 Task: Play a video in VLC and apply the "invert colors" effect for an artistic transformation.
Action: Mouse moved to (142, 26)
Screenshot: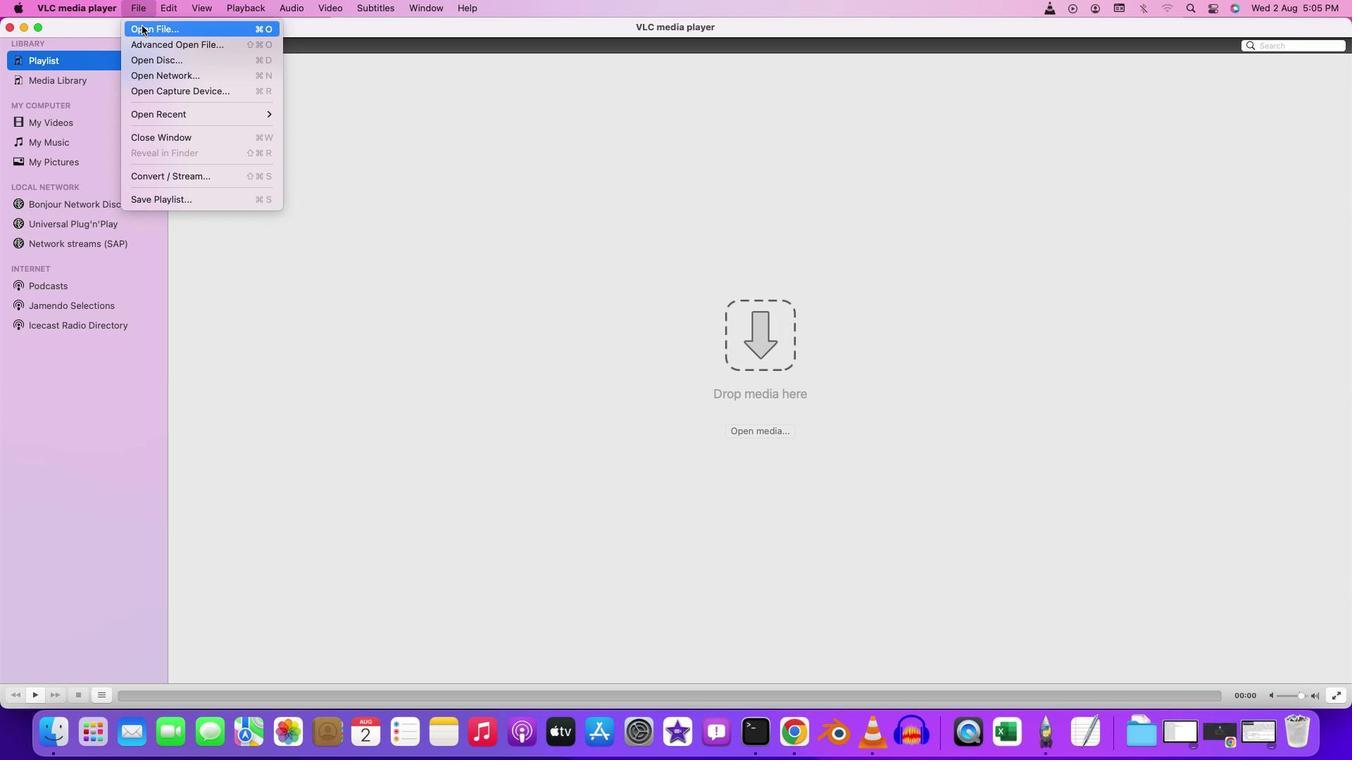 
Action: Mouse pressed left at (142, 26)
Screenshot: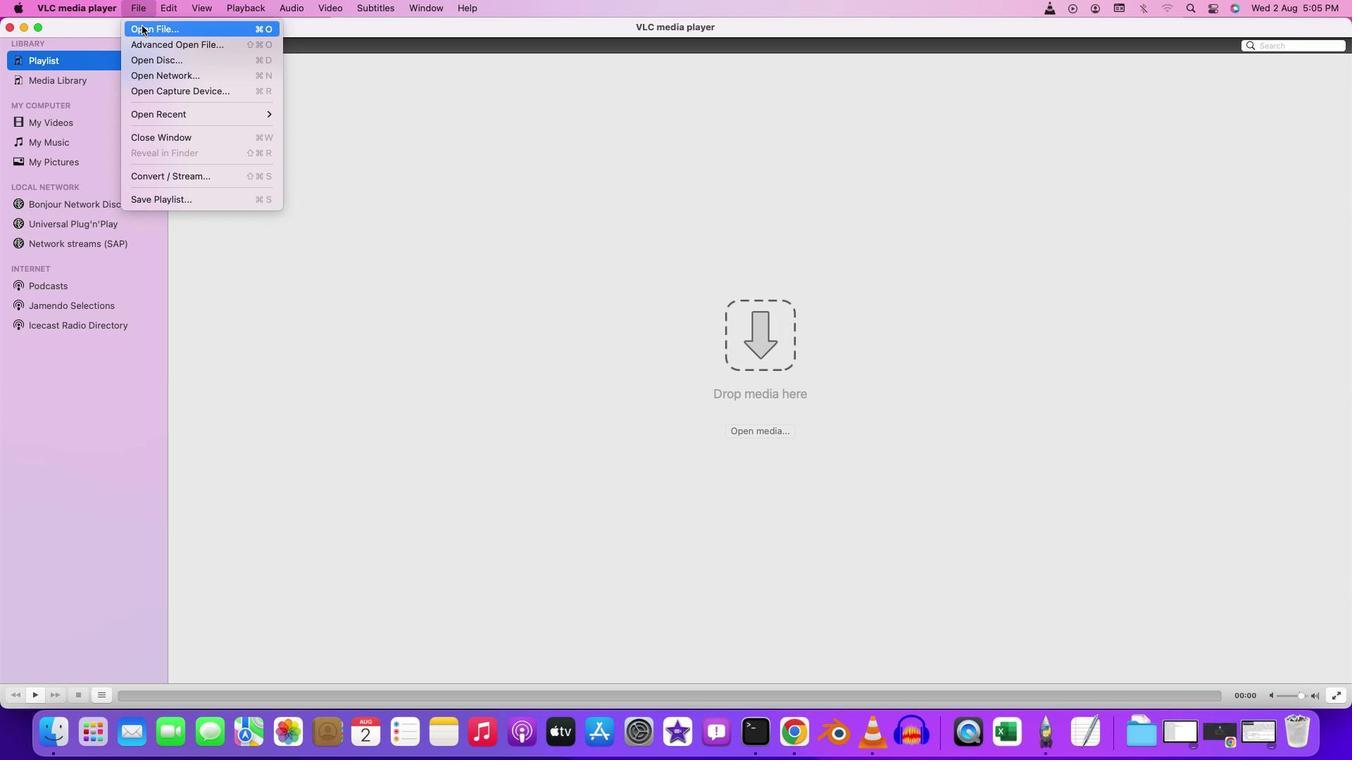 
Action: Mouse moved to (1015, 404)
Screenshot: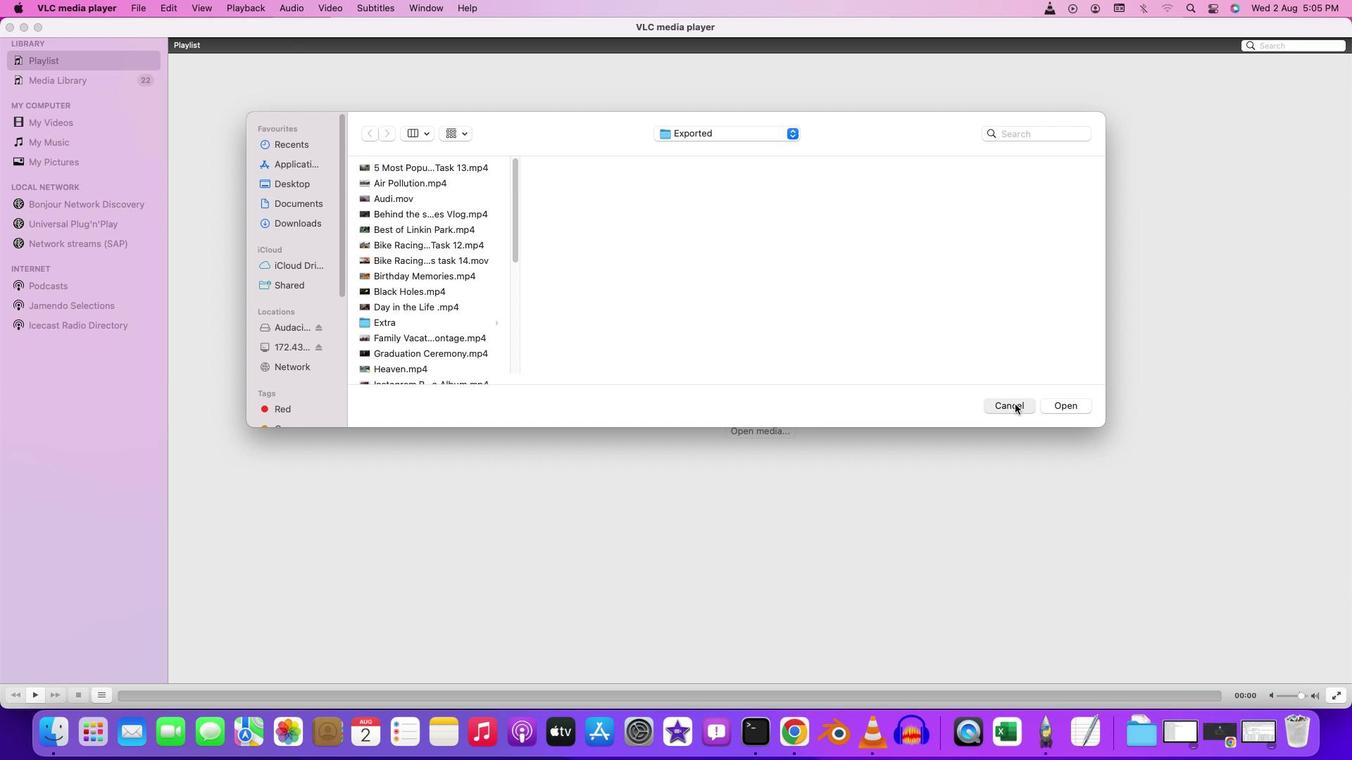
Action: Mouse pressed left at (1015, 404)
Screenshot: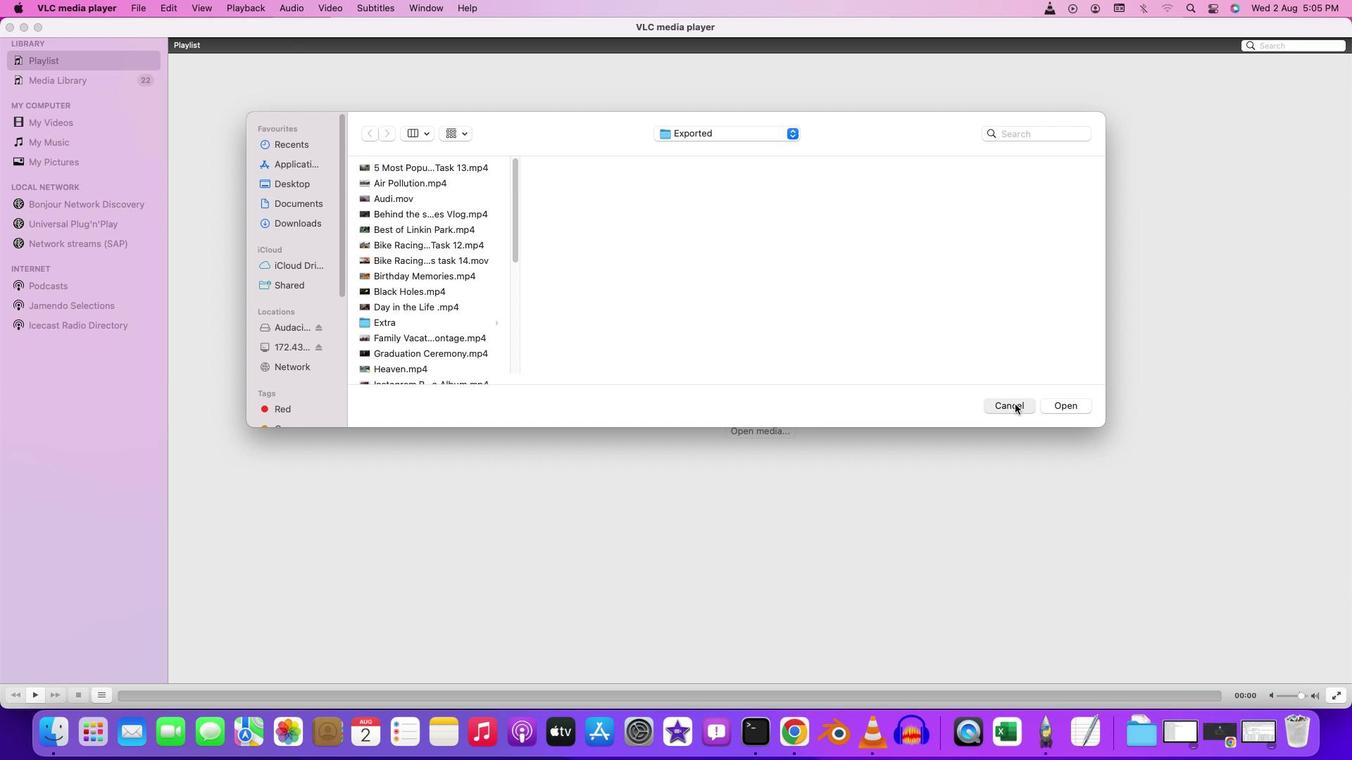 
Action: Mouse moved to (97, 84)
Screenshot: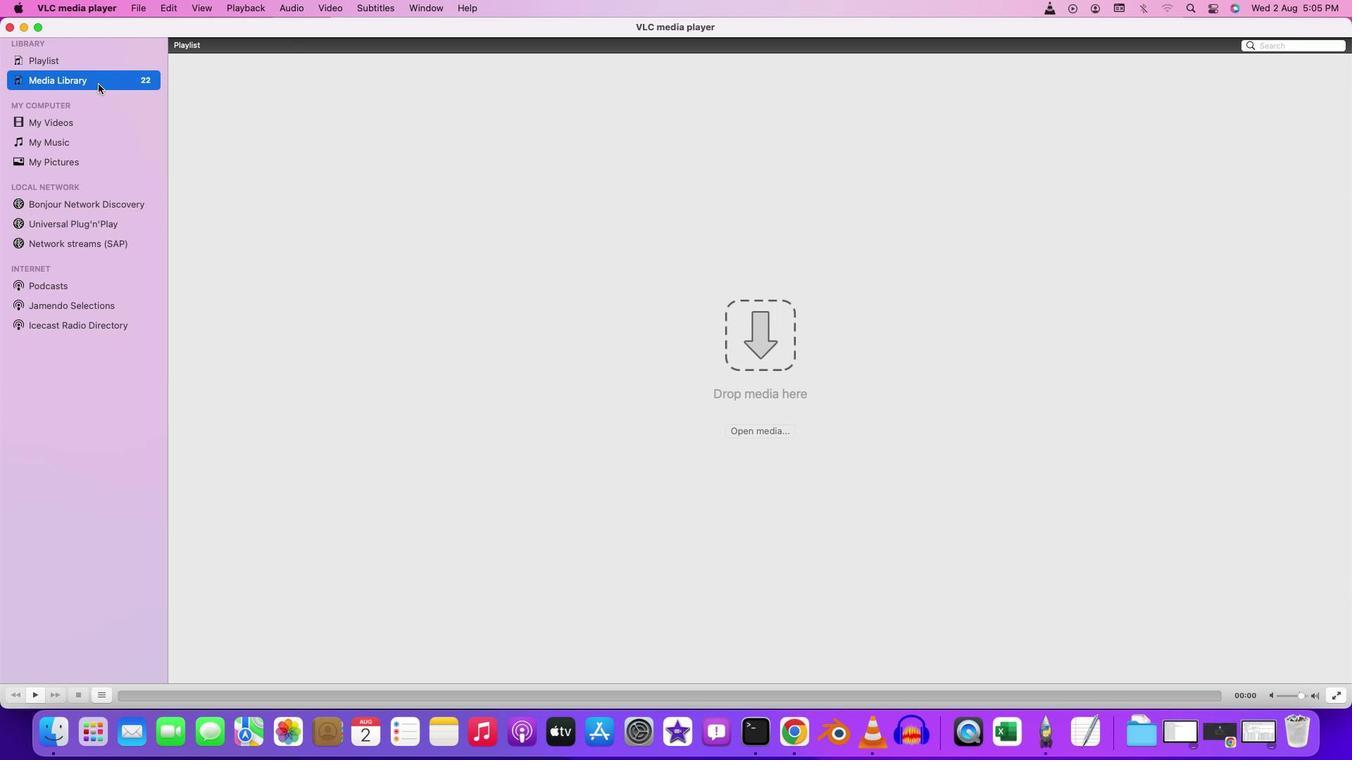 
Action: Mouse pressed left at (97, 84)
Screenshot: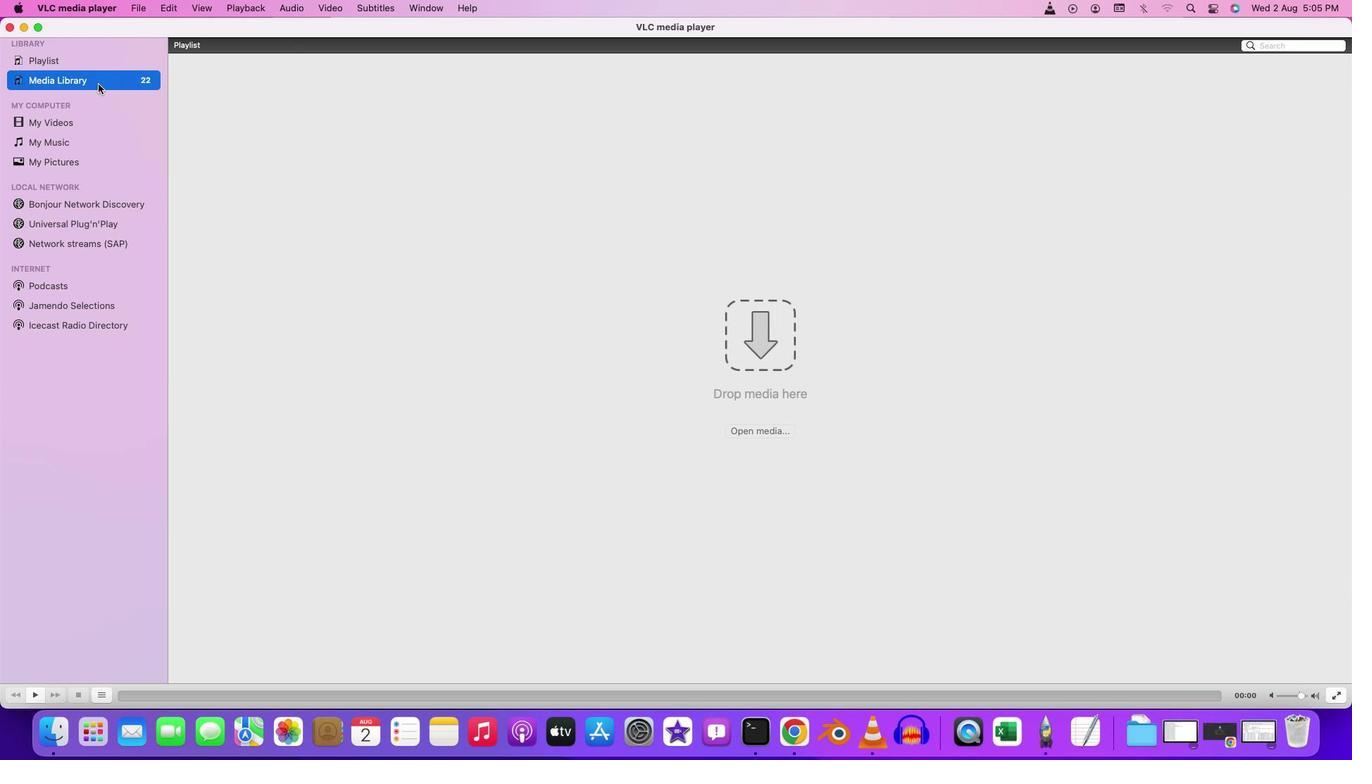 
Action: Mouse moved to (136, 8)
Screenshot: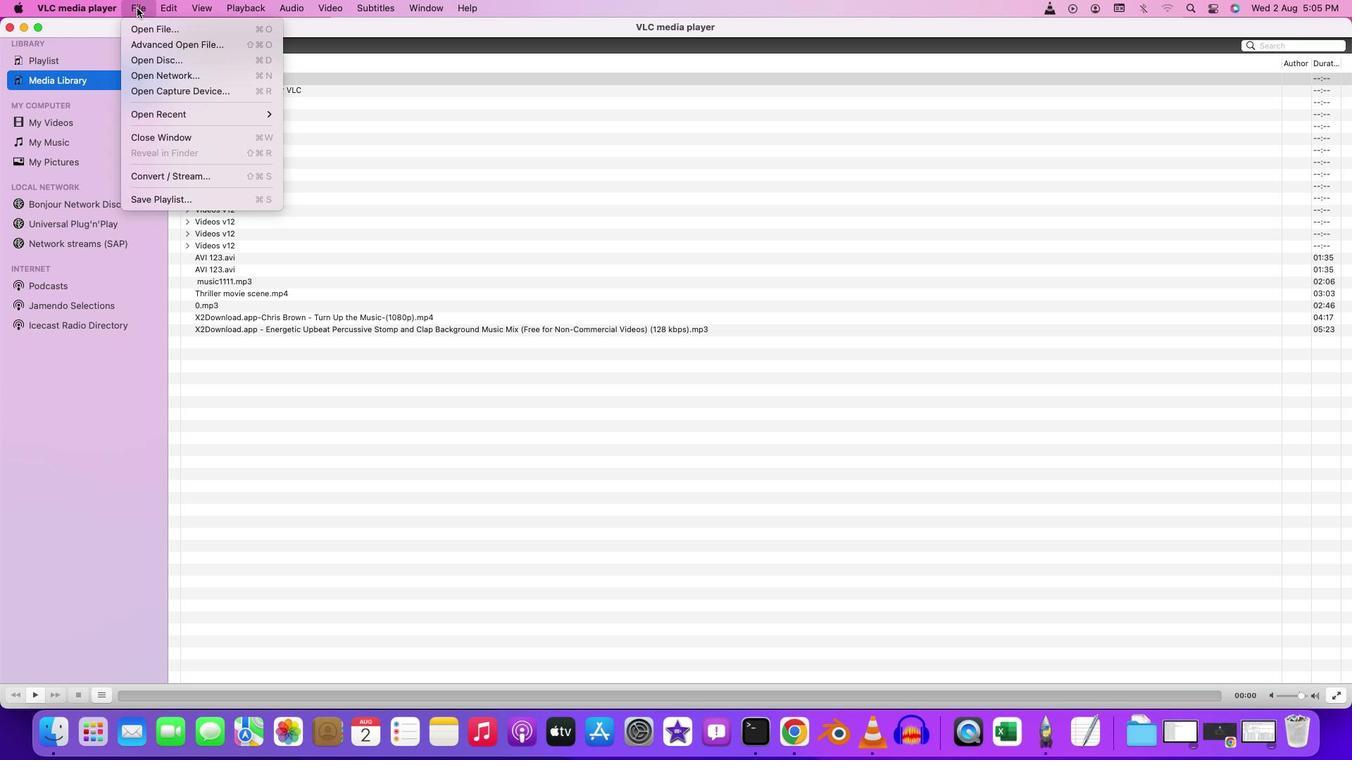 
Action: Mouse pressed left at (136, 8)
Screenshot: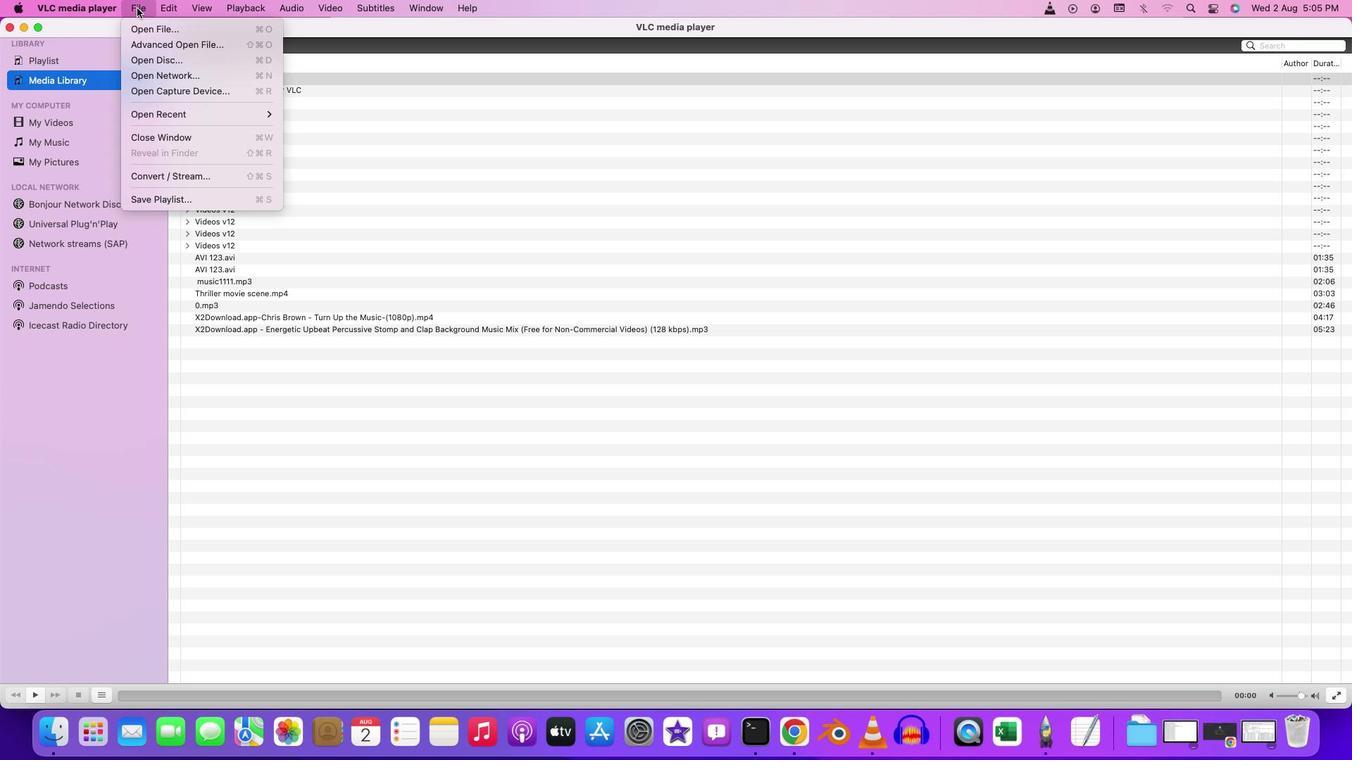 
Action: Mouse moved to (140, 25)
Screenshot: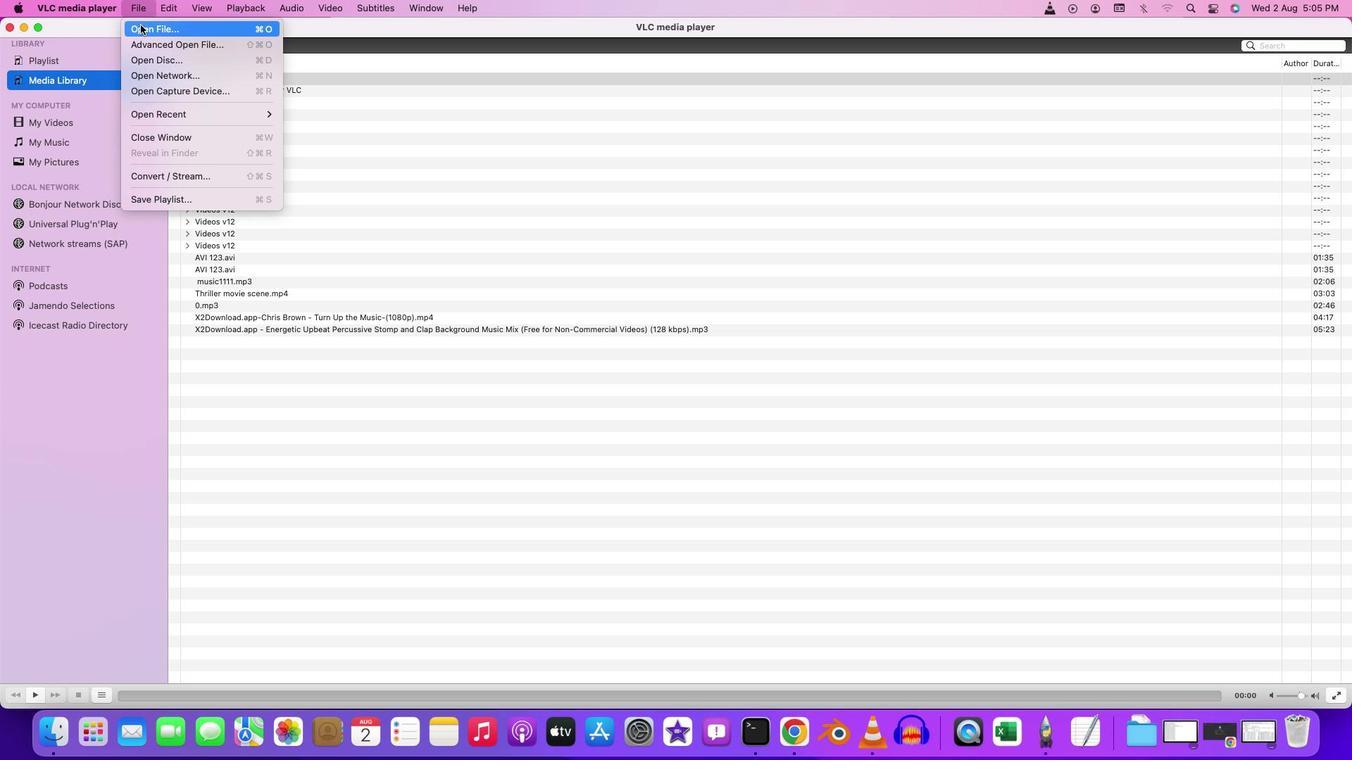 
Action: Mouse pressed left at (140, 25)
Screenshot: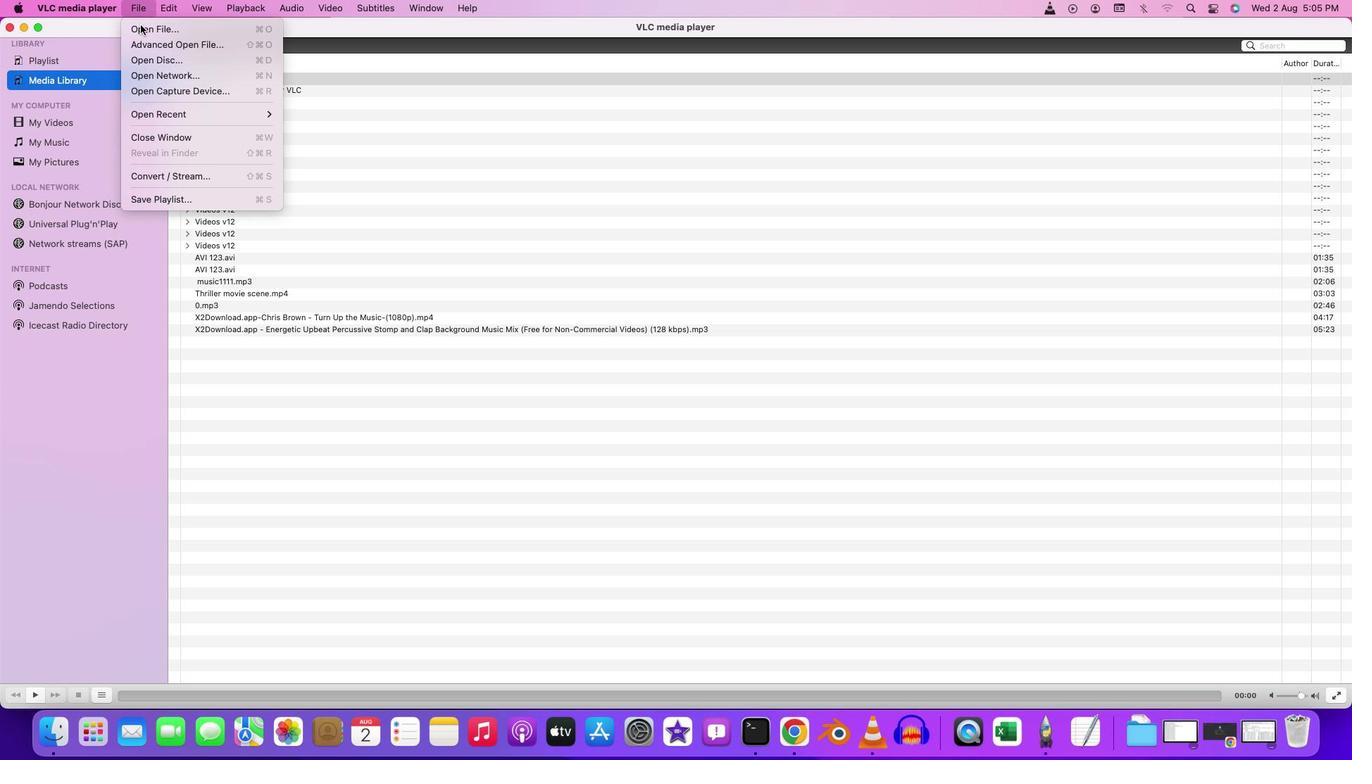 
Action: Mouse moved to (291, 183)
Screenshot: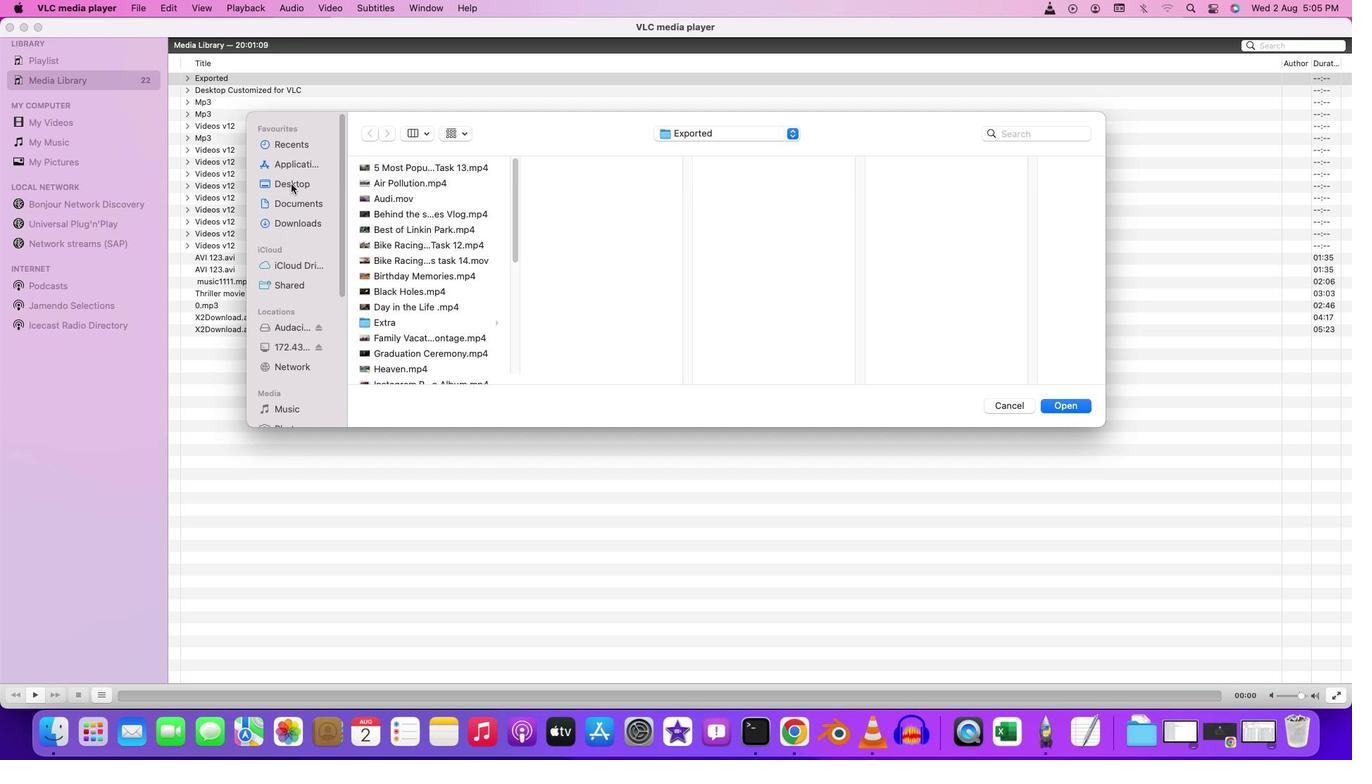 
Action: Mouse pressed left at (291, 183)
Screenshot: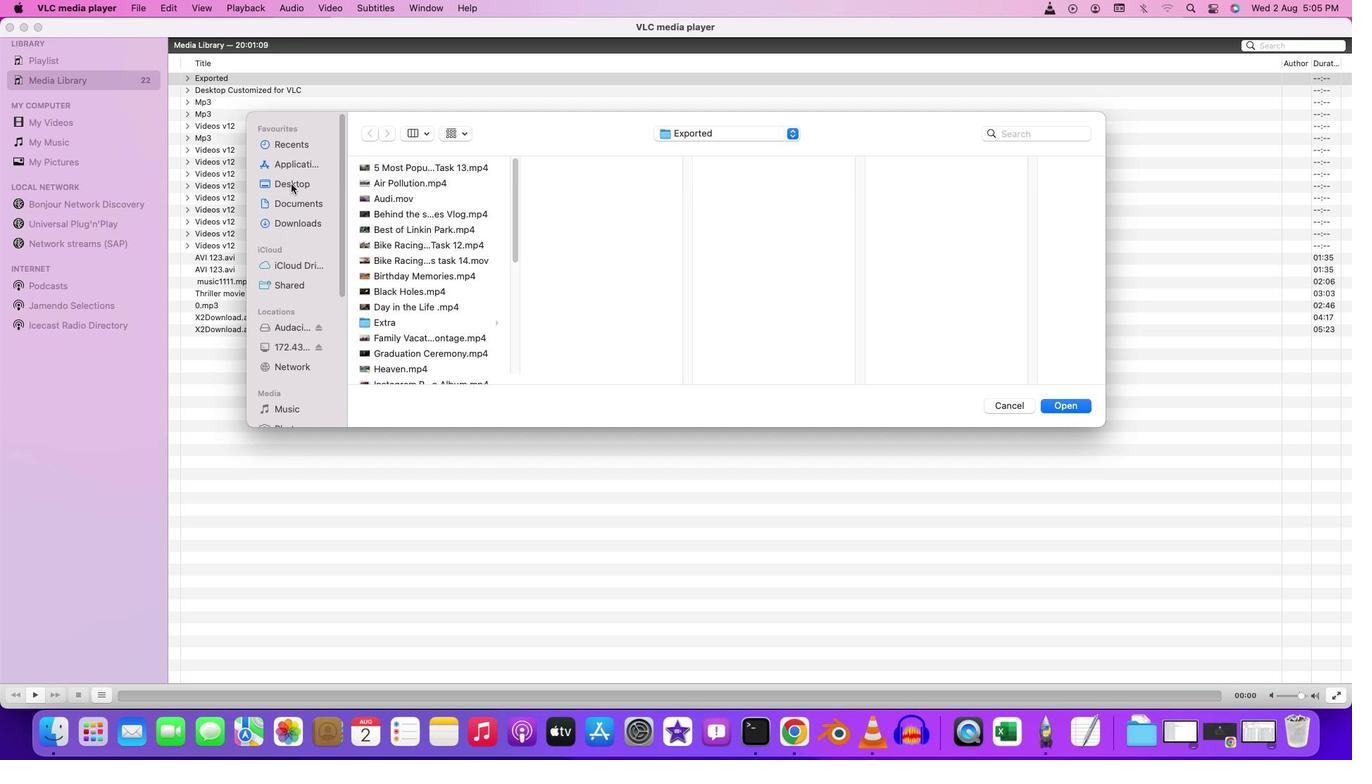 
Action: Mouse moved to (396, 335)
Screenshot: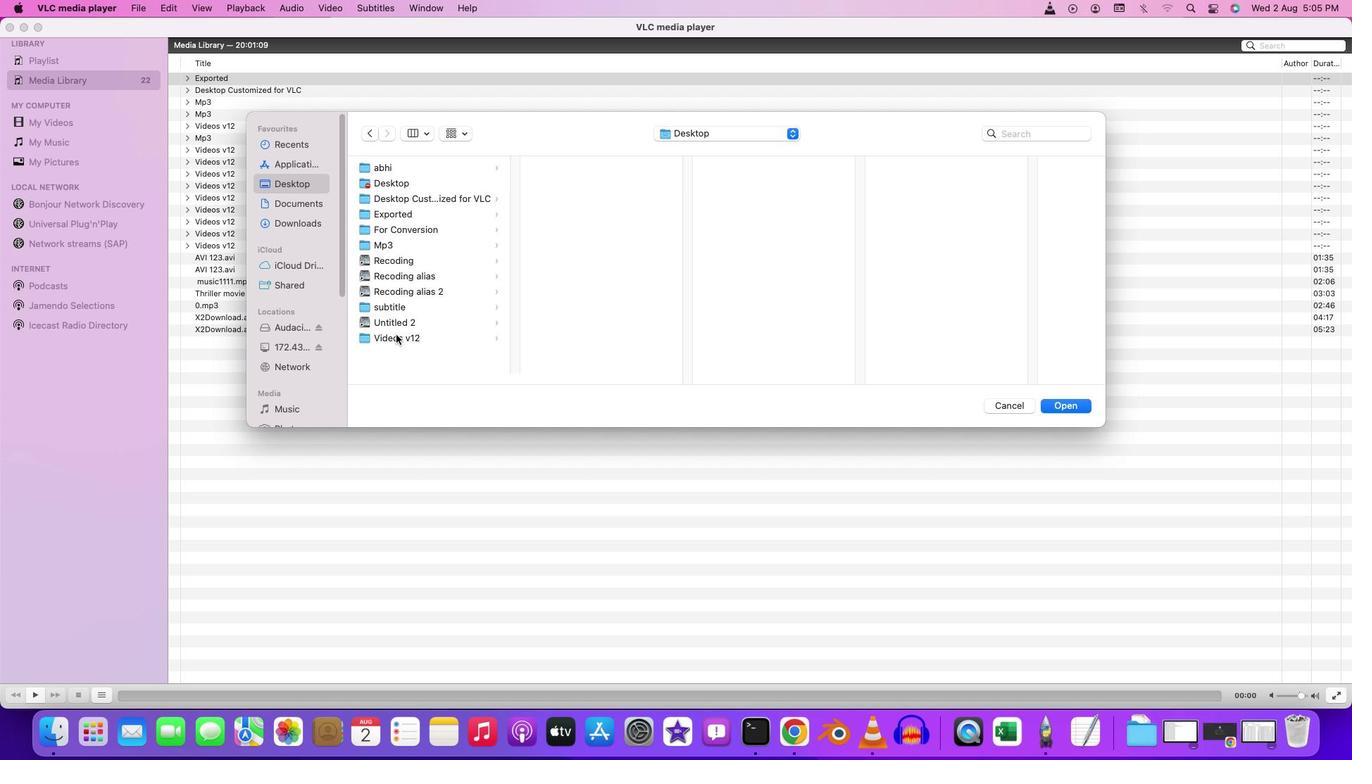 
Action: Mouse pressed left at (396, 335)
Screenshot: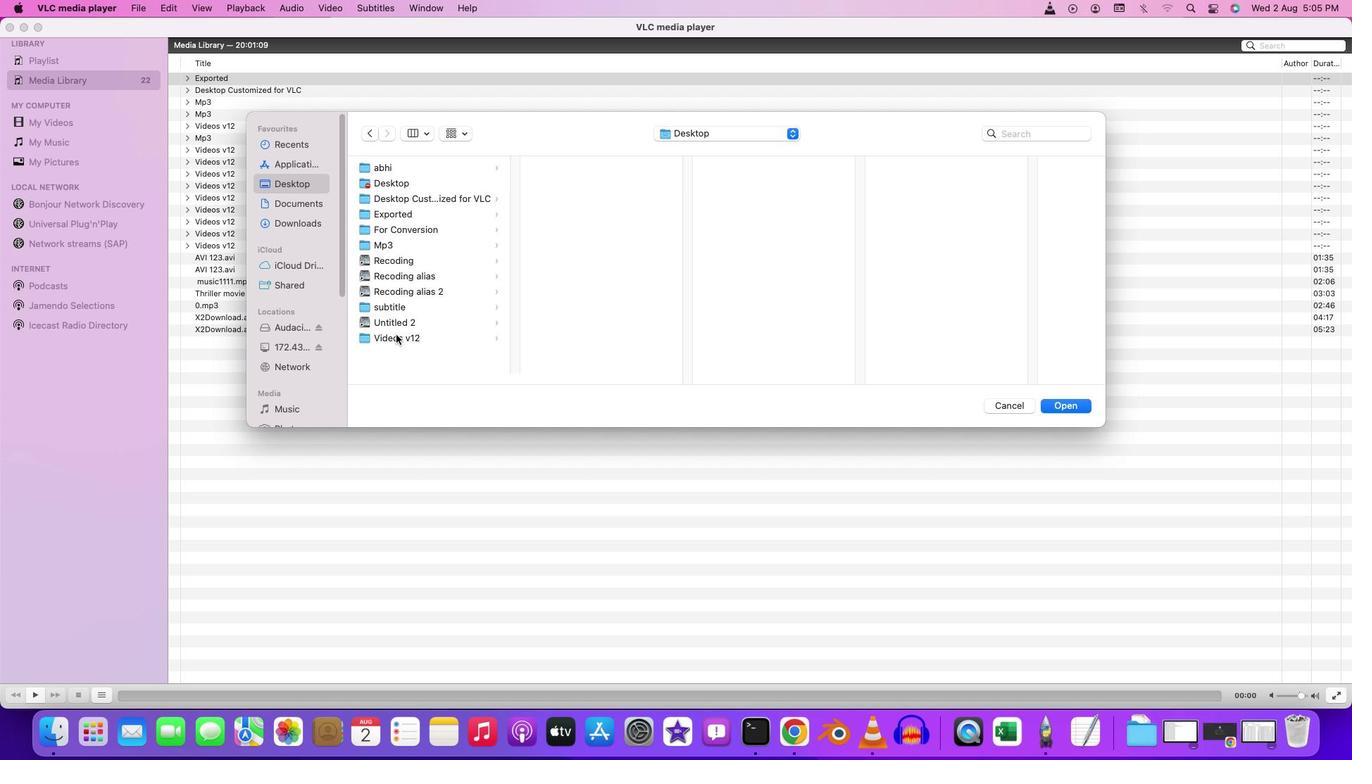 
Action: Mouse pressed left at (396, 335)
Screenshot: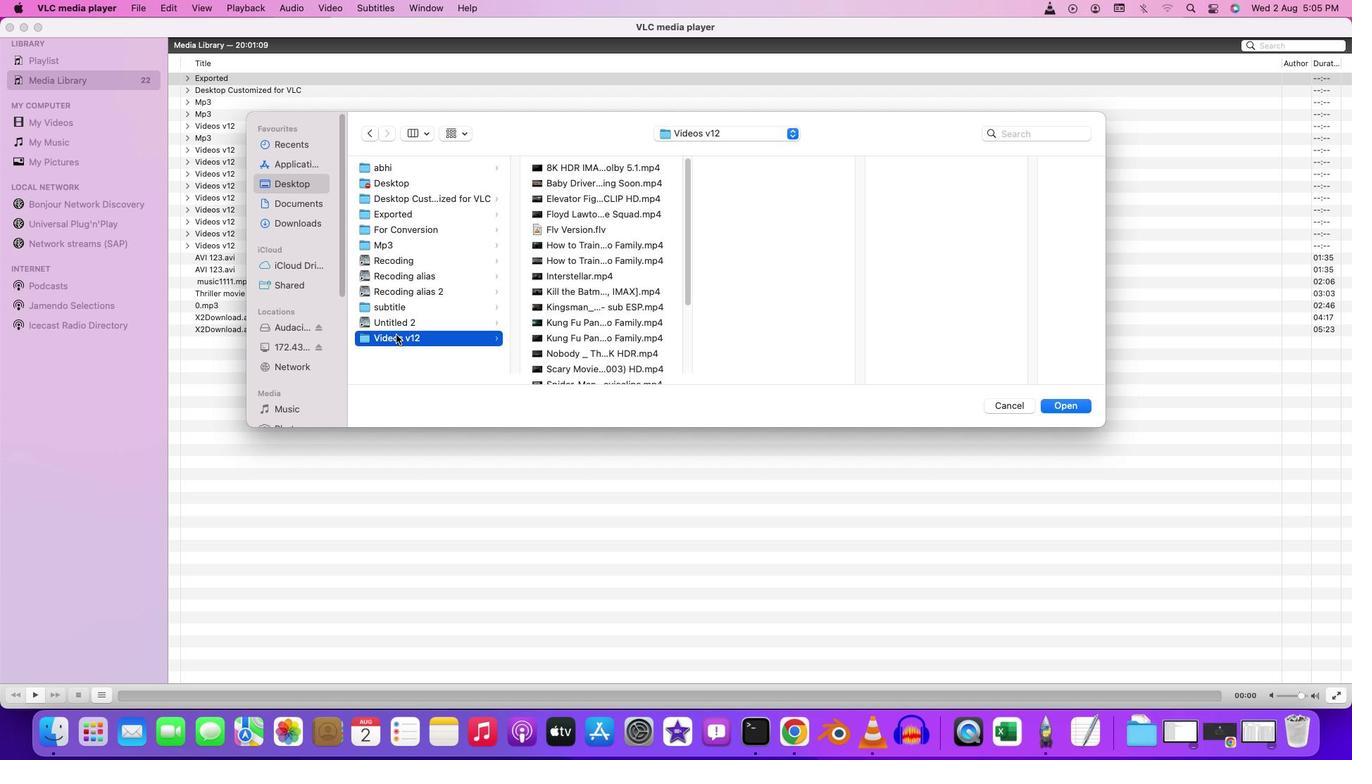 
Action: Mouse moved to (185, 342)
Screenshot: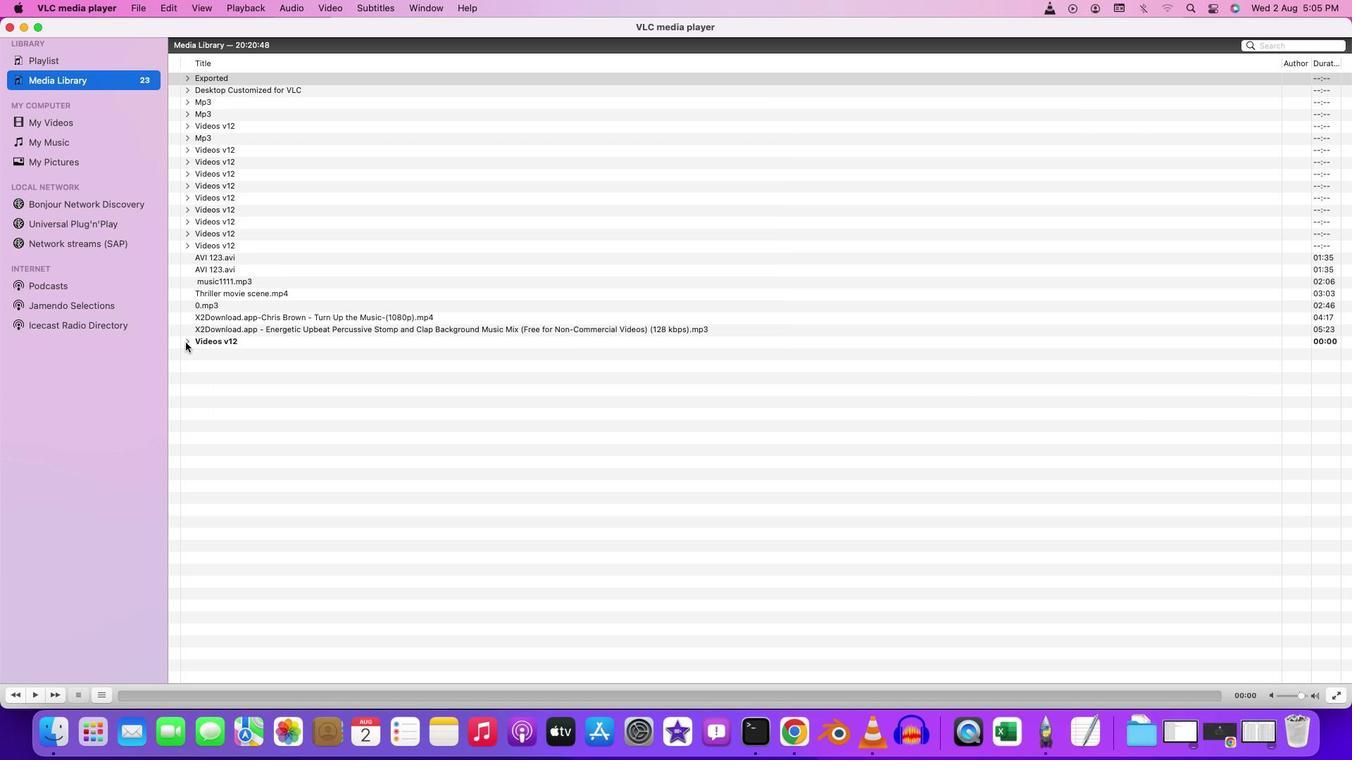 
Action: Mouse pressed left at (185, 342)
Screenshot: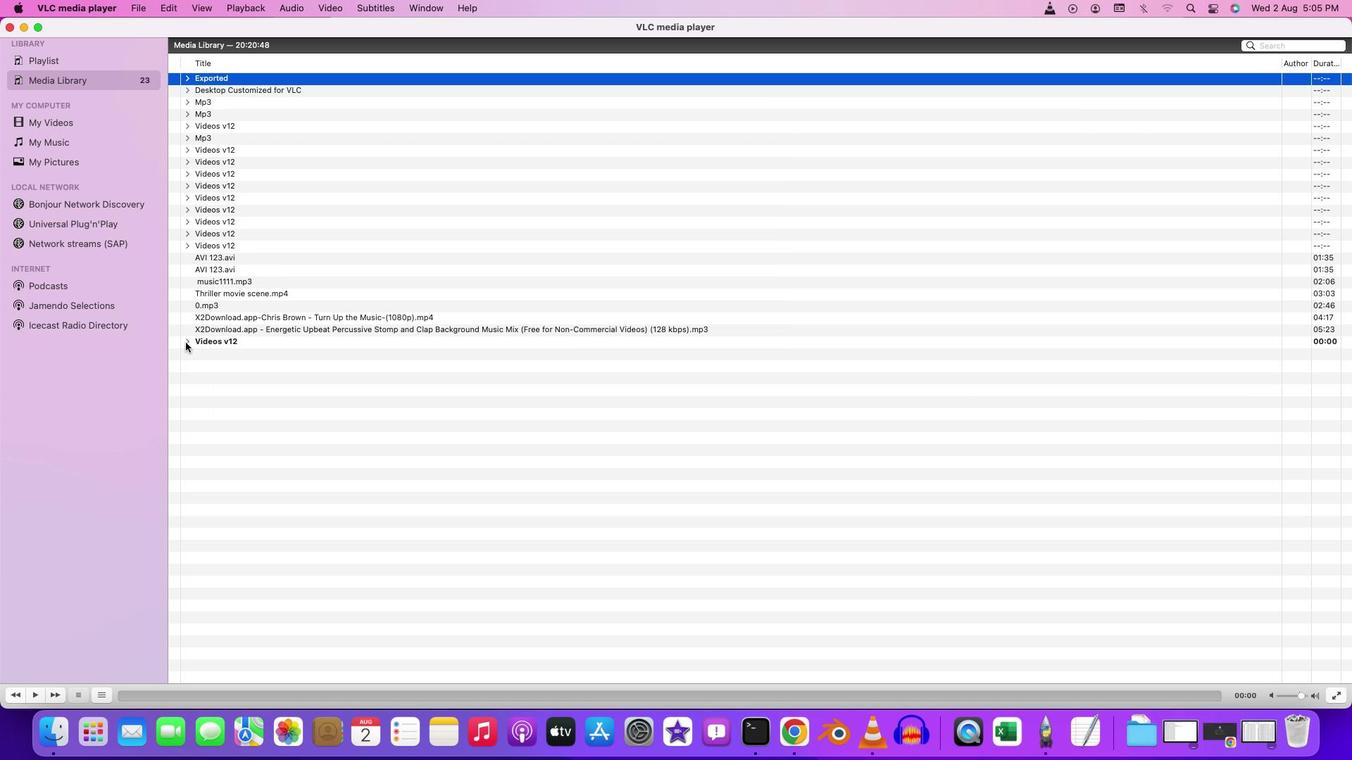 
Action: Mouse moved to (1329, 365)
Screenshot: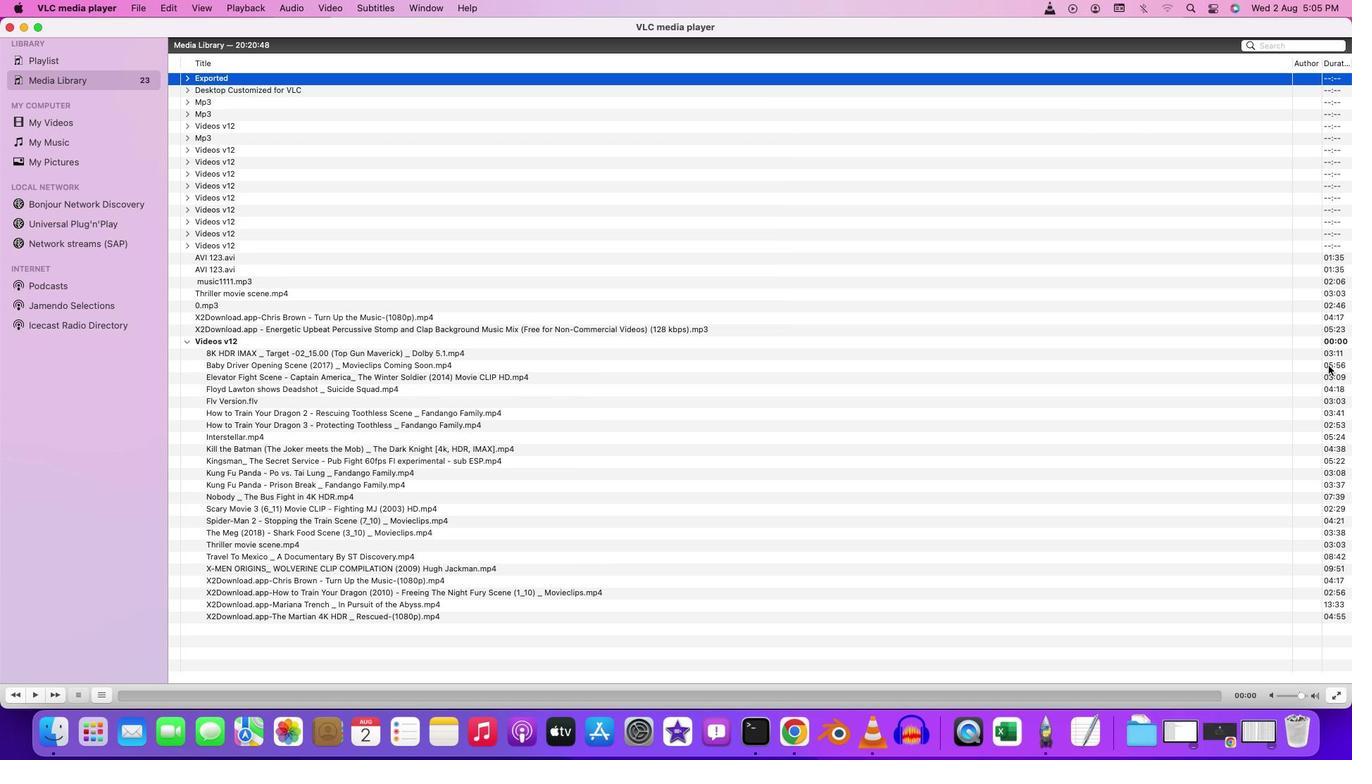
Action: Mouse pressed left at (1329, 365)
Screenshot: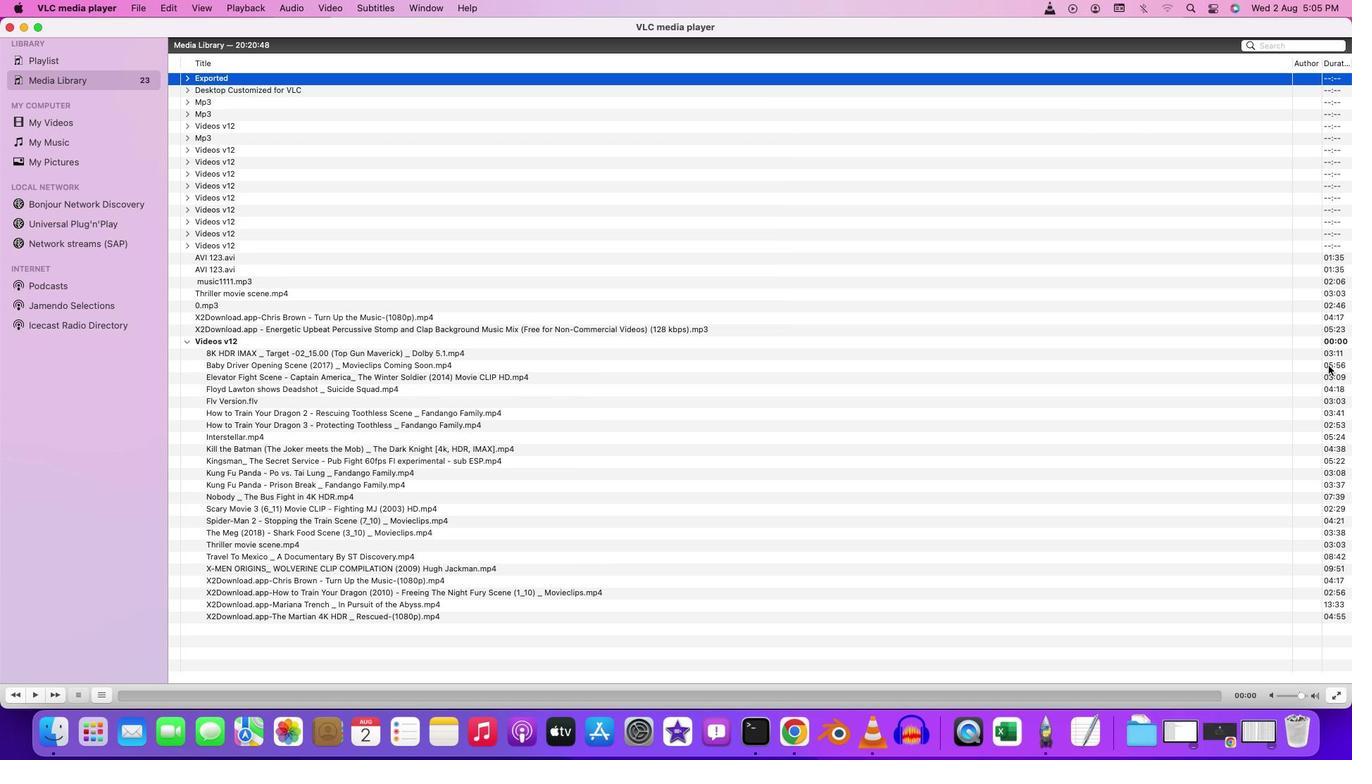 
Action: Mouse moved to (417, 366)
Screenshot: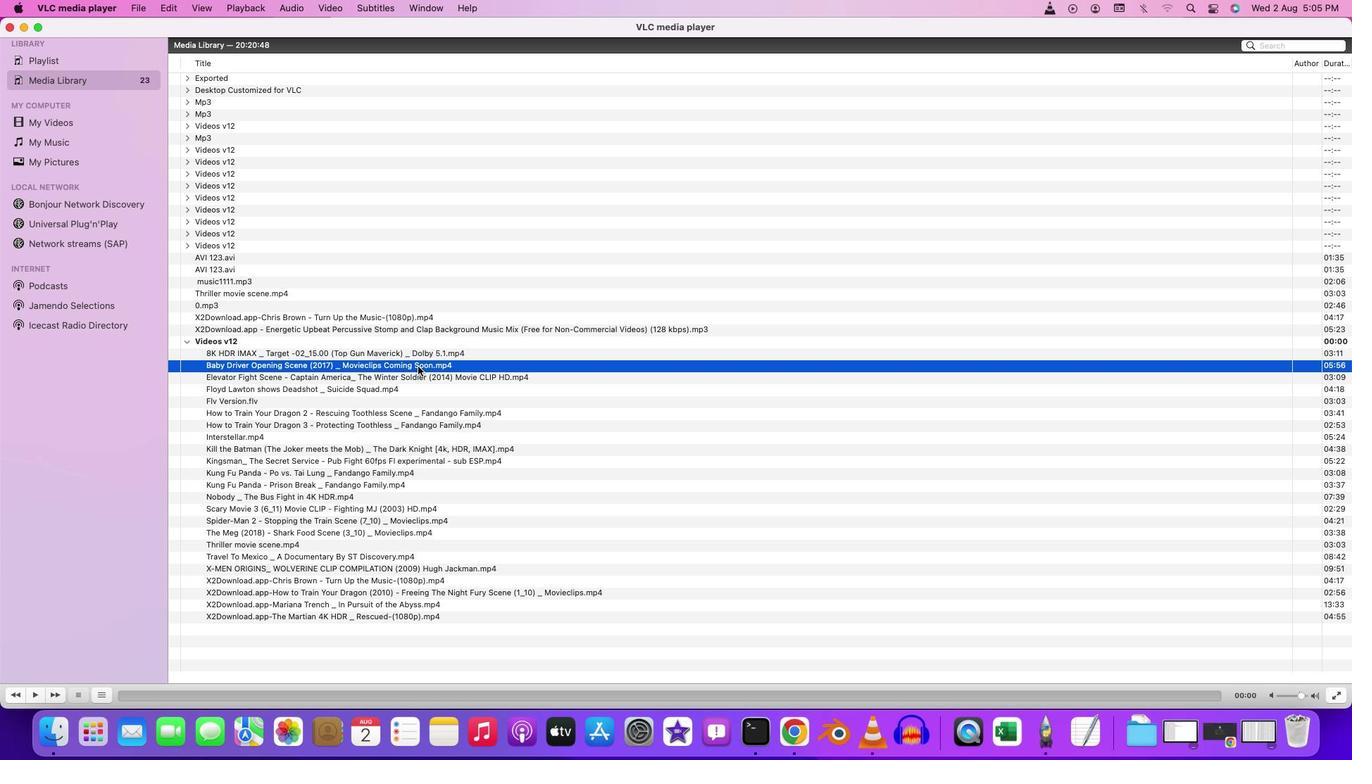 
Action: Mouse pressed left at (417, 366)
Screenshot: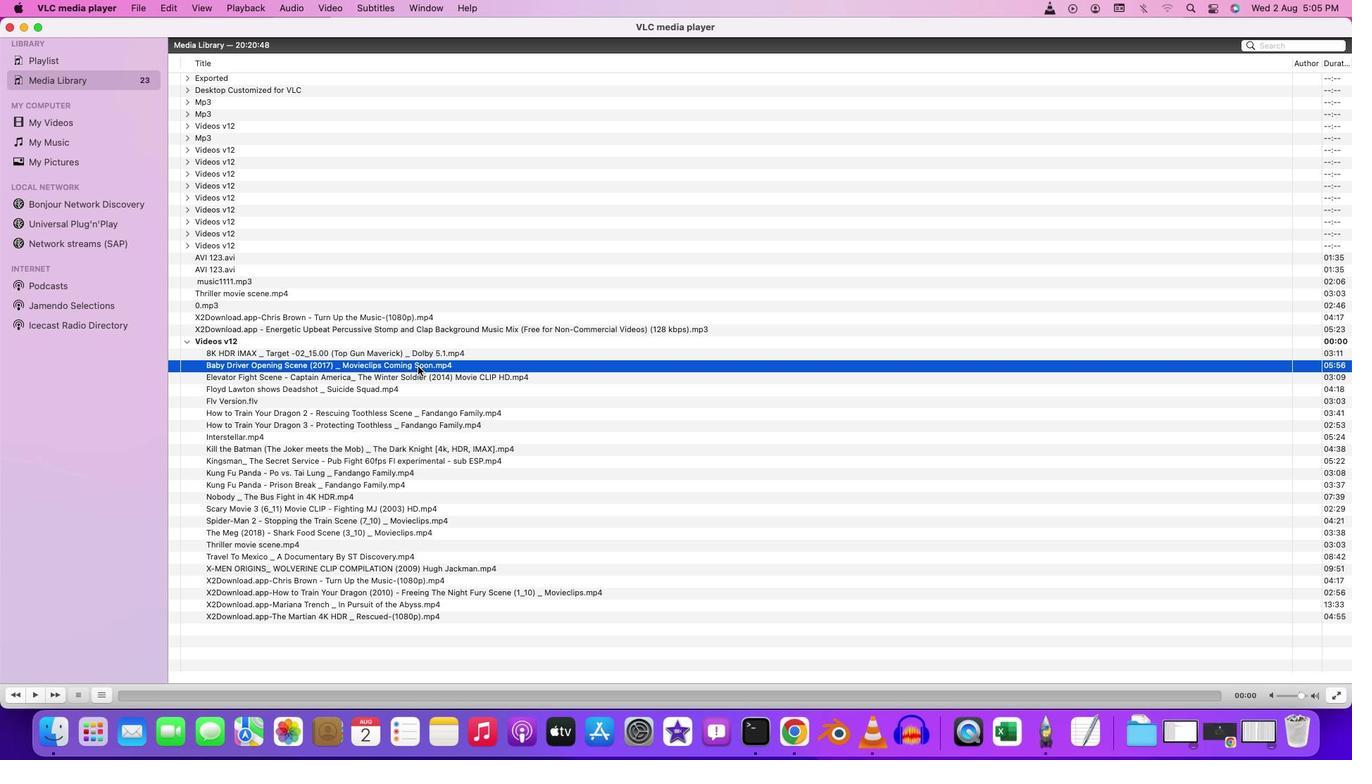 
Action: Mouse pressed left at (417, 366)
Screenshot: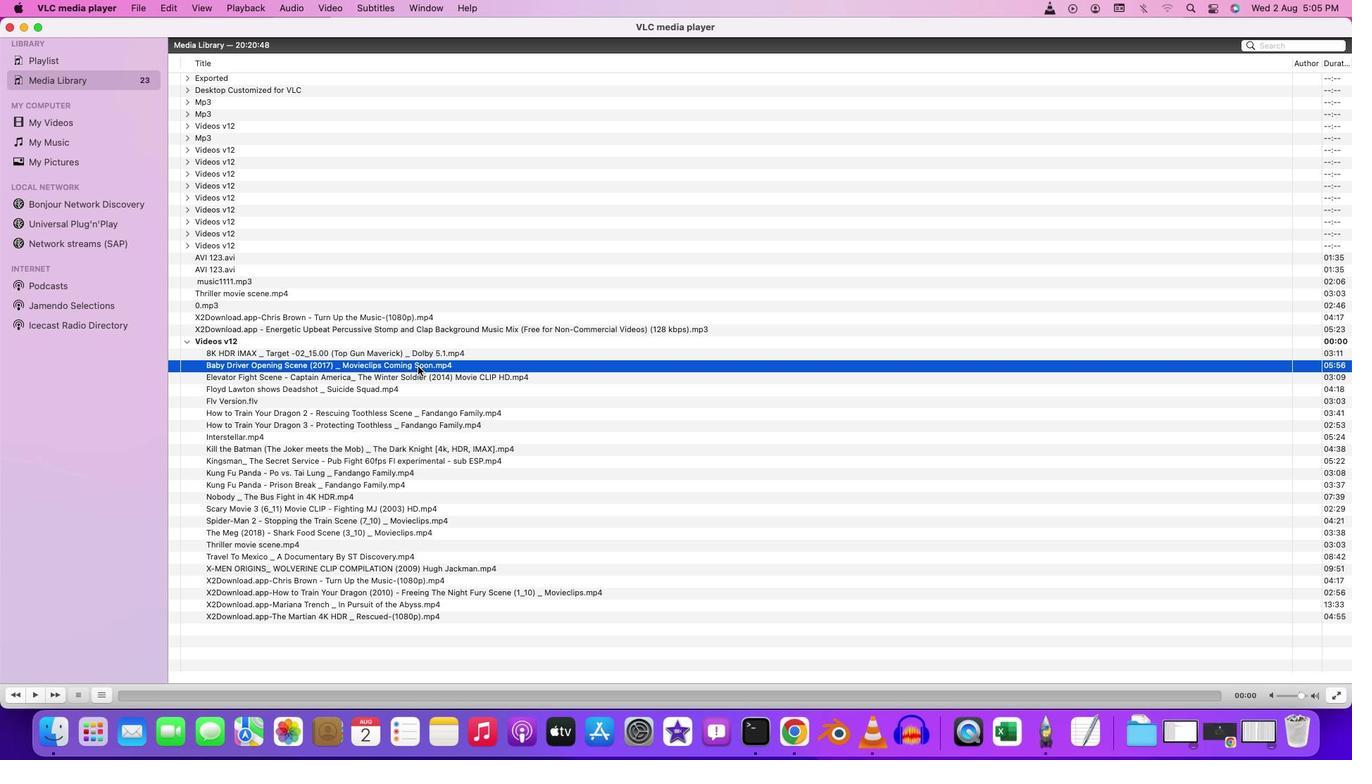 
Action: Mouse moved to (424, 353)
Screenshot: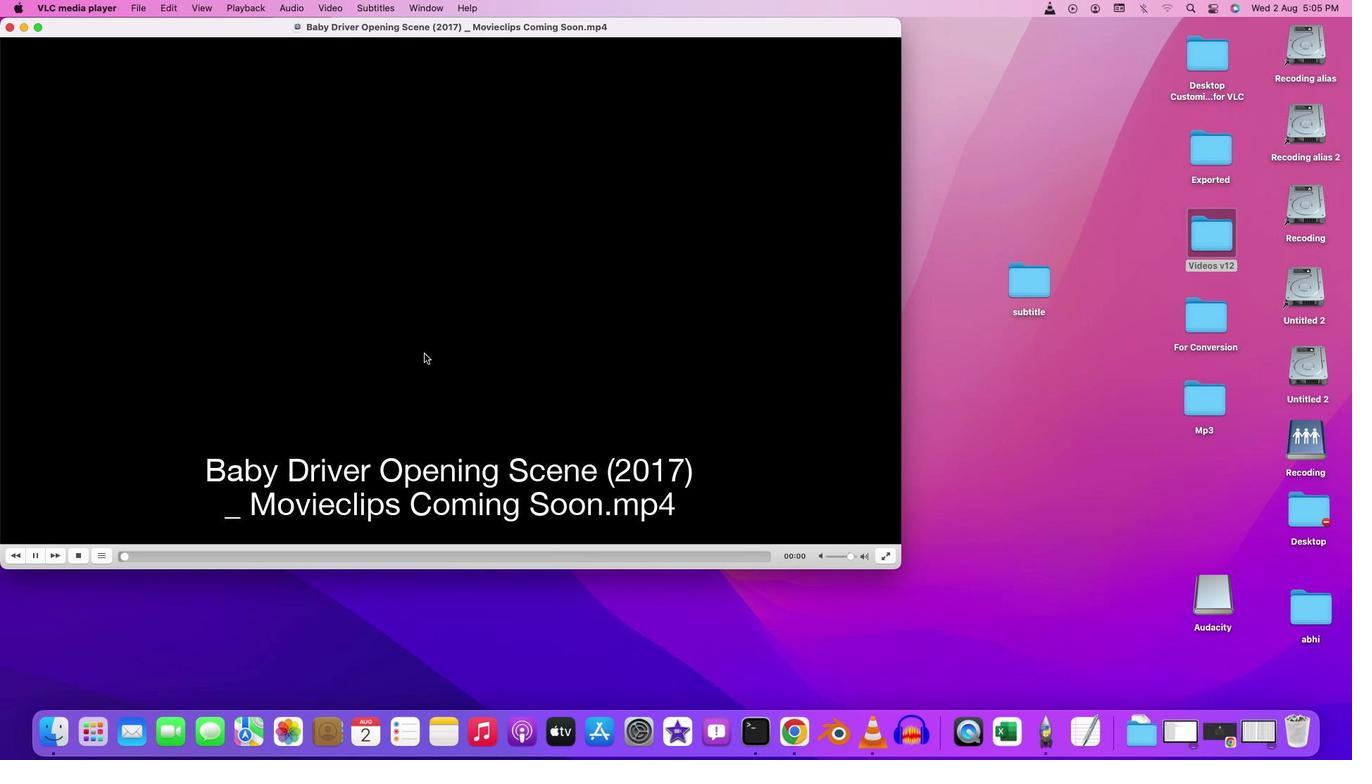 
Action: Mouse pressed left at (424, 353)
Screenshot: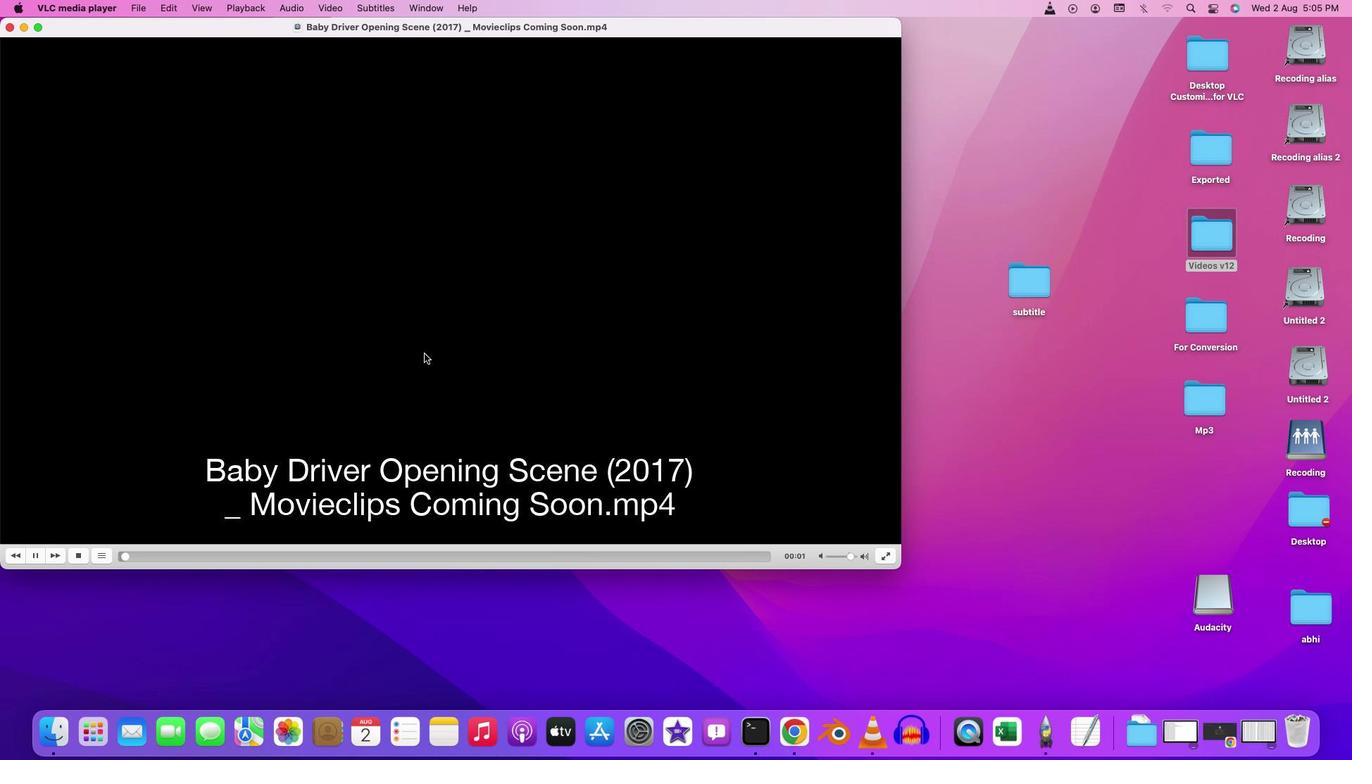 
Action: Mouse pressed left at (424, 353)
Screenshot: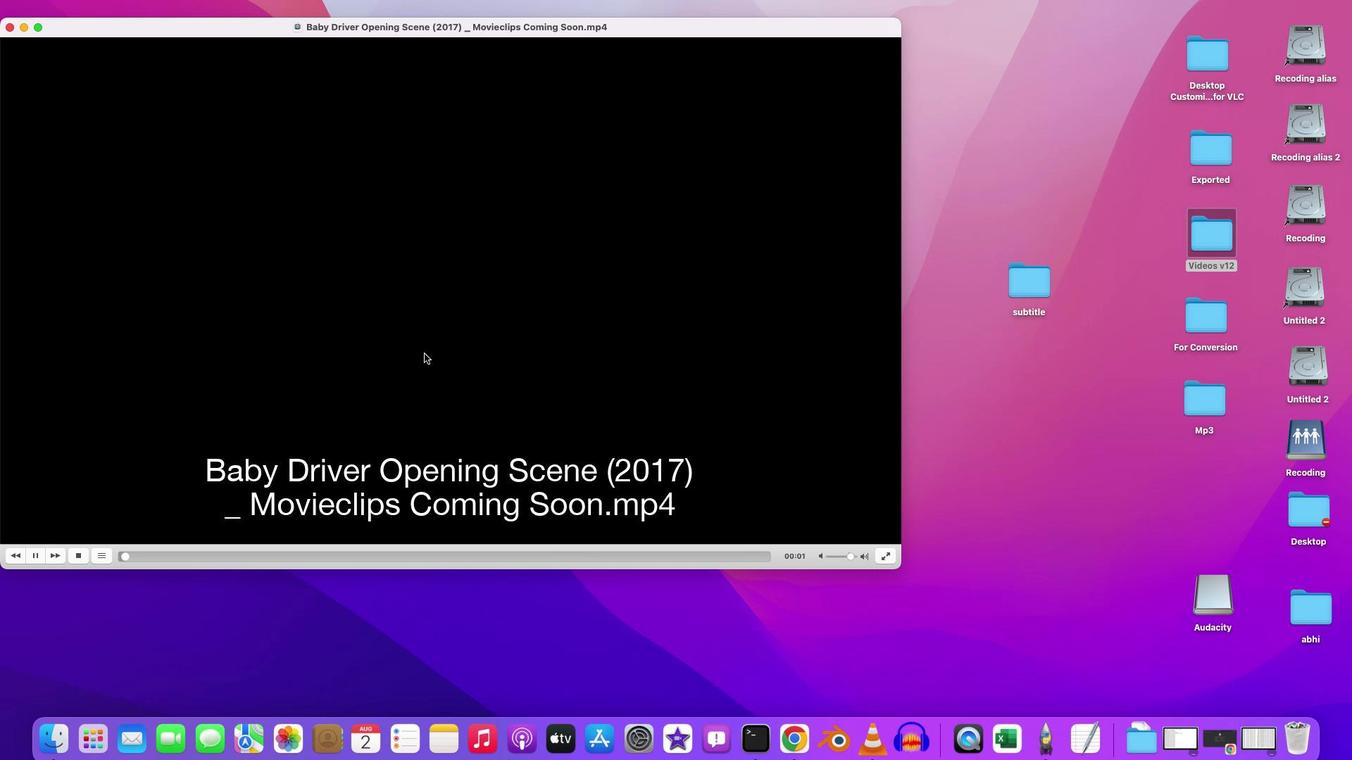 
Action: Mouse moved to (341, 7)
Screenshot: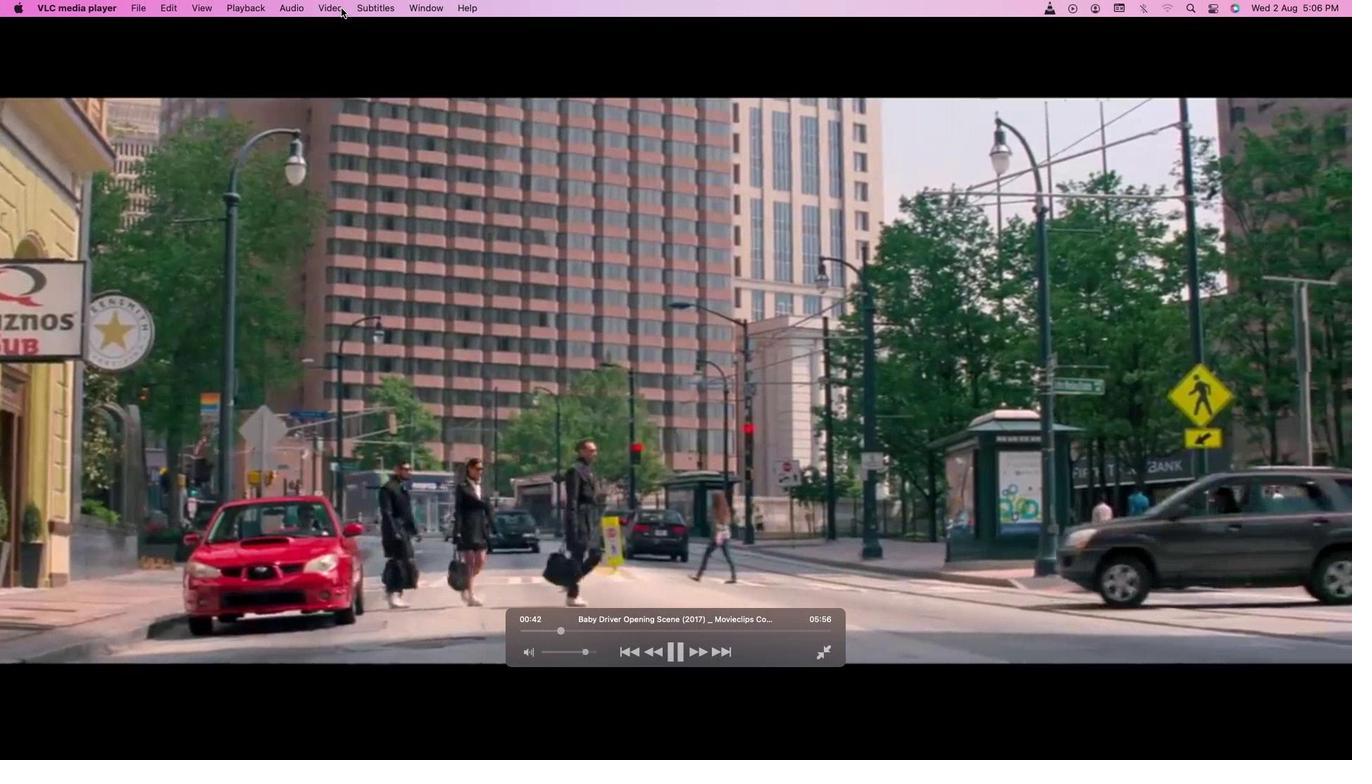
Action: Mouse pressed left at (341, 7)
Screenshot: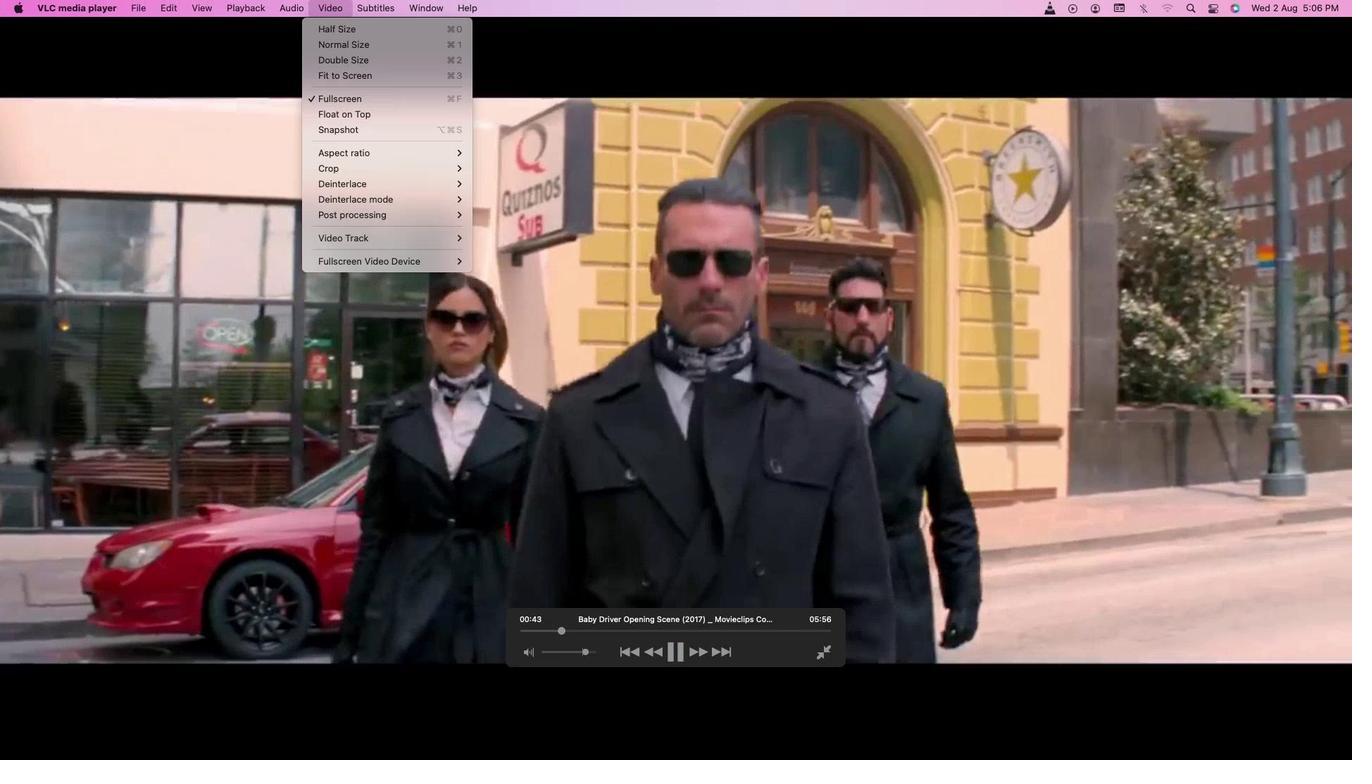 
Action: Mouse moved to (459, 211)
Screenshot: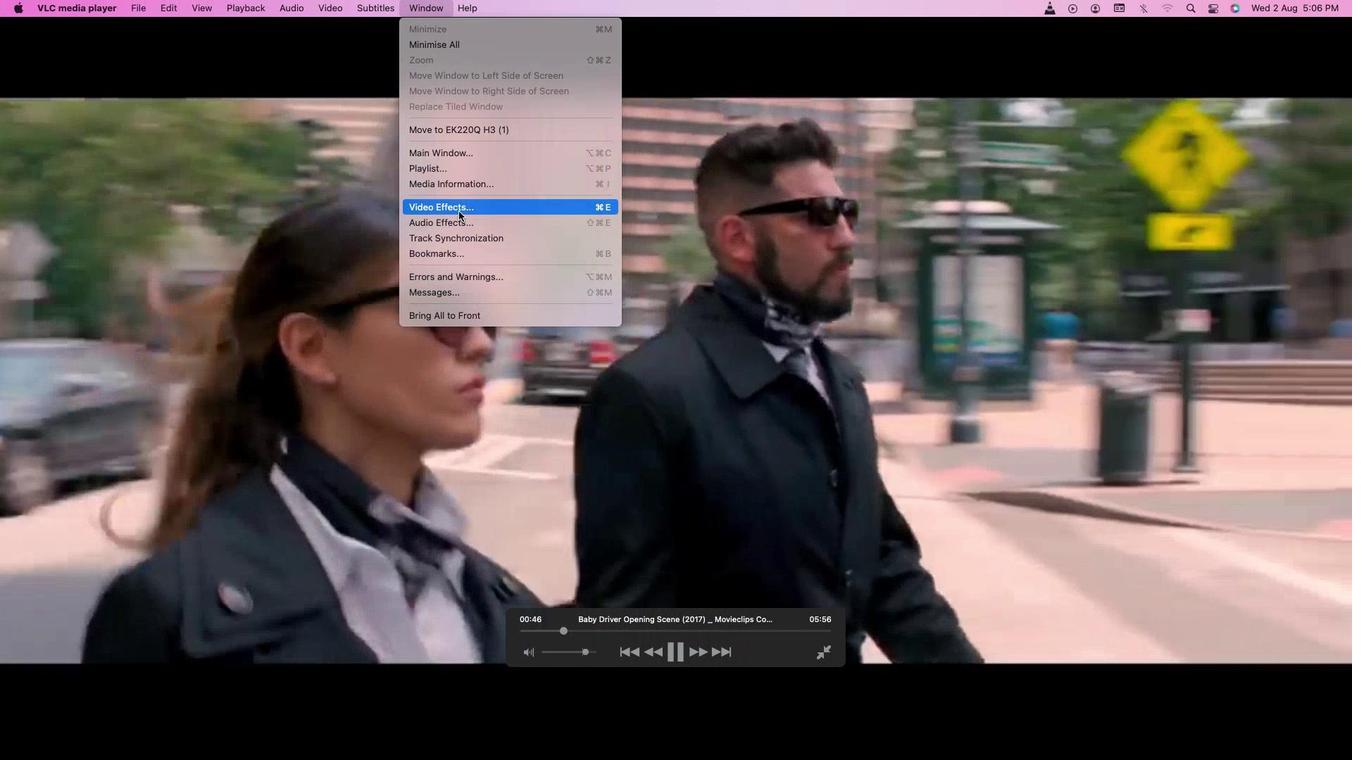 
Action: Mouse pressed left at (459, 211)
Screenshot: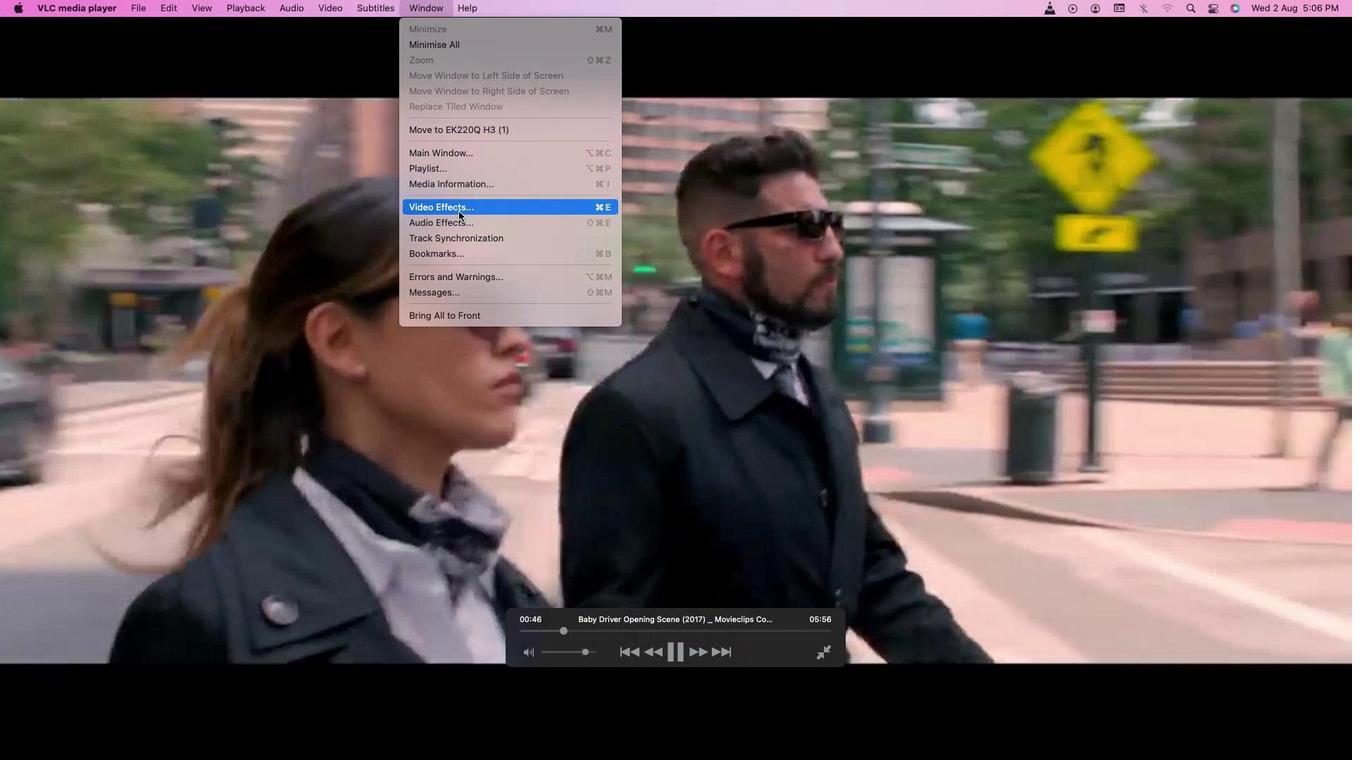 
Action: Mouse moved to (746, 378)
Screenshot: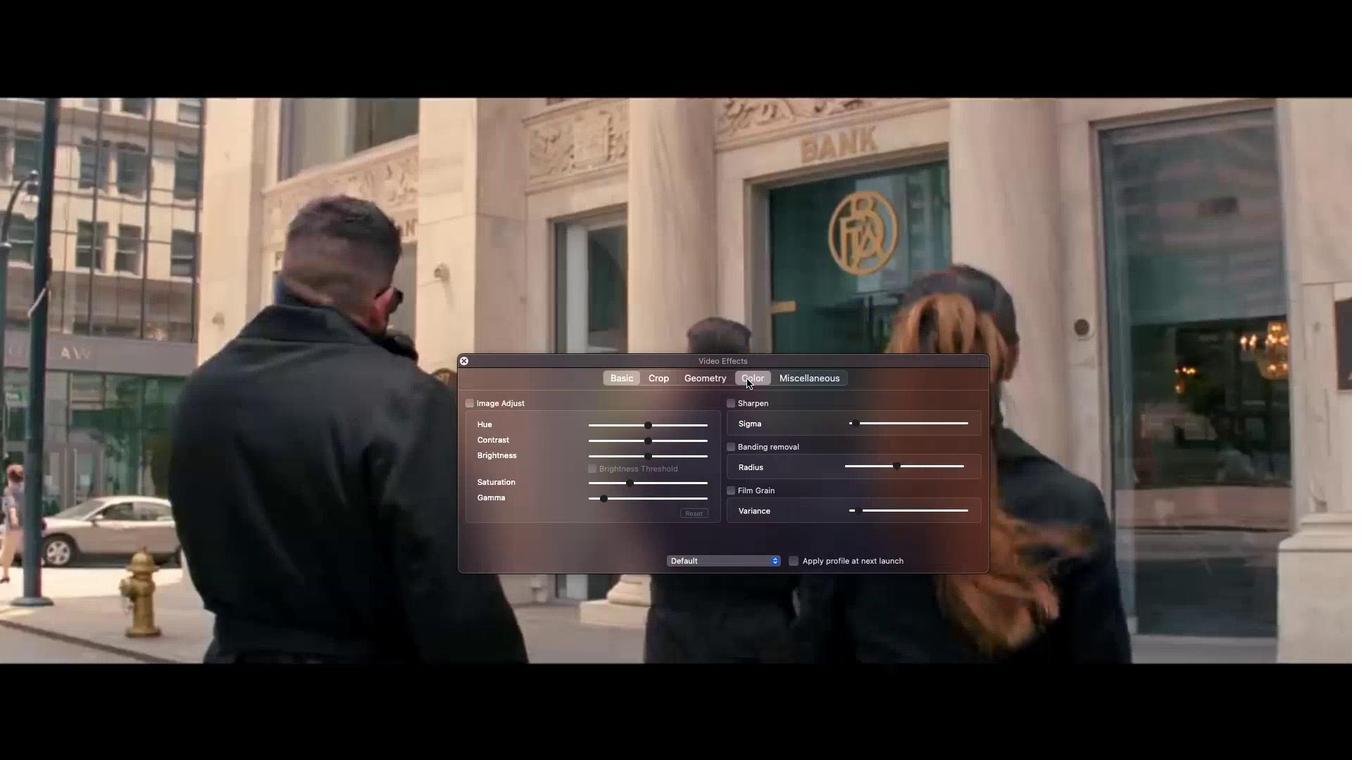 
Action: Mouse pressed left at (746, 378)
Screenshot: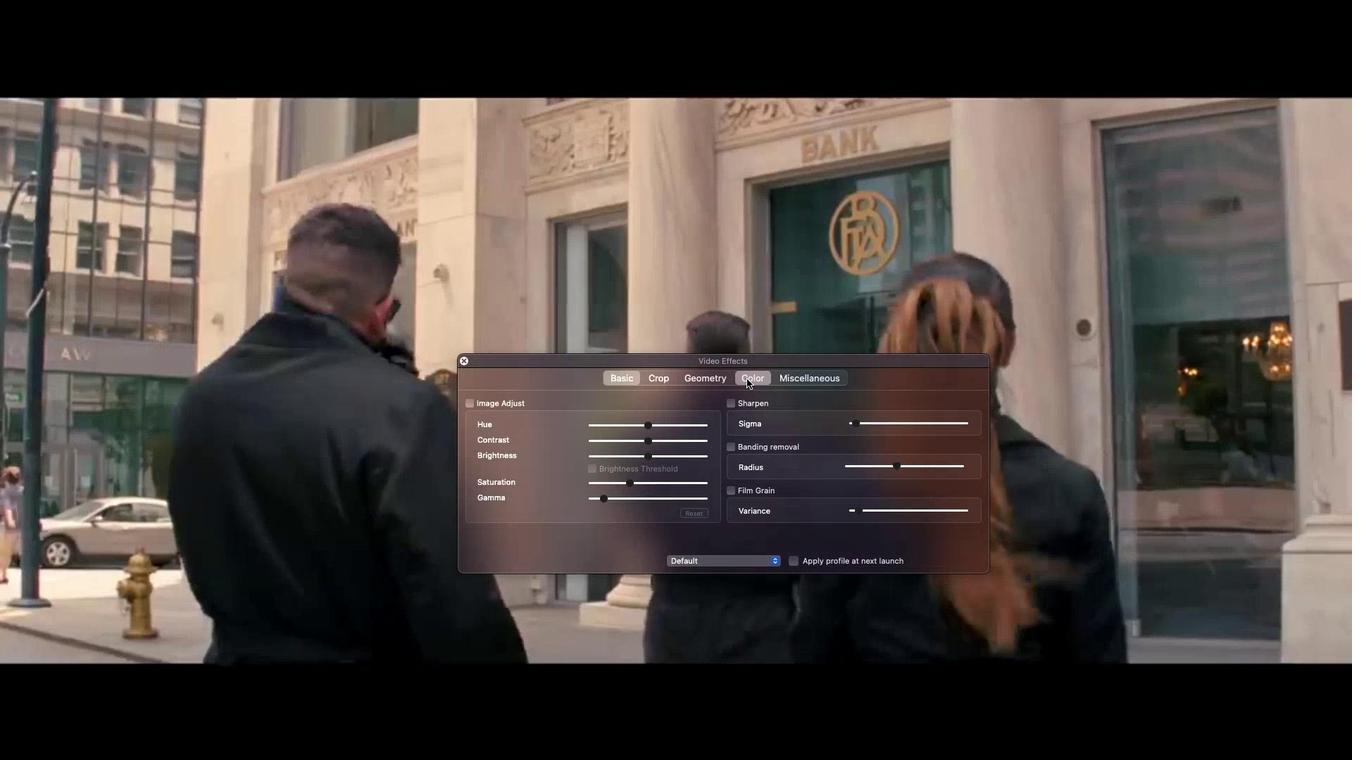 
Action: Mouse moved to (644, 537)
Screenshot: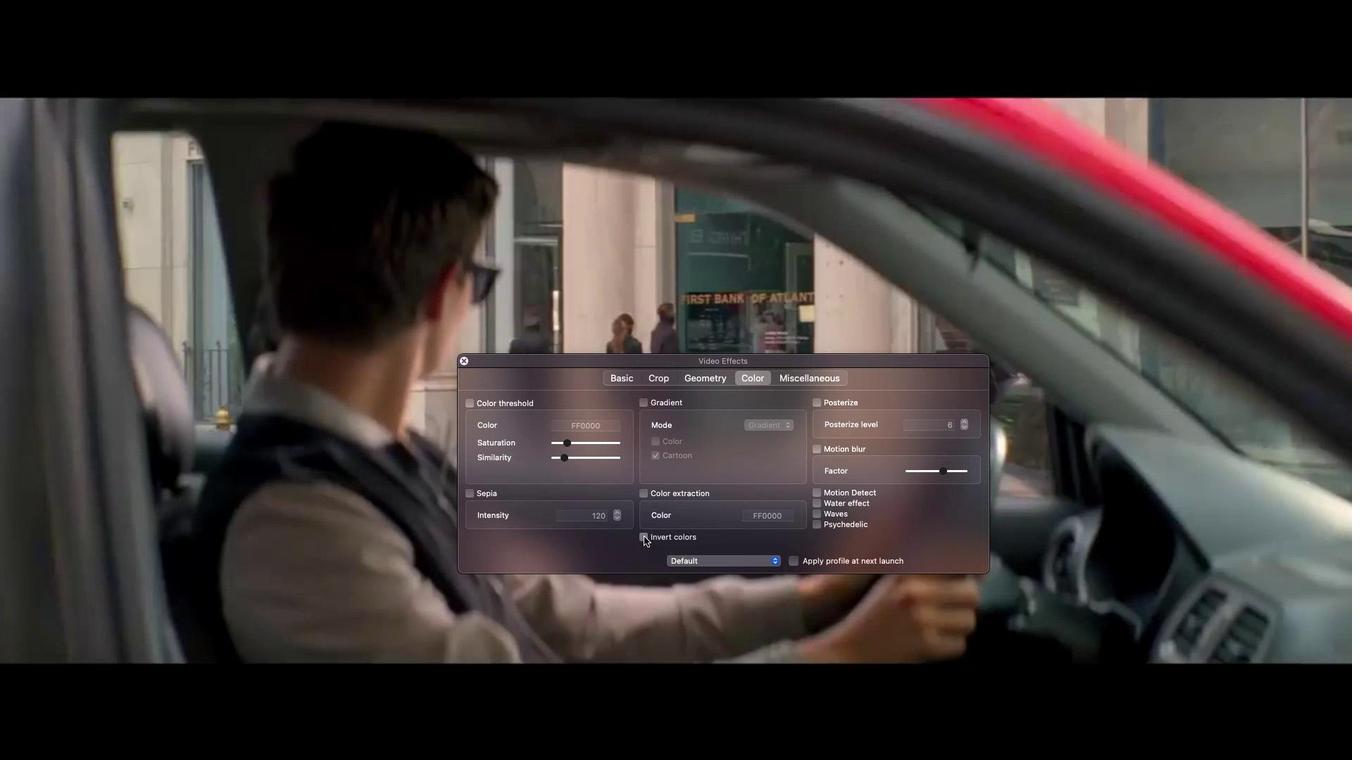 
Action: Mouse pressed left at (644, 537)
Screenshot: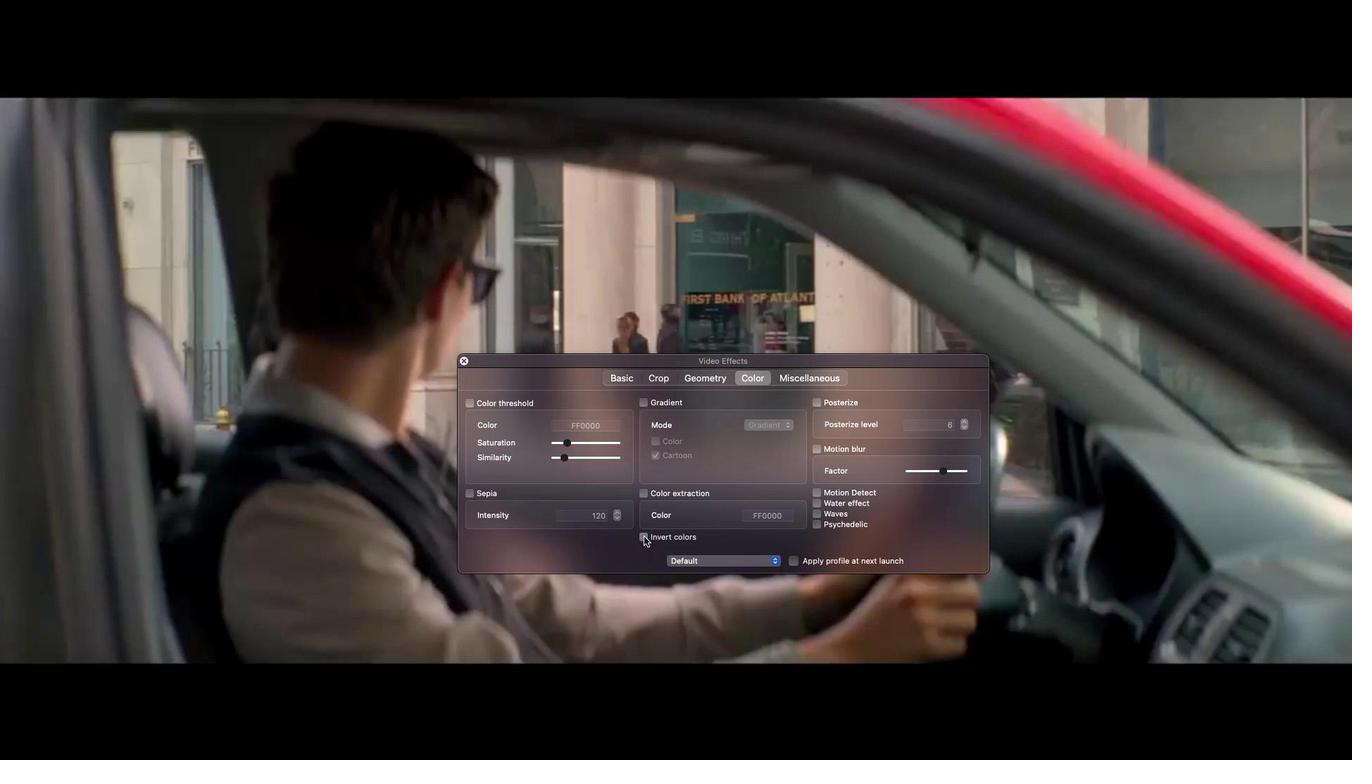 
Action: Mouse pressed left at (644, 537)
Screenshot: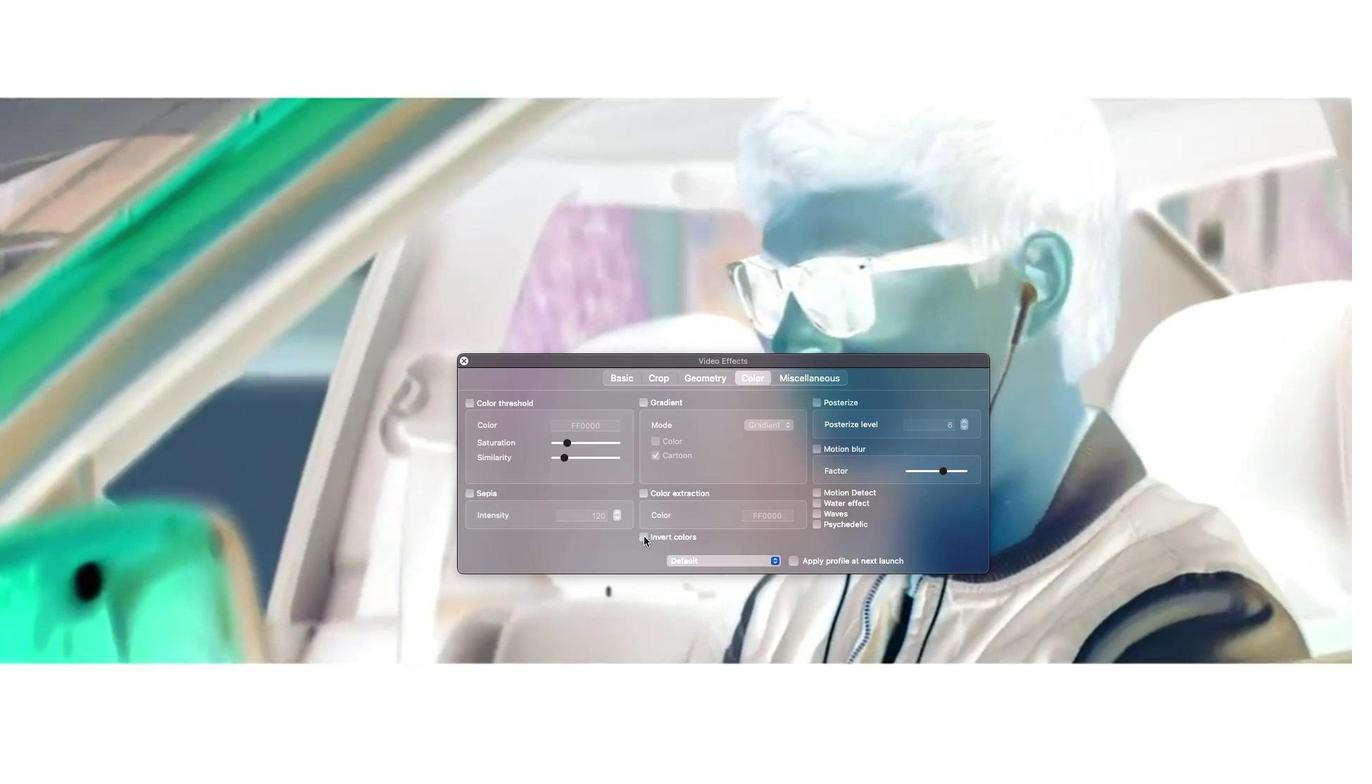 
Action: Mouse moved to (466, 361)
Screenshot: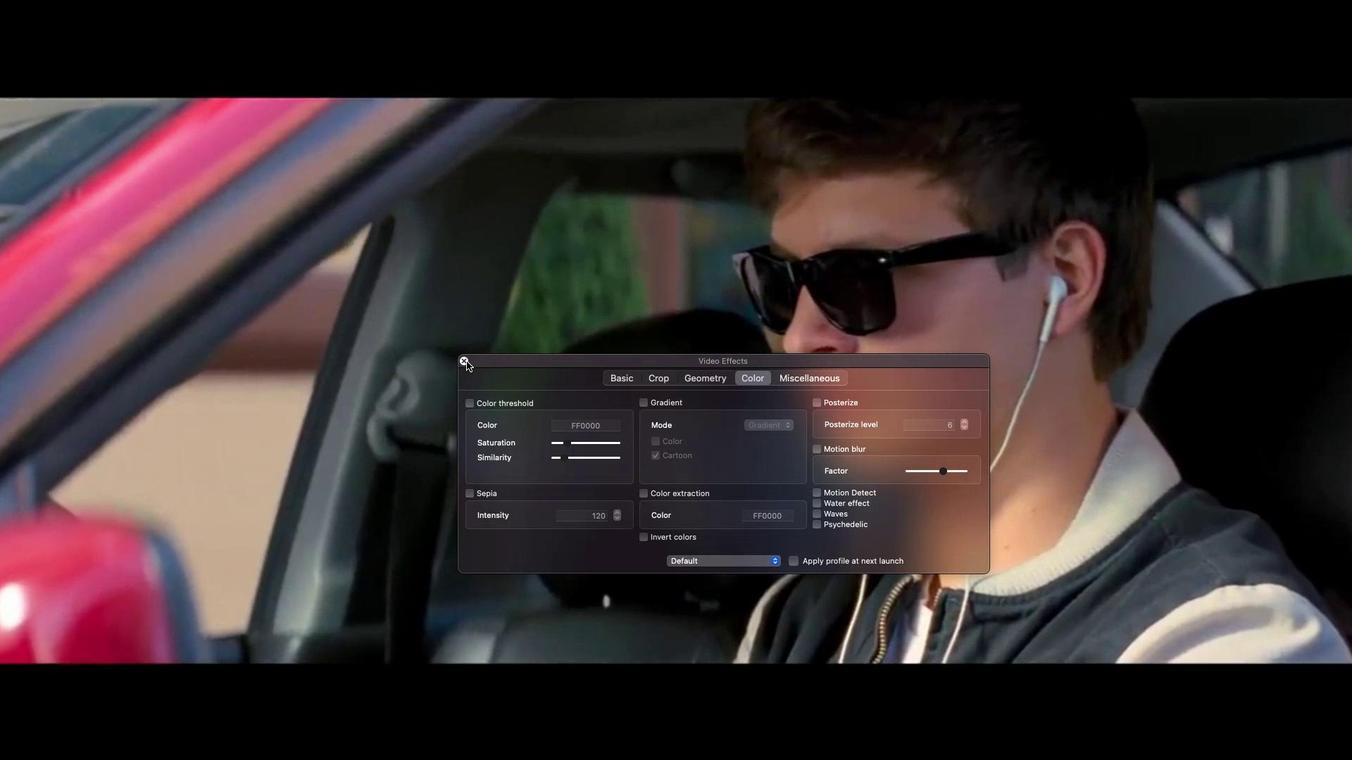 
Action: Mouse pressed left at (466, 361)
Screenshot: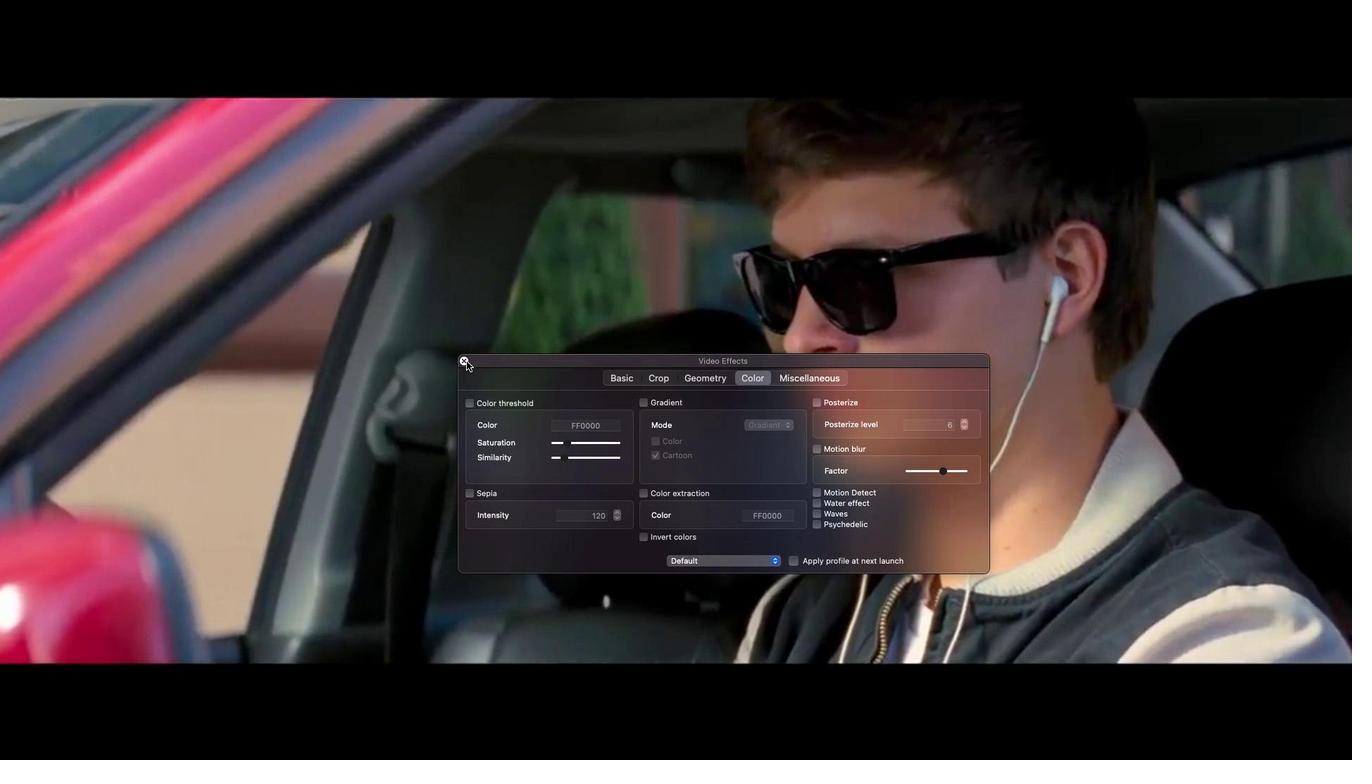 
Action: Mouse moved to (333, 8)
Screenshot: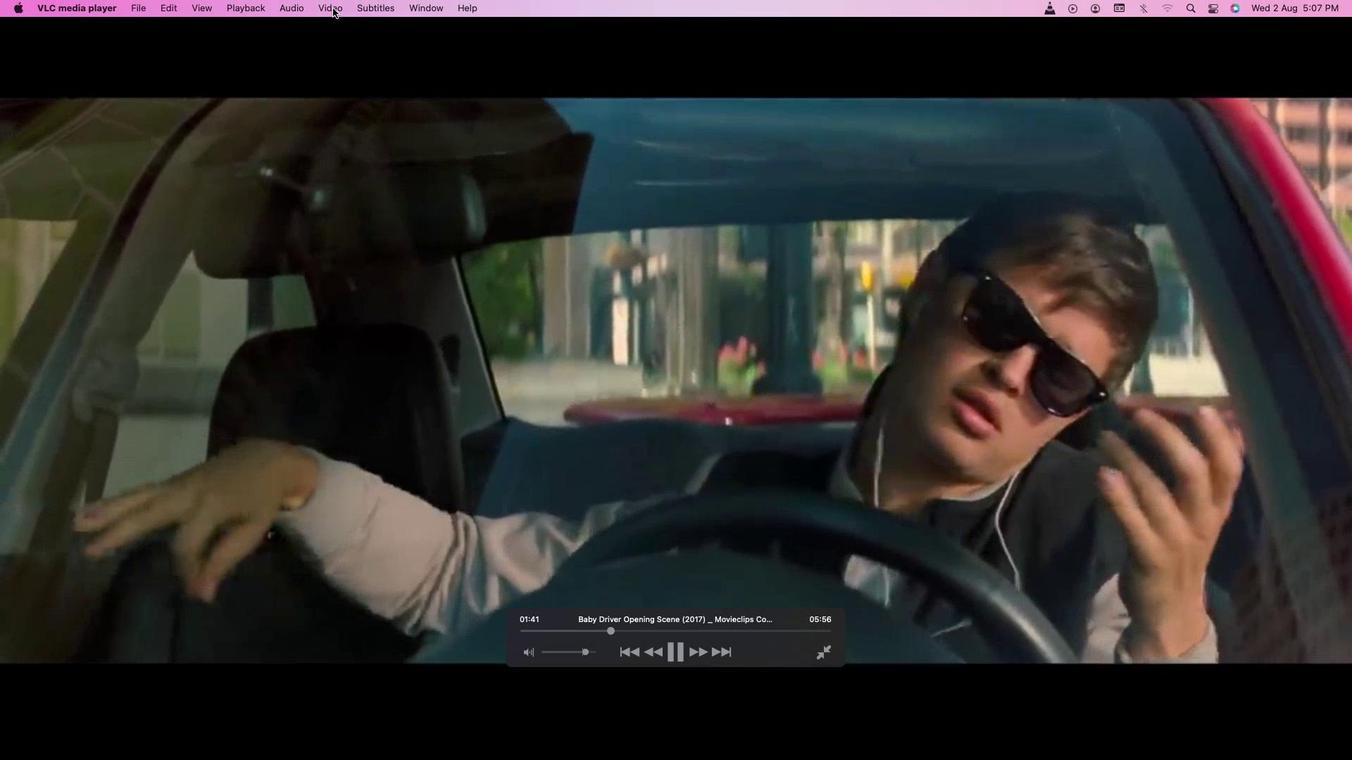 
Action: Mouse pressed left at (333, 8)
Screenshot: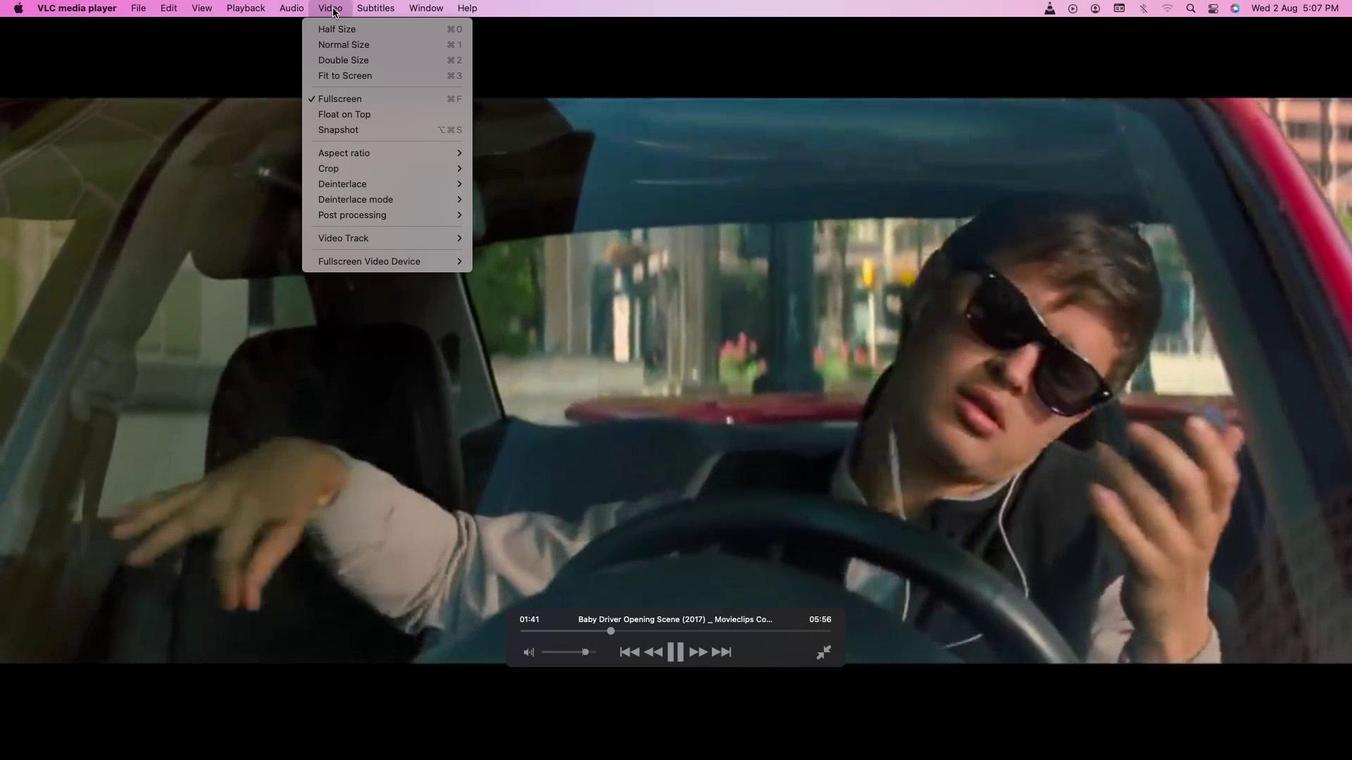 
Action: Mouse moved to (438, 210)
Screenshot: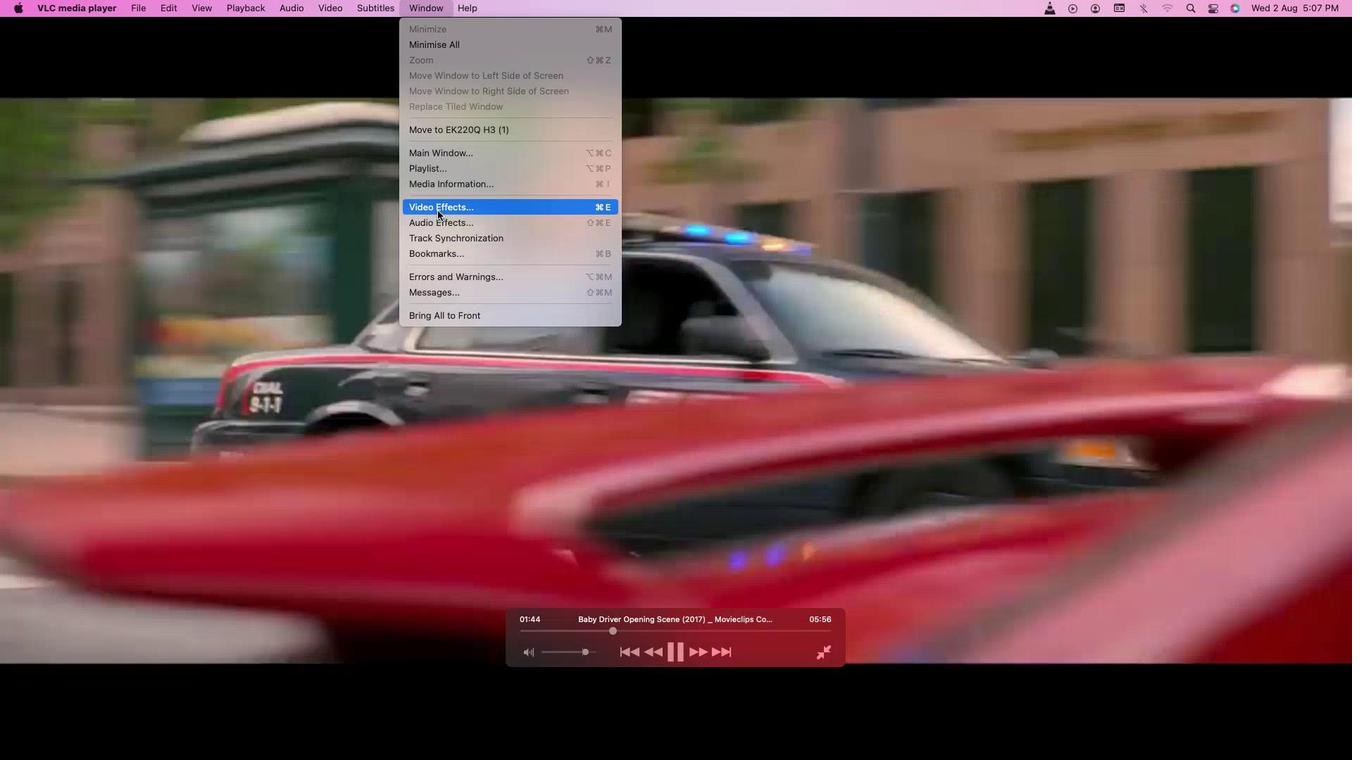 
Action: Mouse pressed left at (438, 210)
Screenshot: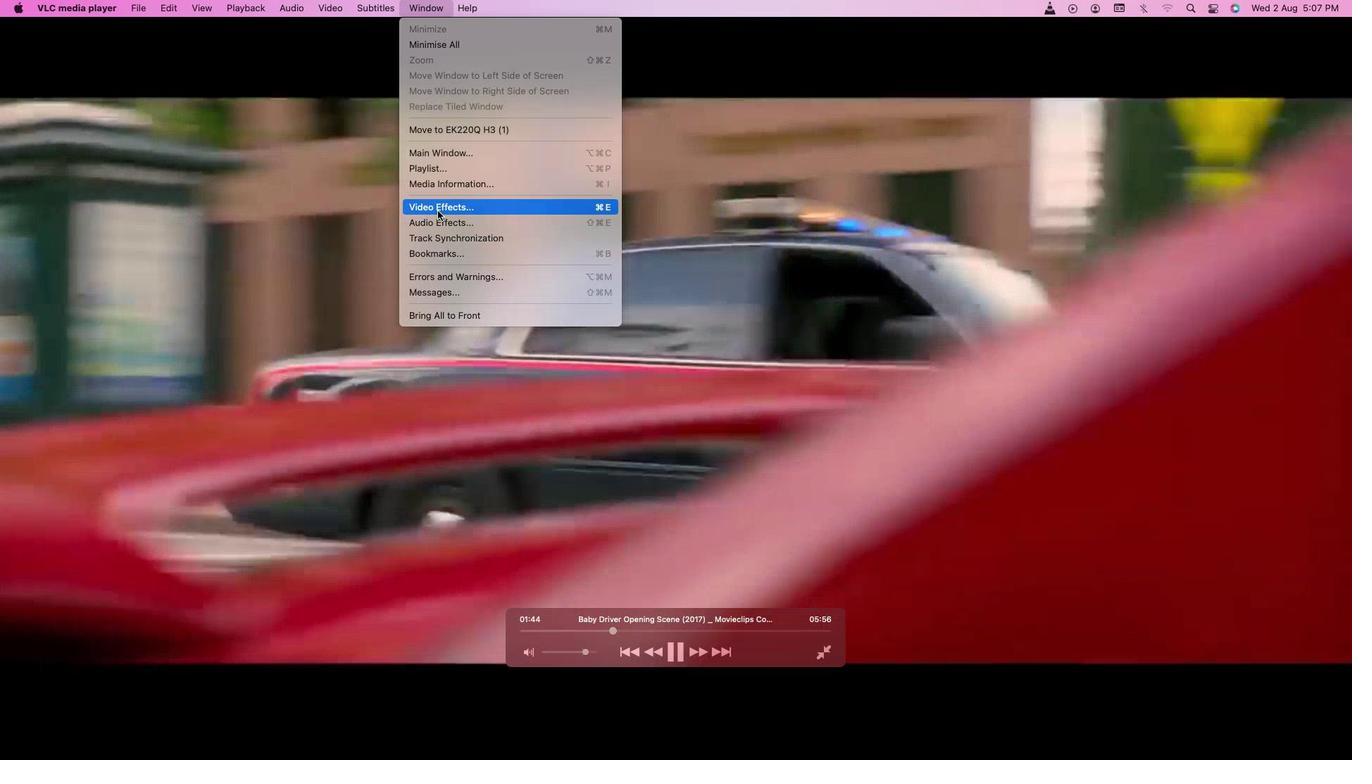 
Action: Mouse moved to (644, 536)
Screenshot: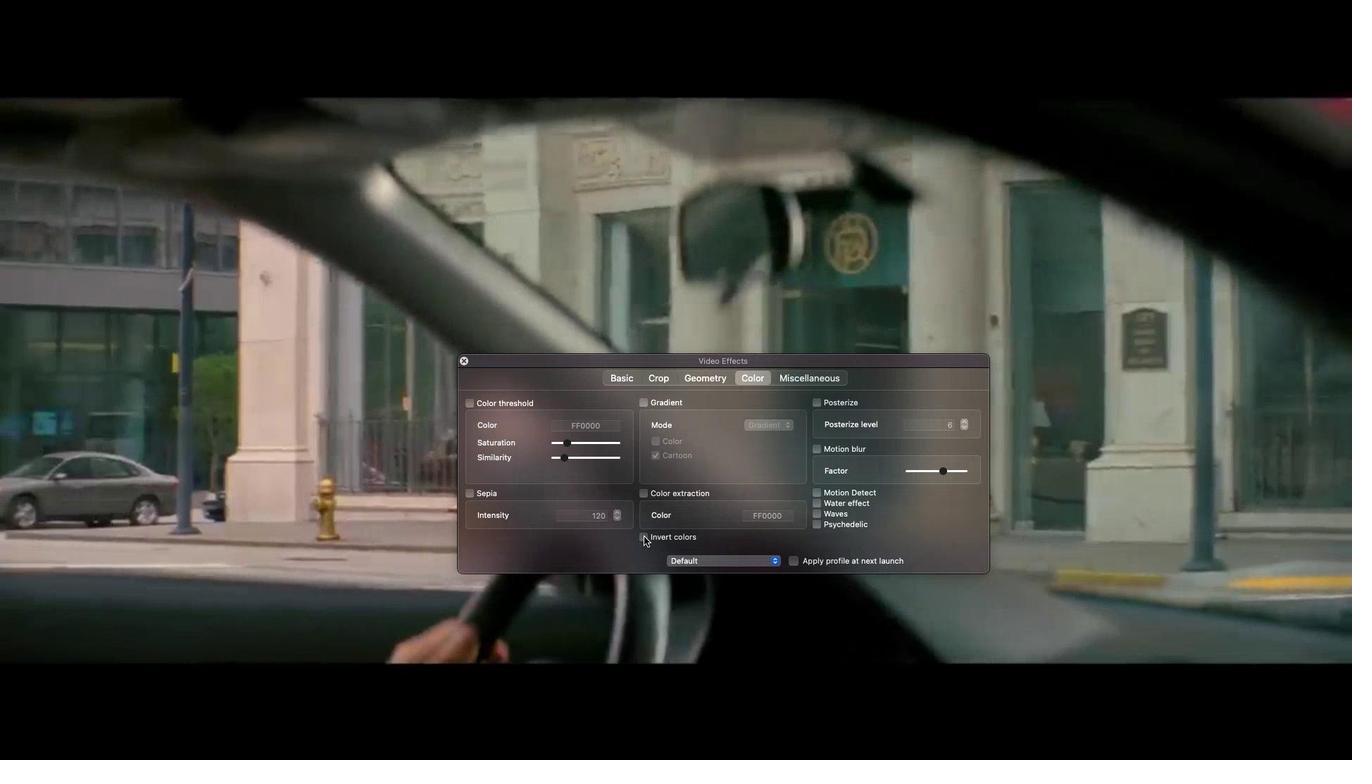 
Action: Mouse pressed left at (644, 536)
Screenshot: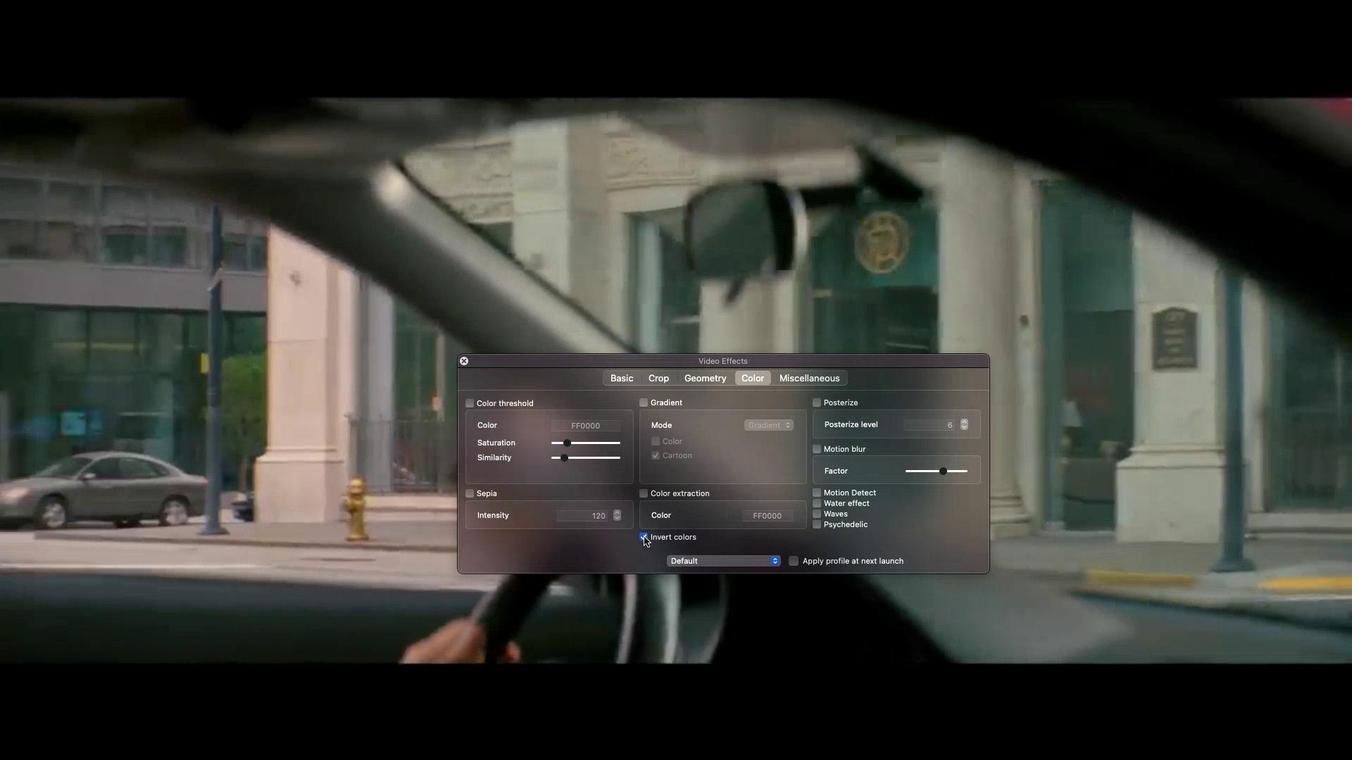 
Action: Mouse moved to (465, 359)
Screenshot: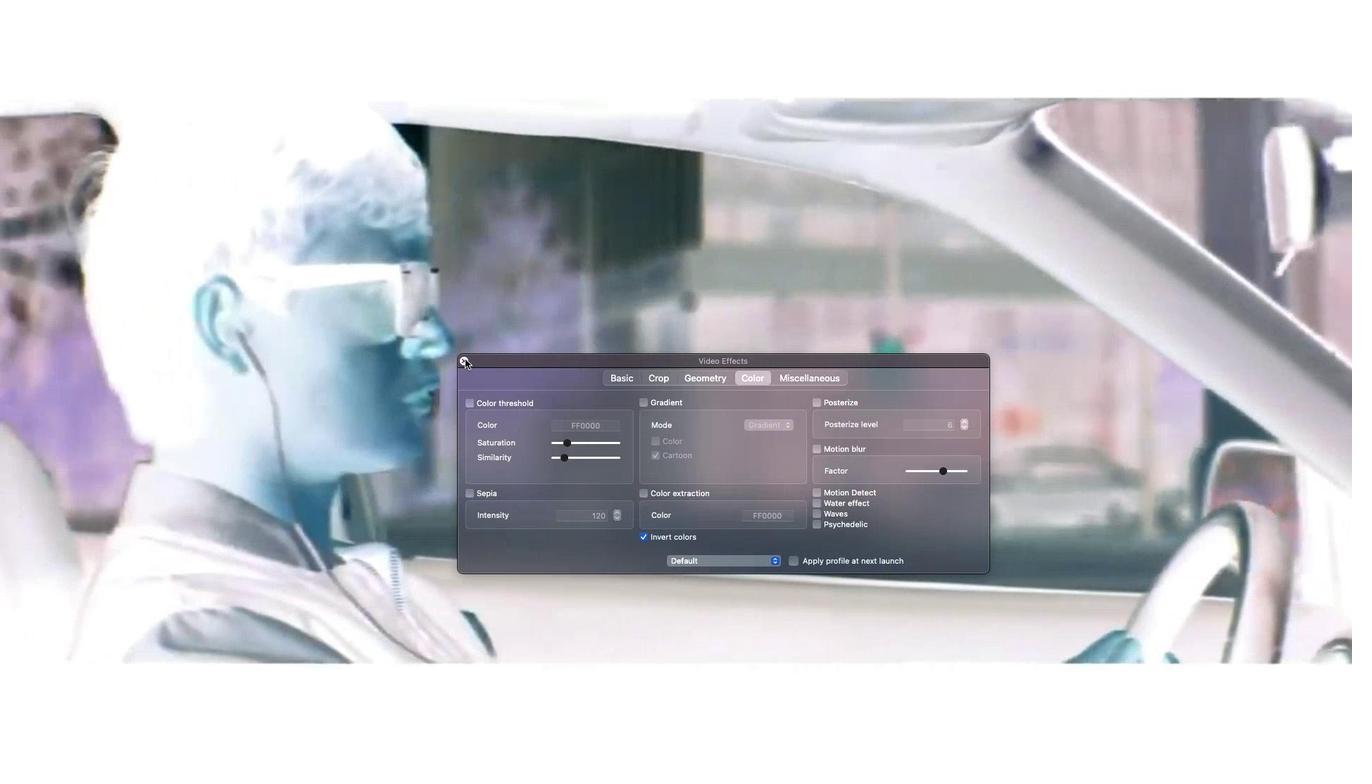 
Action: Mouse pressed left at (465, 359)
Screenshot: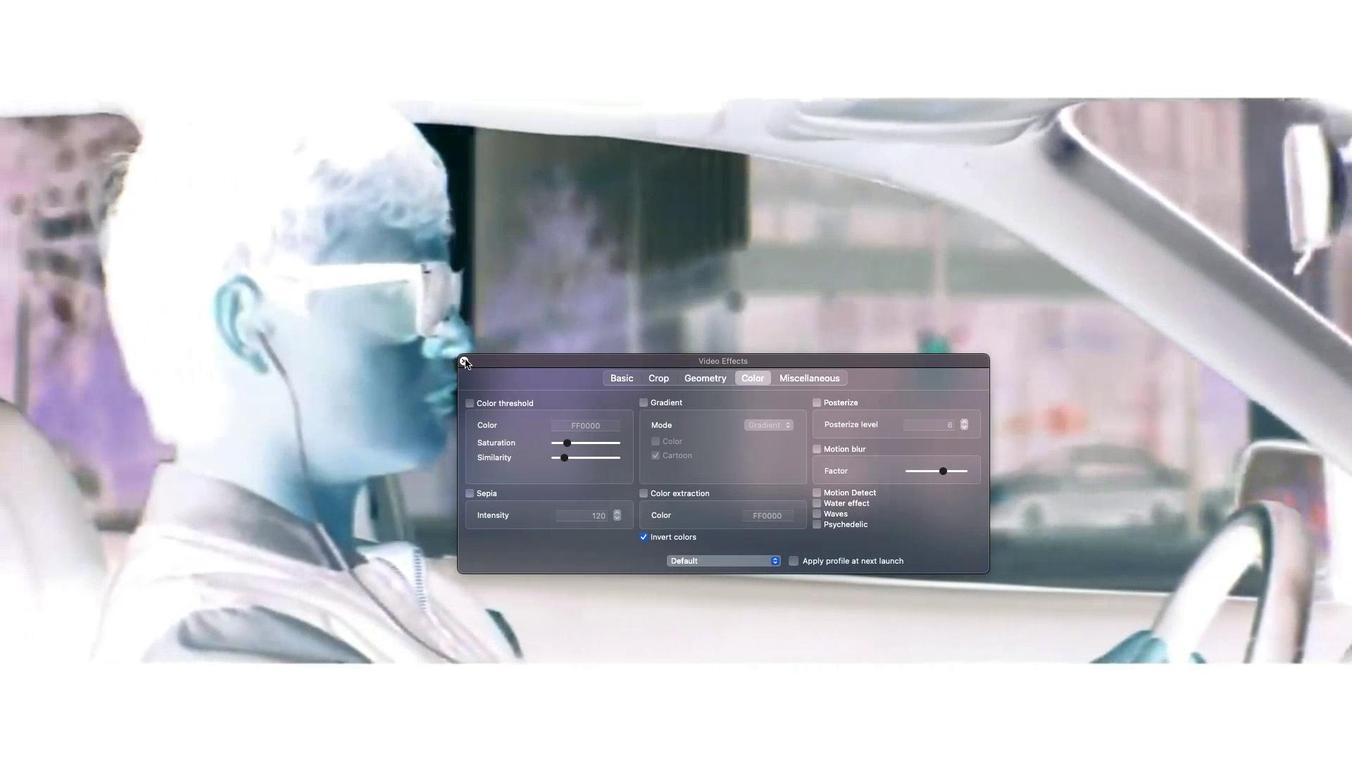 
Action: Mouse moved to (440, 83)
Screenshot: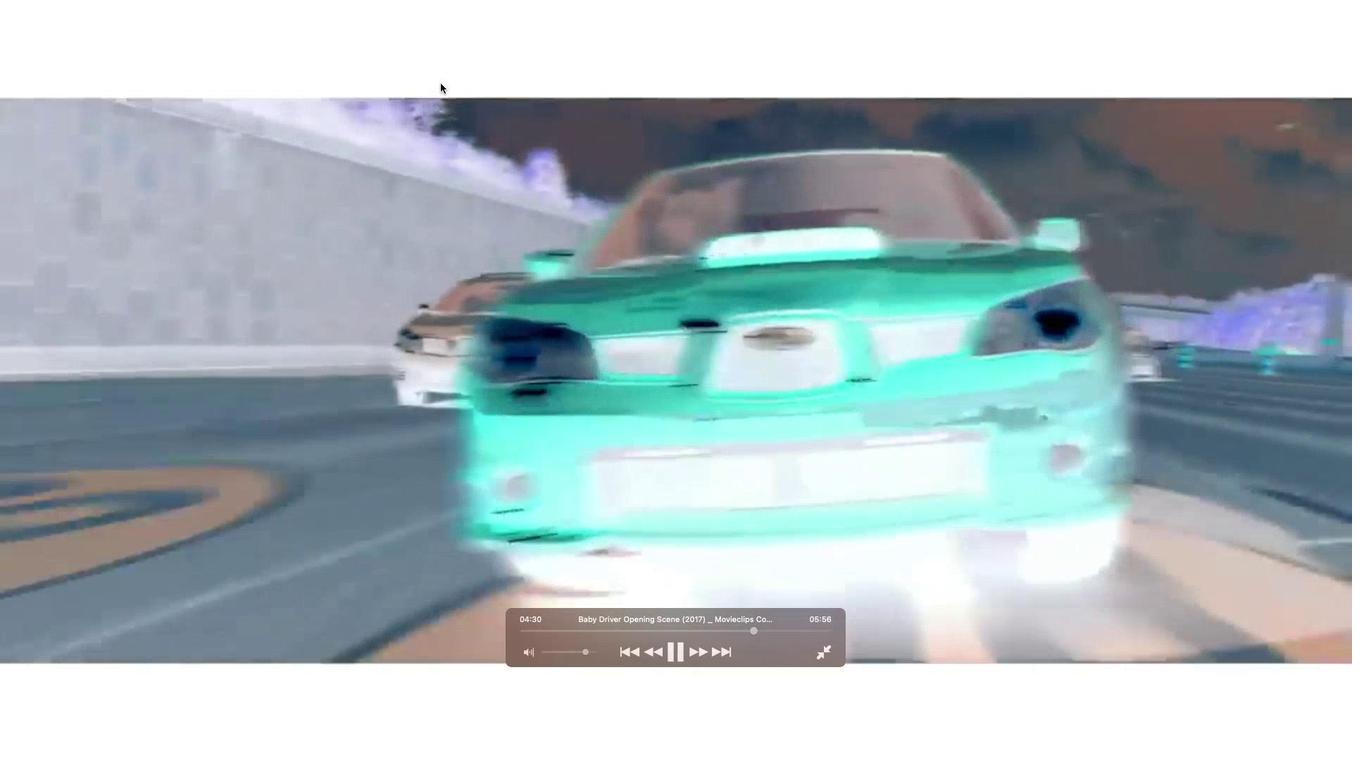 
Action: Mouse pressed left at (440, 83)
Screenshot: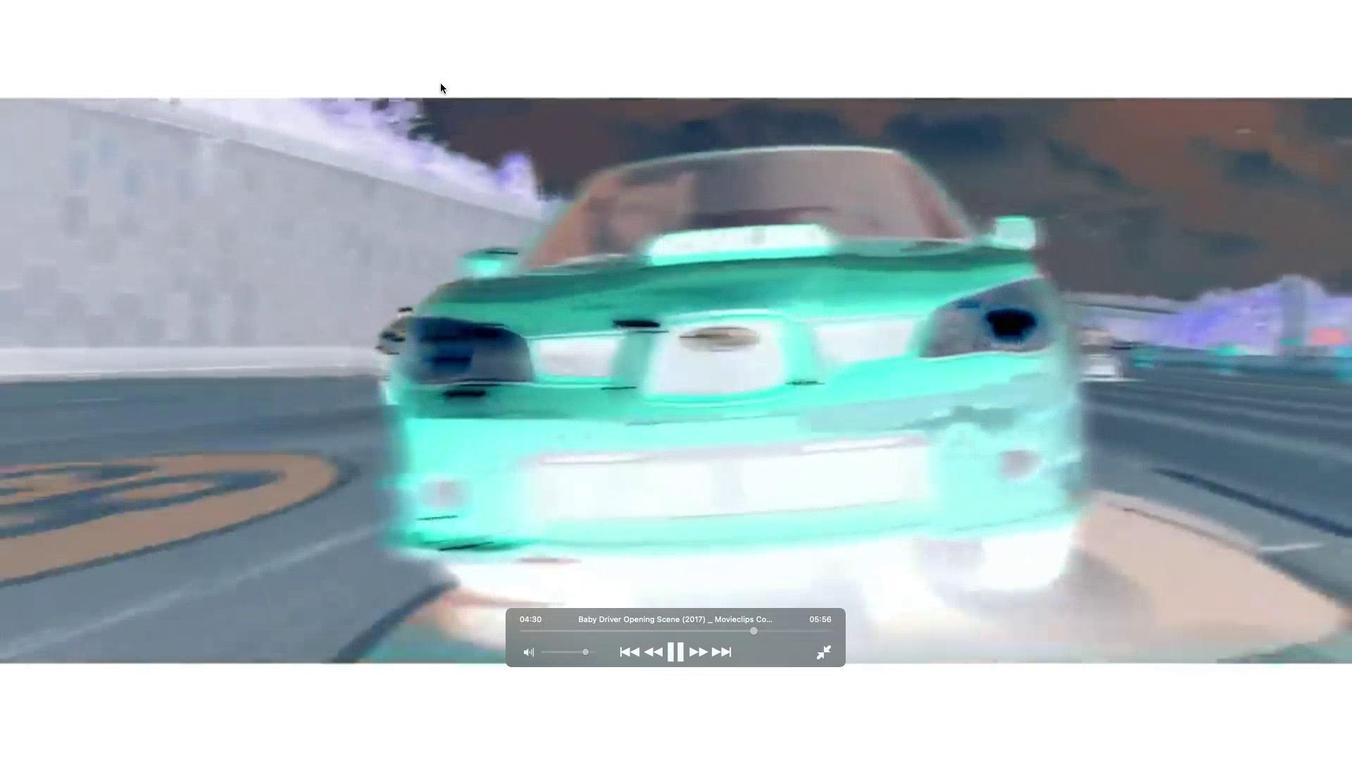 
Action: Mouse moved to (419, 9)
Screenshot: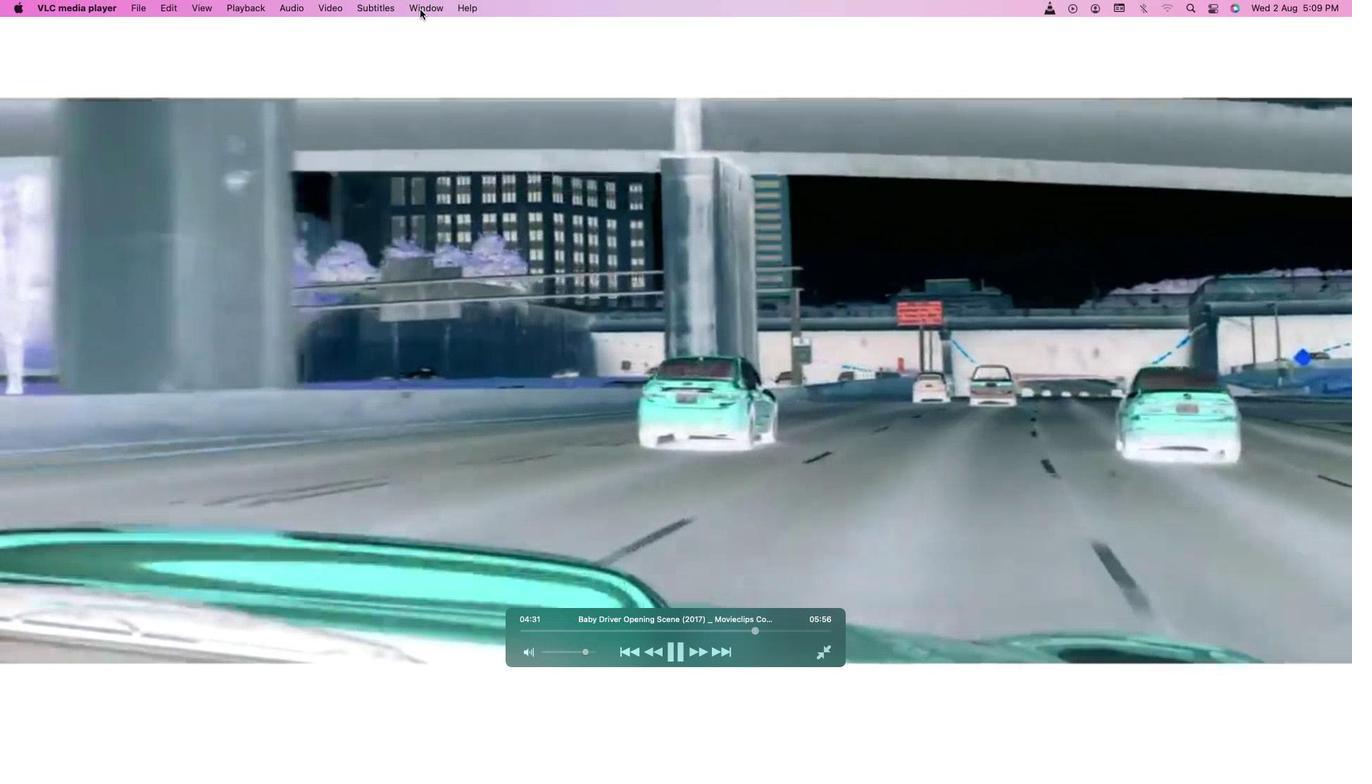 
Action: Mouse pressed left at (419, 9)
Screenshot: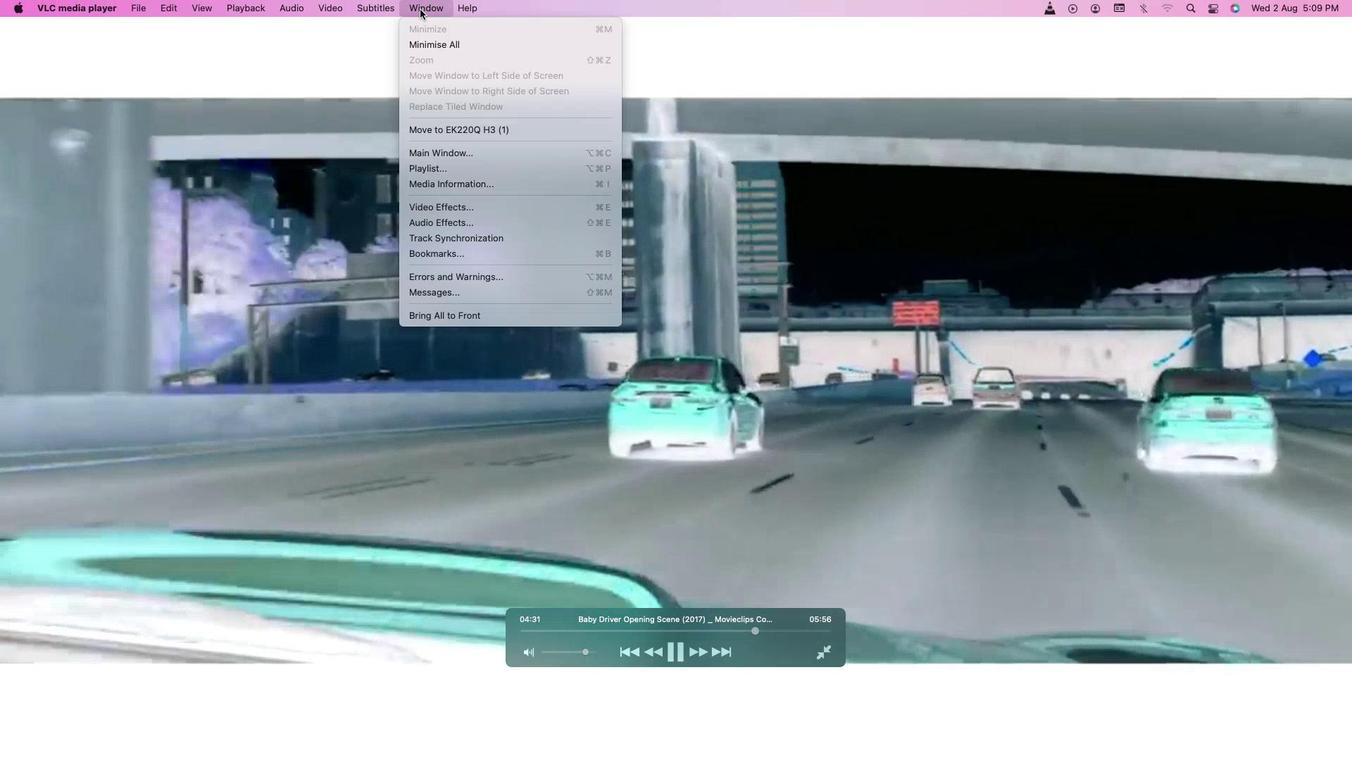 
Action: Mouse moved to (483, 209)
Screenshot: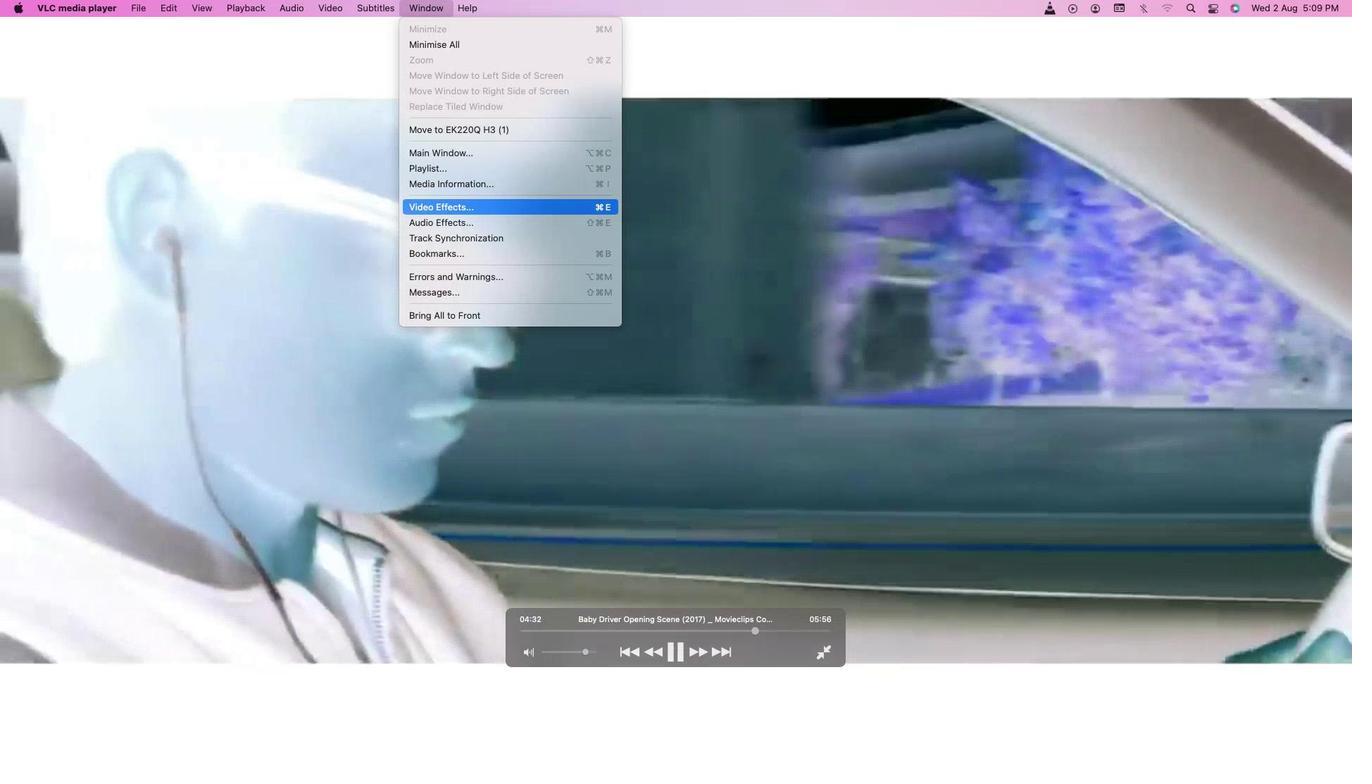 
Action: Mouse pressed left at (483, 209)
Screenshot: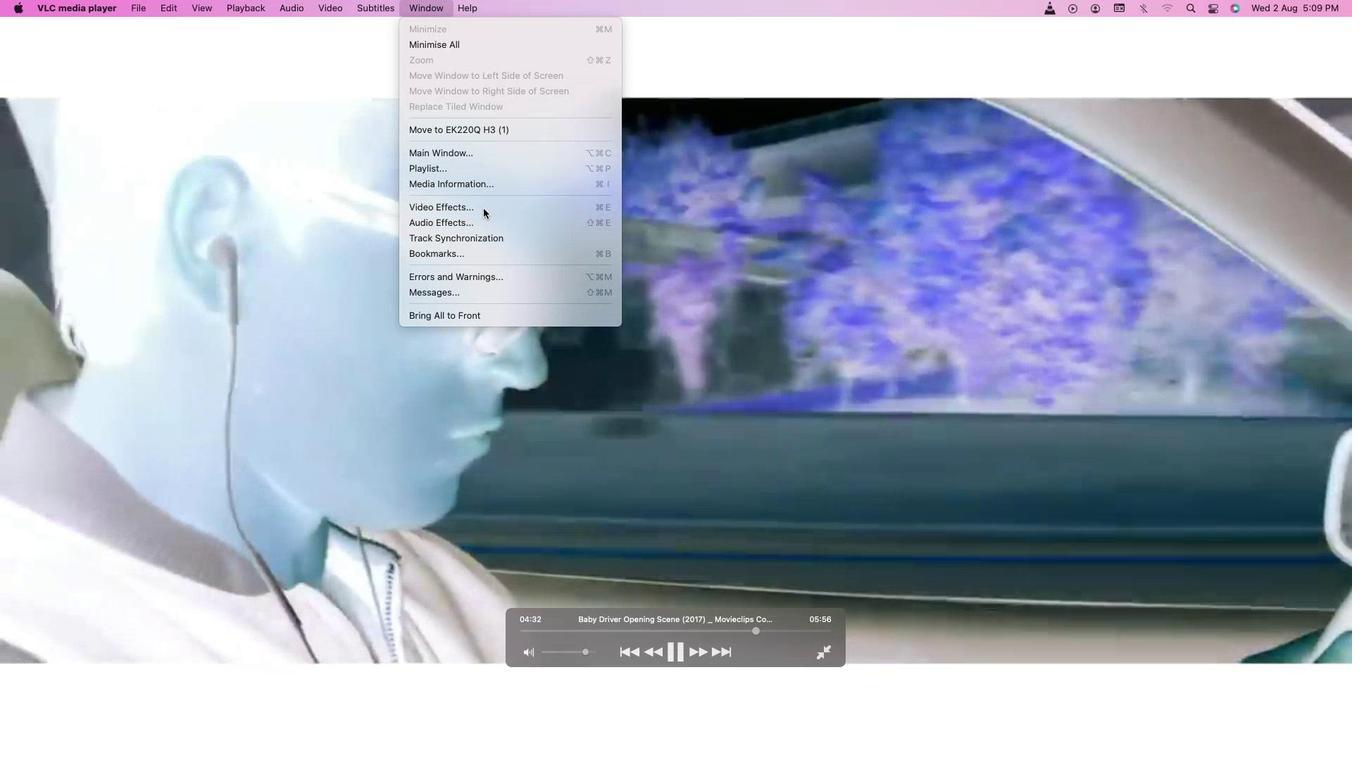 
Action: Mouse moved to (640, 546)
Screenshot: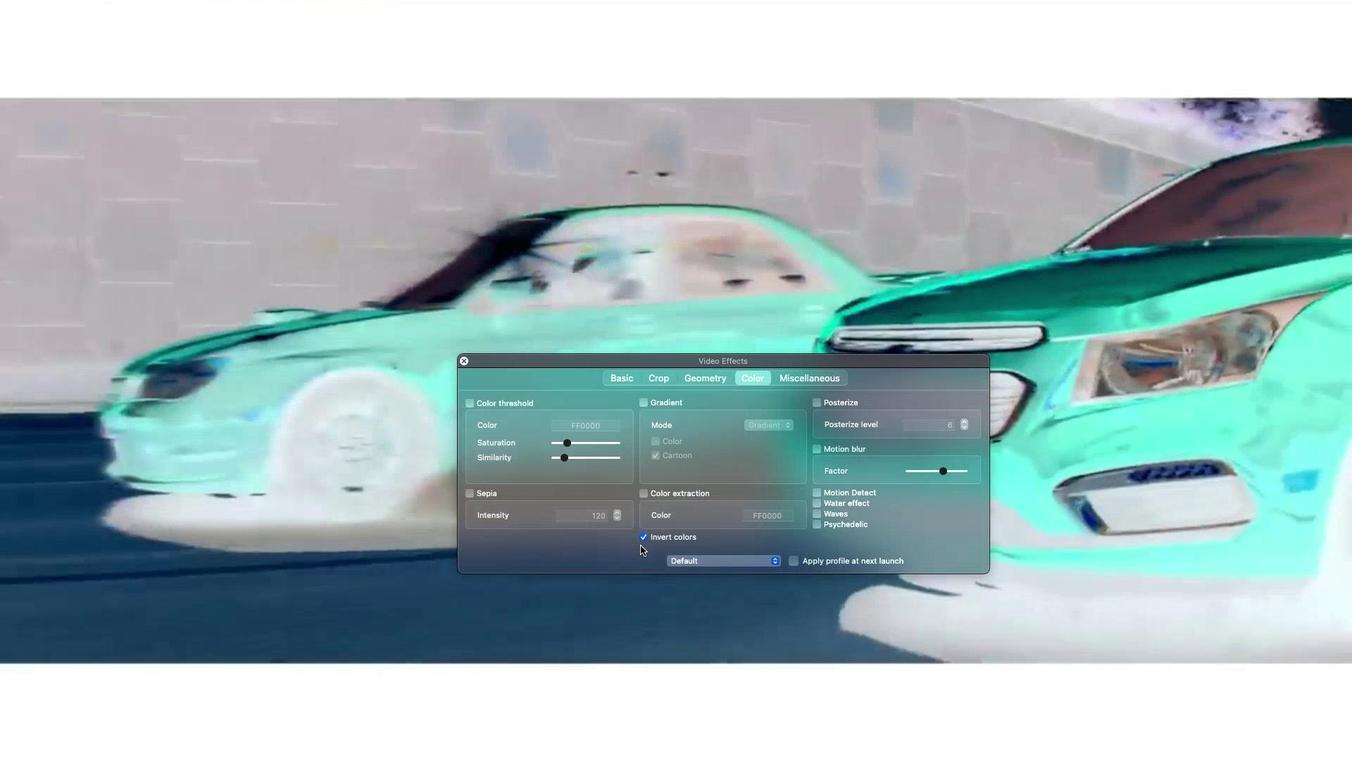 
Action: Mouse pressed left at (640, 546)
Screenshot: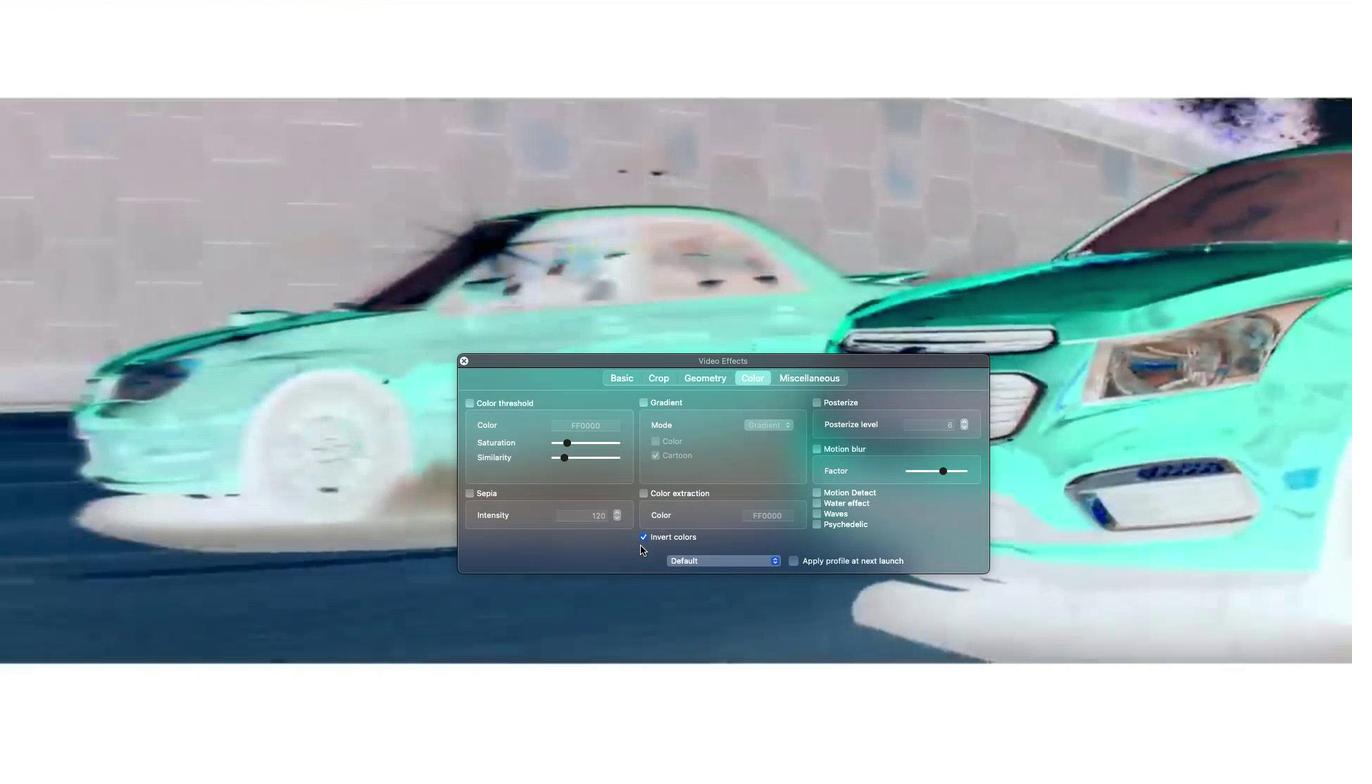 
Action: Mouse moved to (640, 543)
Screenshot: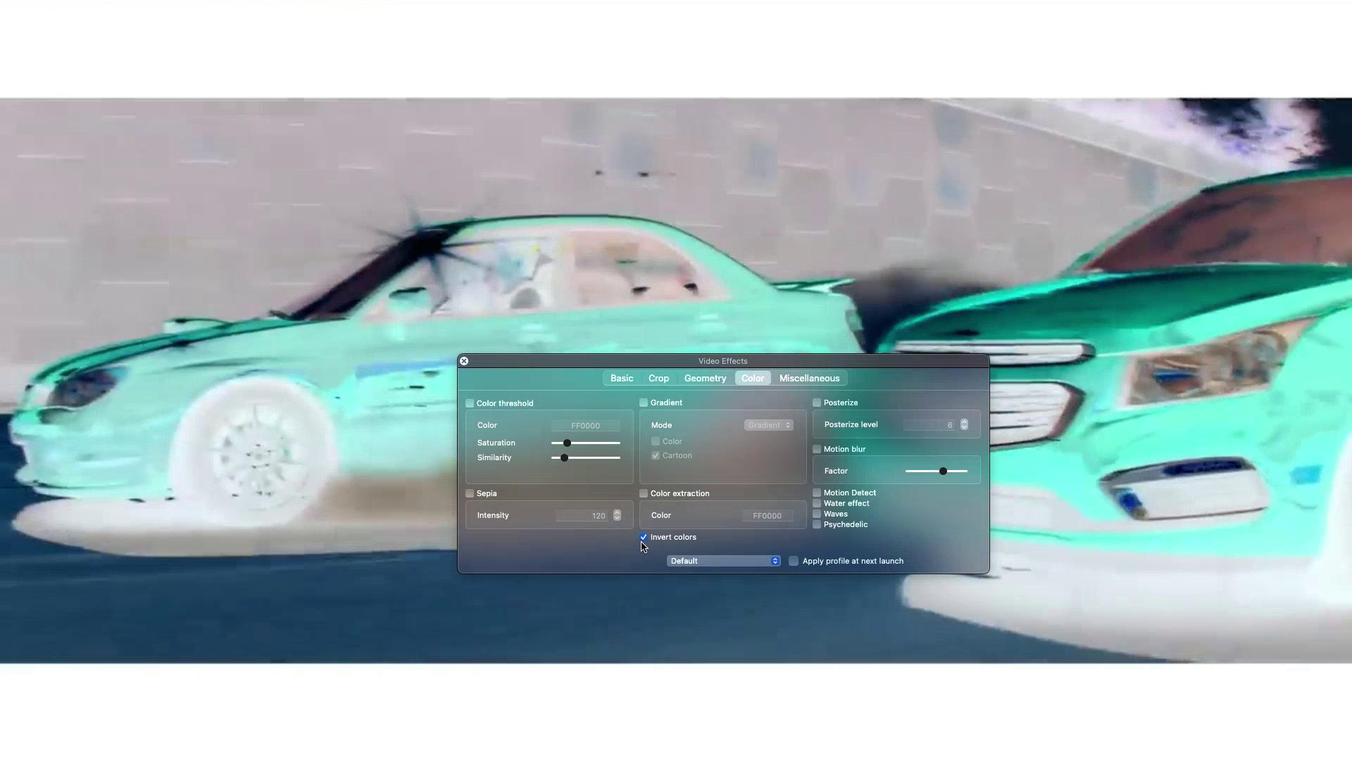 
Action: Mouse pressed left at (640, 543)
Screenshot: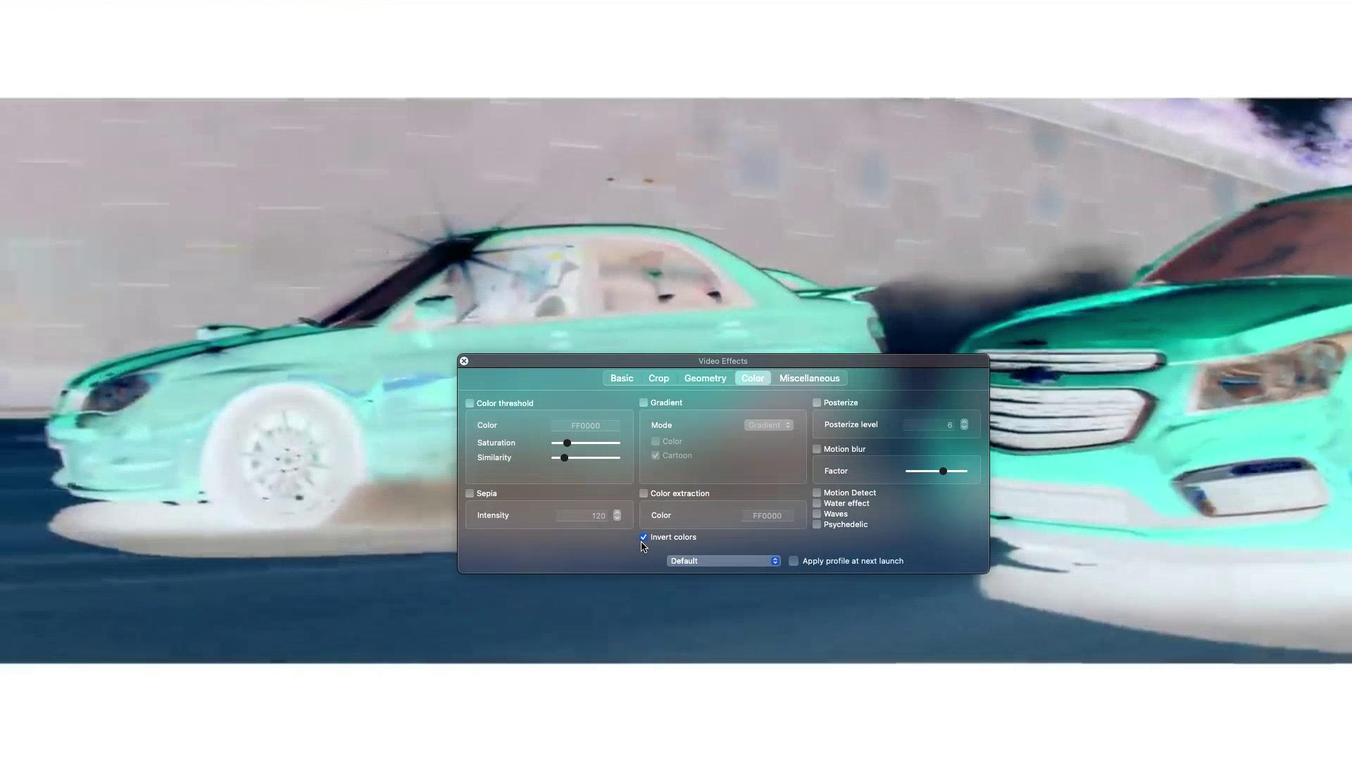 
Action: Mouse moved to (642, 542)
Screenshot: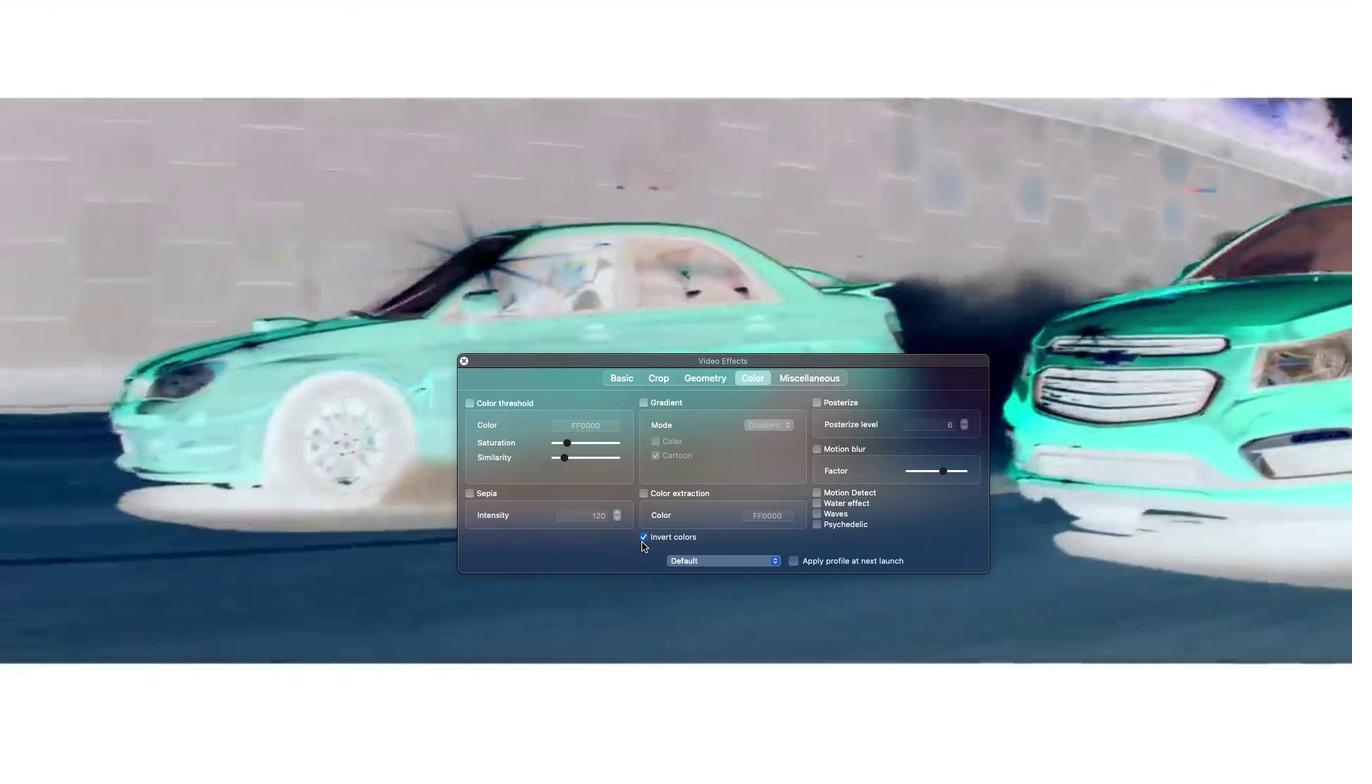 
Action: Mouse pressed left at (642, 542)
Screenshot: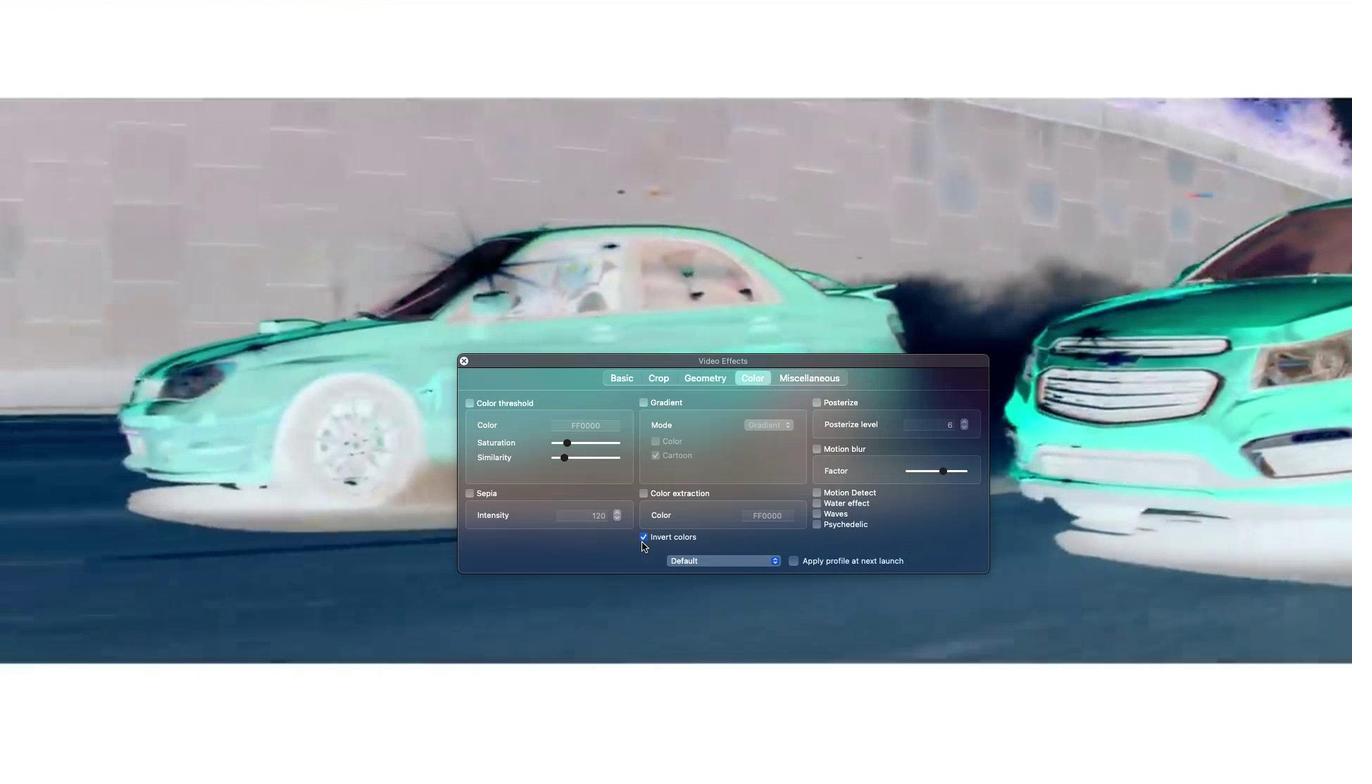 
Action: Mouse moved to (643, 540)
Screenshot: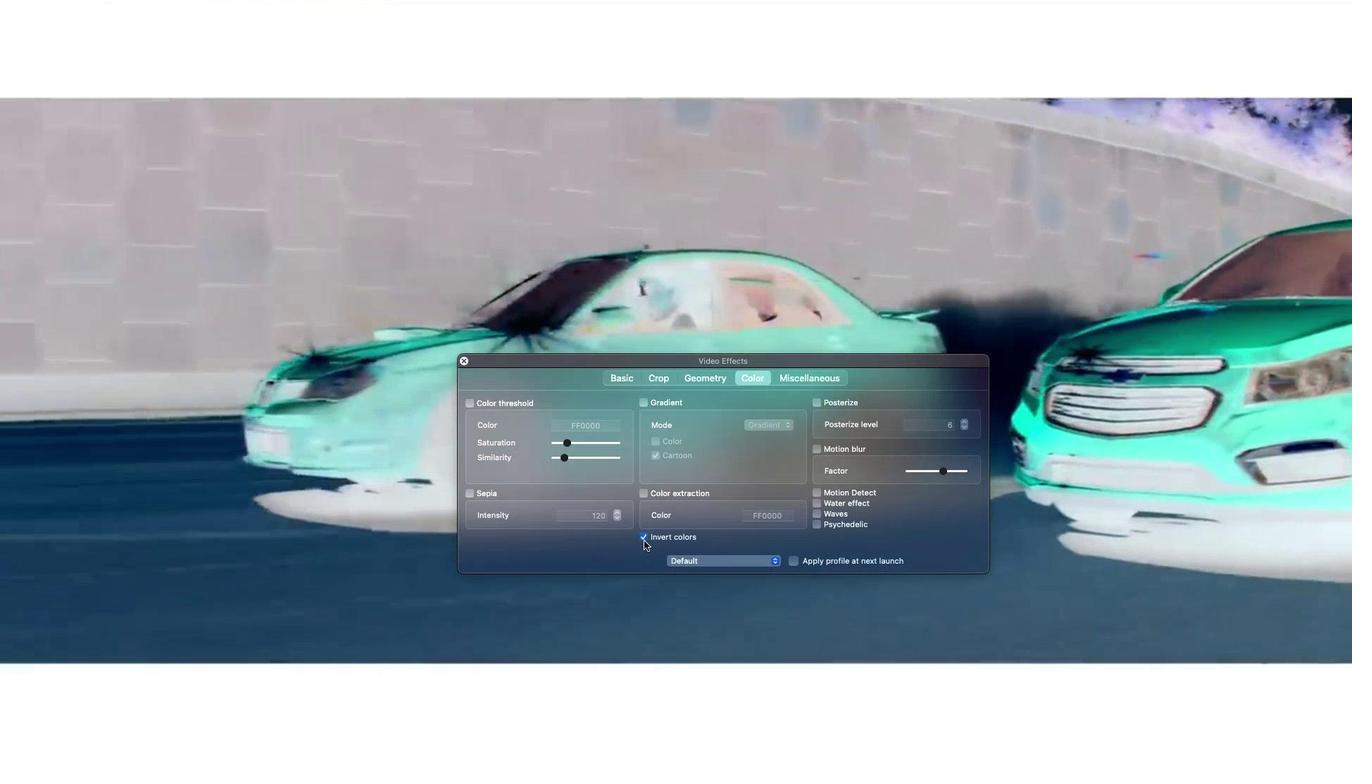 
Action: Mouse pressed left at (643, 540)
Screenshot: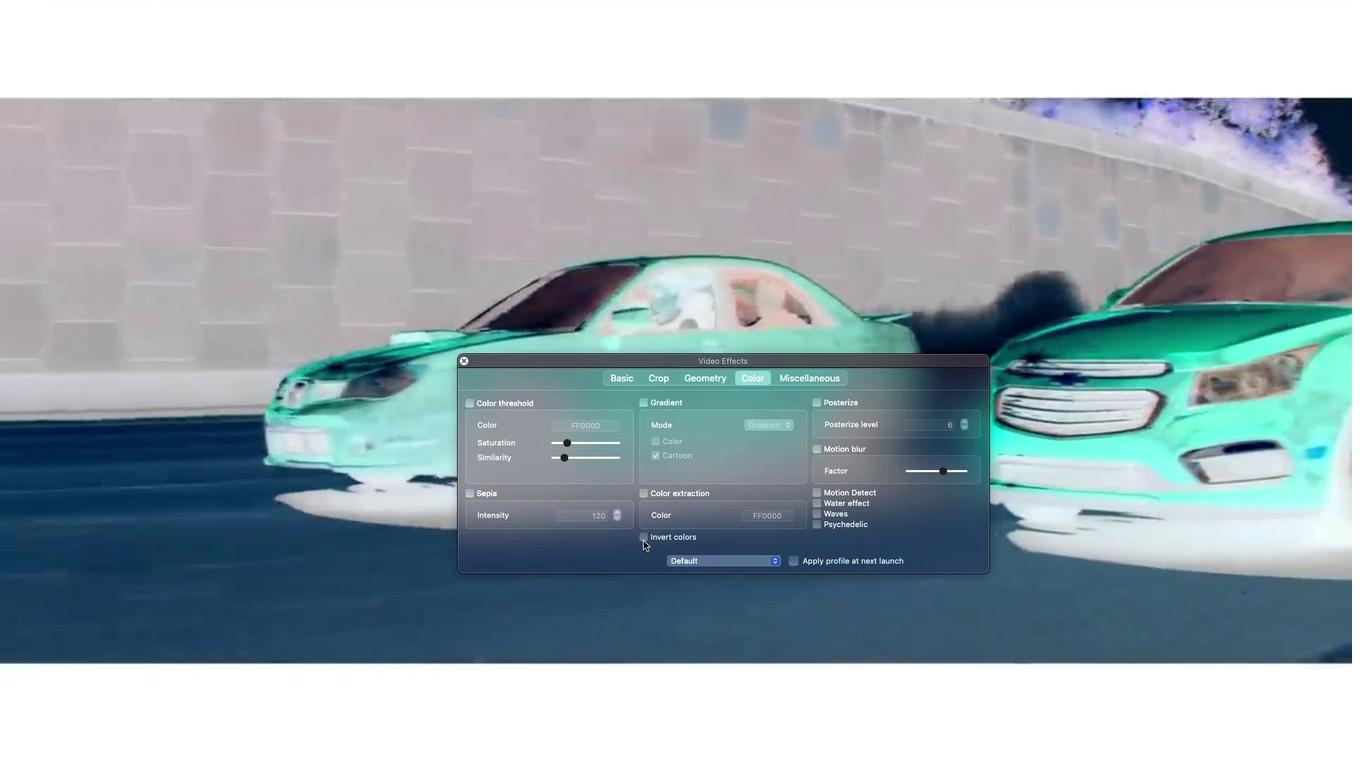 
Action: Mouse moved to (638, 590)
Screenshot: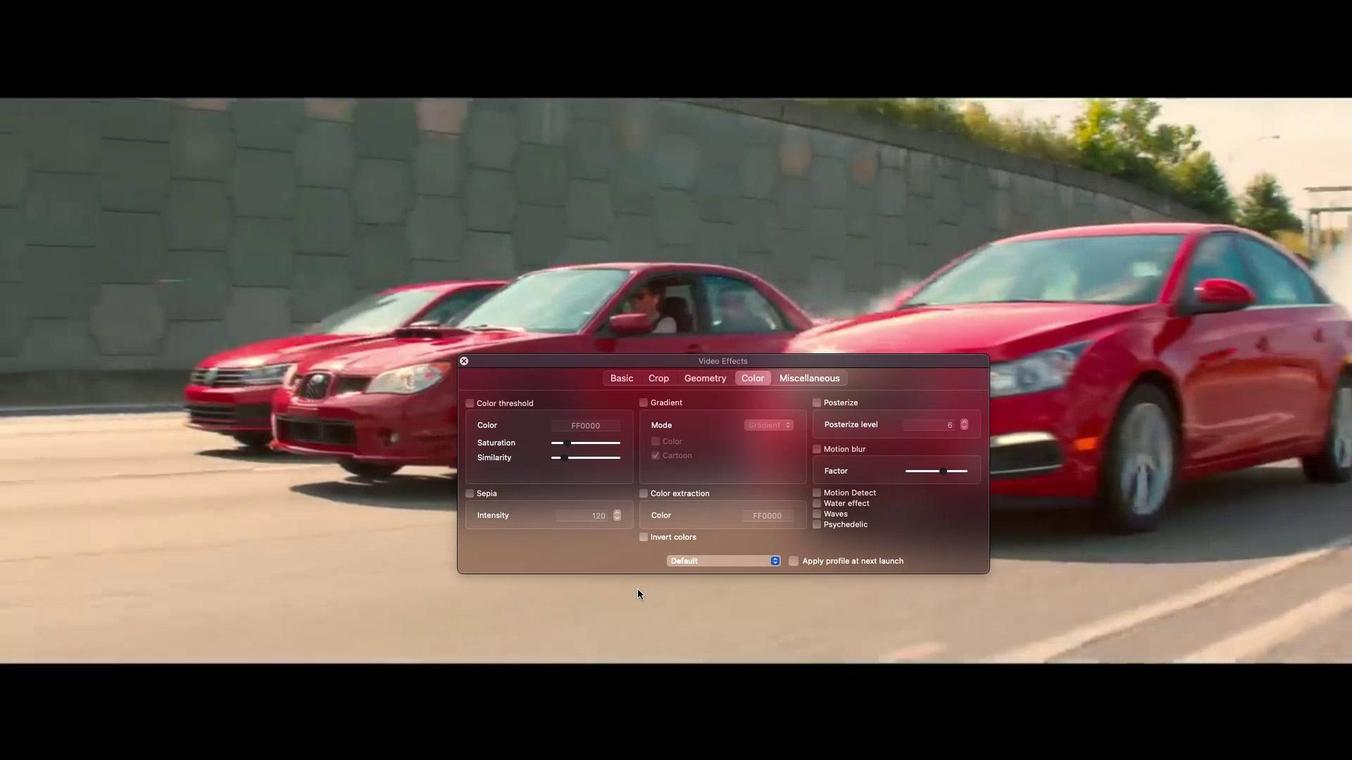 
Action: Mouse pressed left at (638, 590)
Screenshot: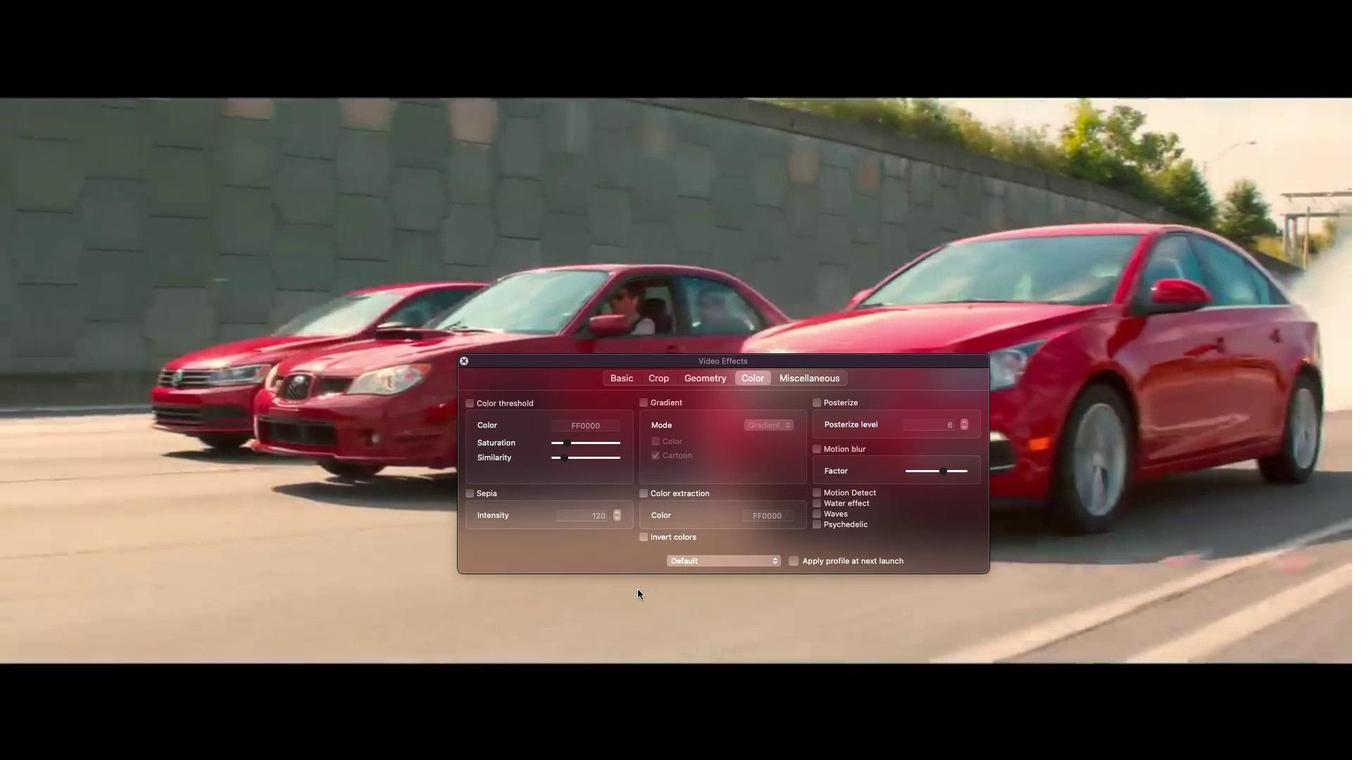 
Action: Mouse moved to (467, 362)
Screenshot: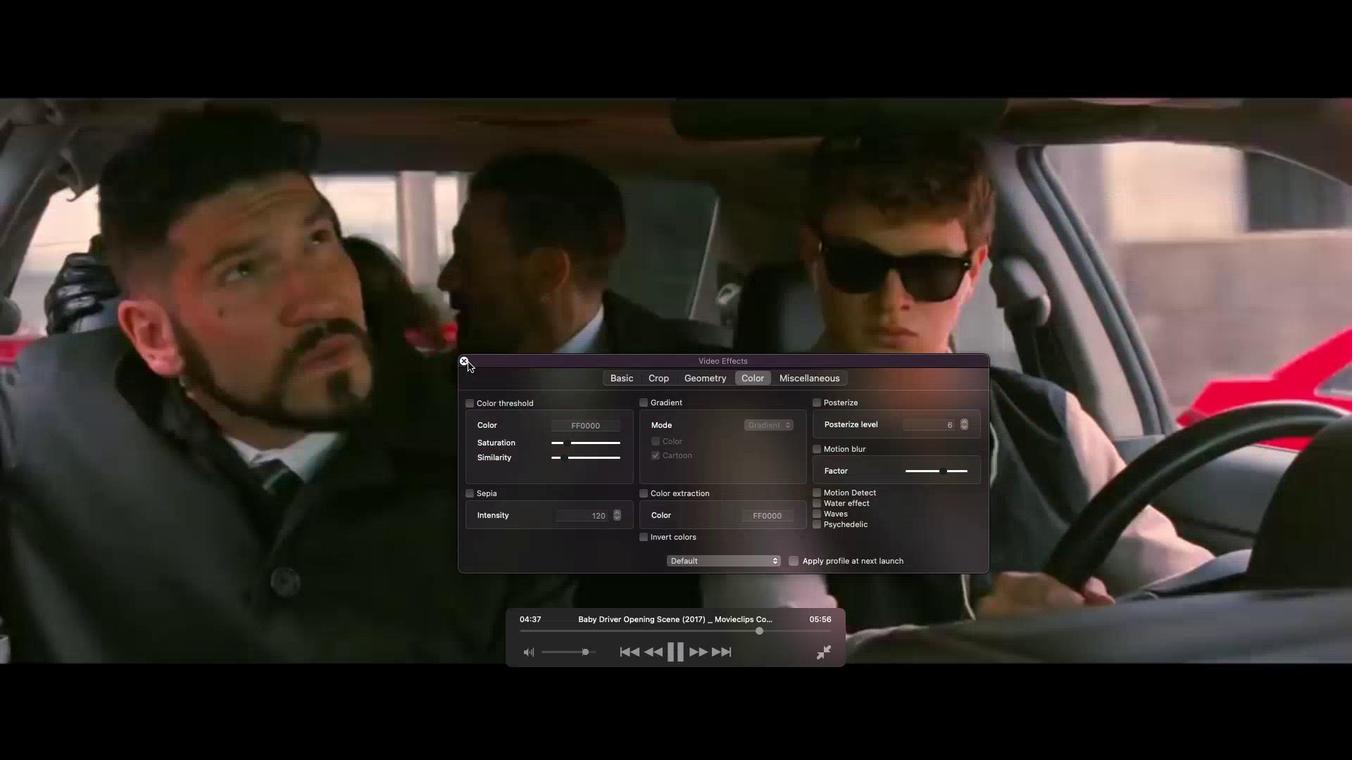 
Action: Mouse pressed left at (467, 362)
Screenshot: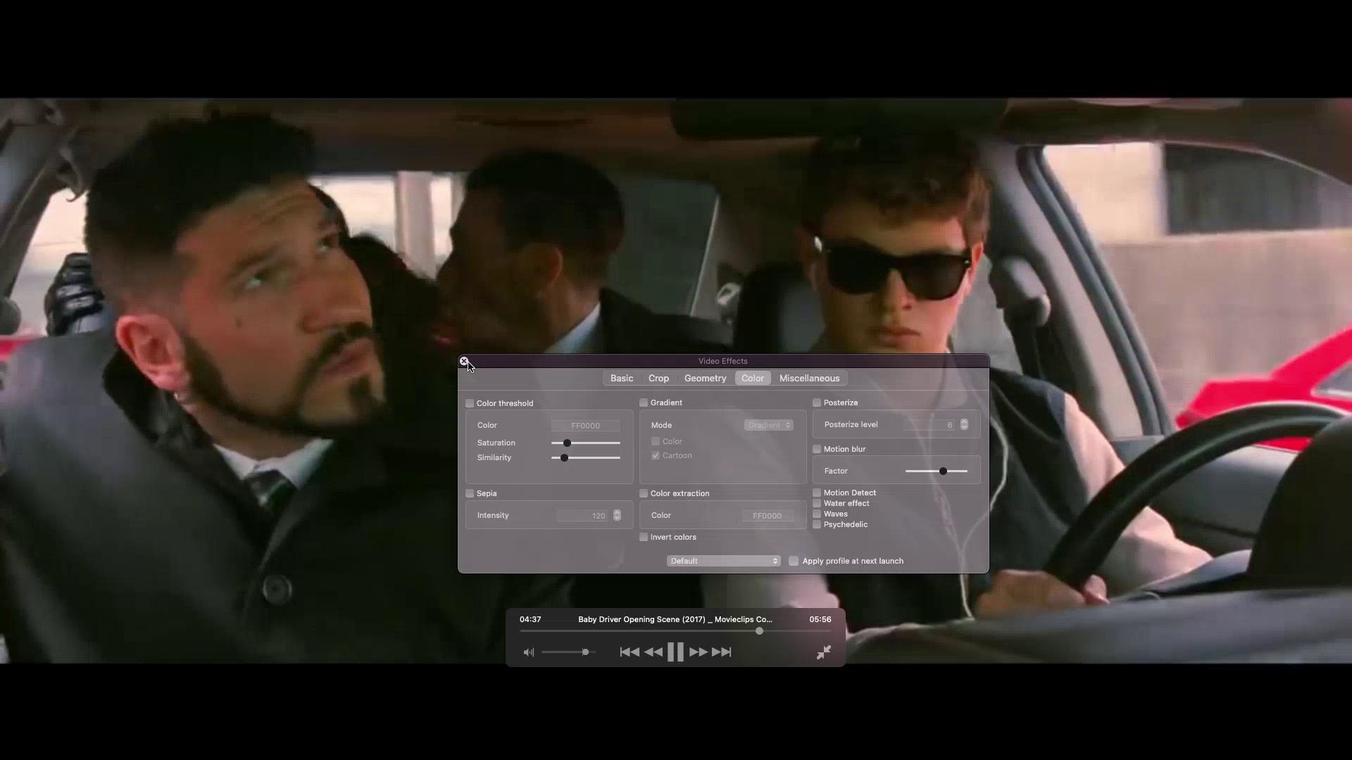 
Action: Mouse moved to (435, 9)
Screenshot: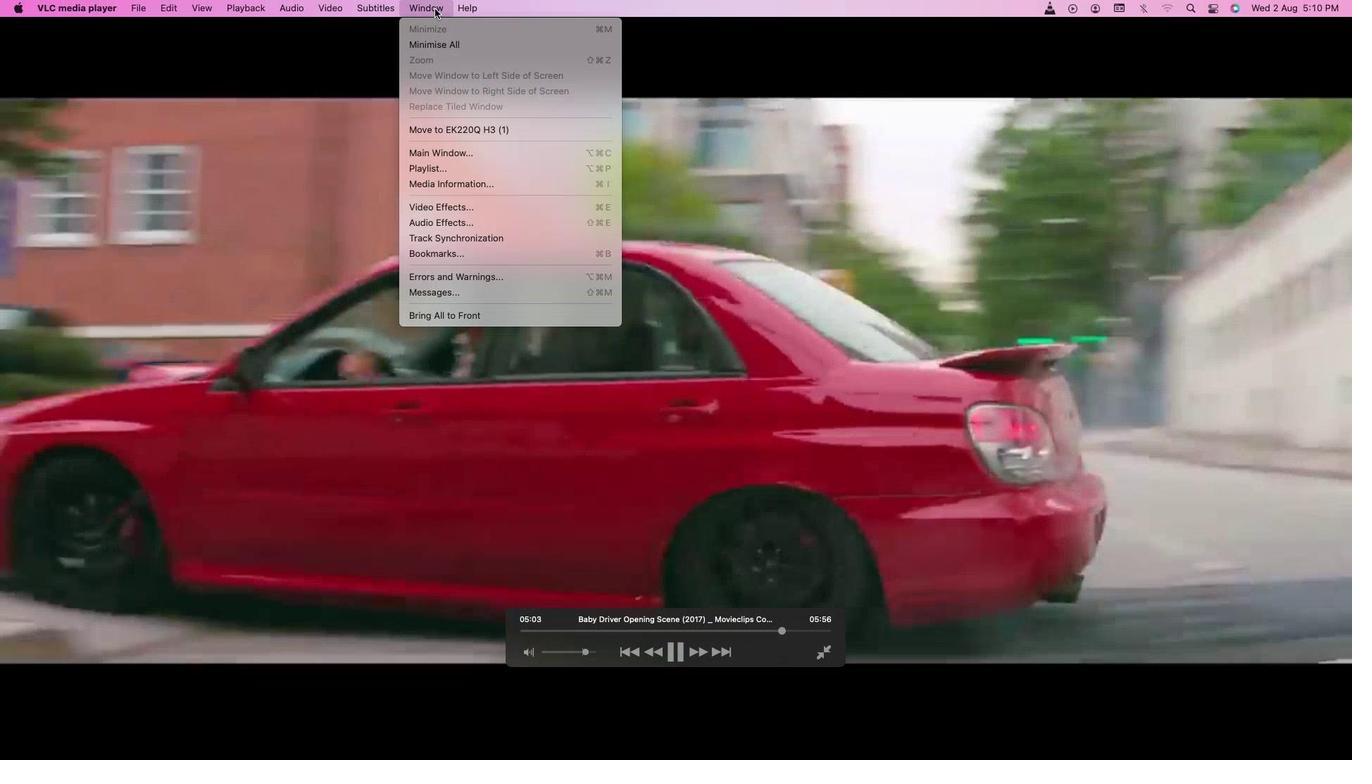 
Action: Mouse pressed left at (435, 9)
Screenshot: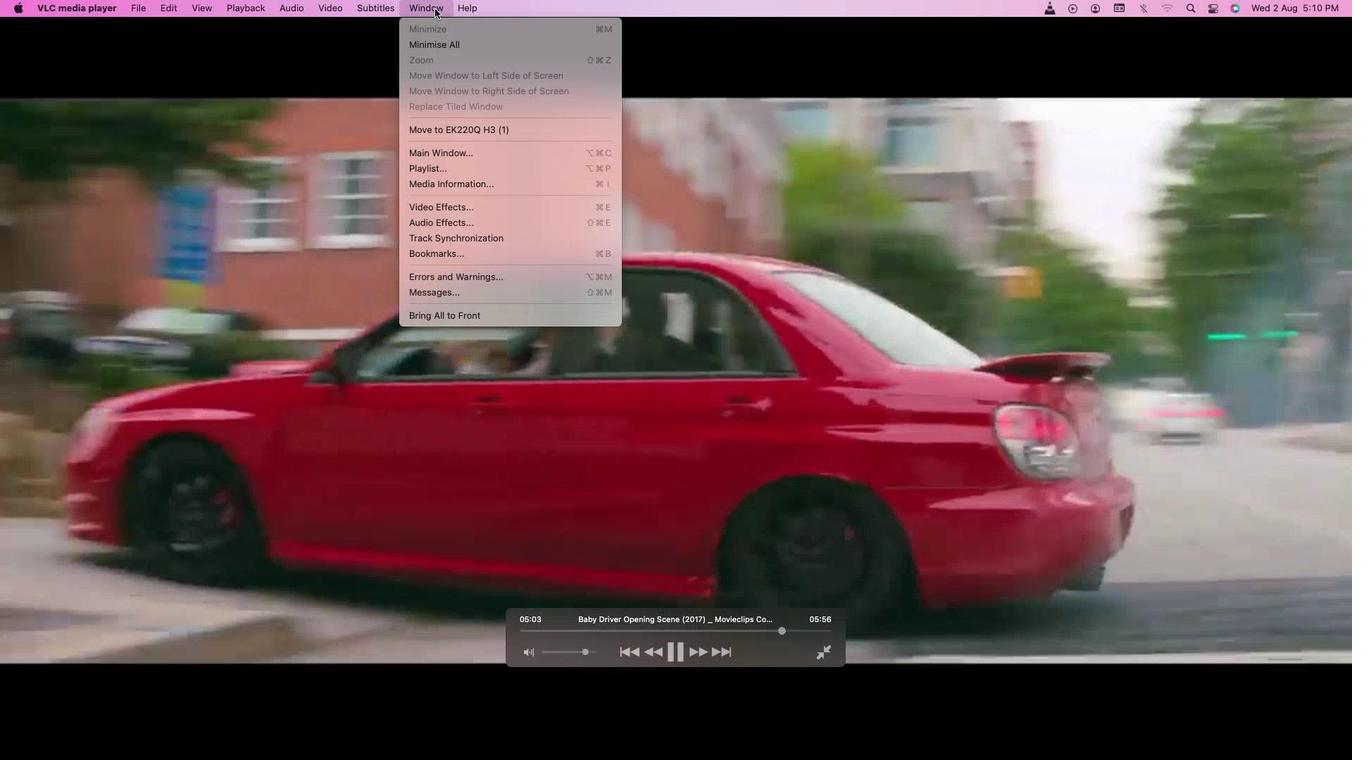 
Action: Mouse moved to (471, 209)
Screenshot: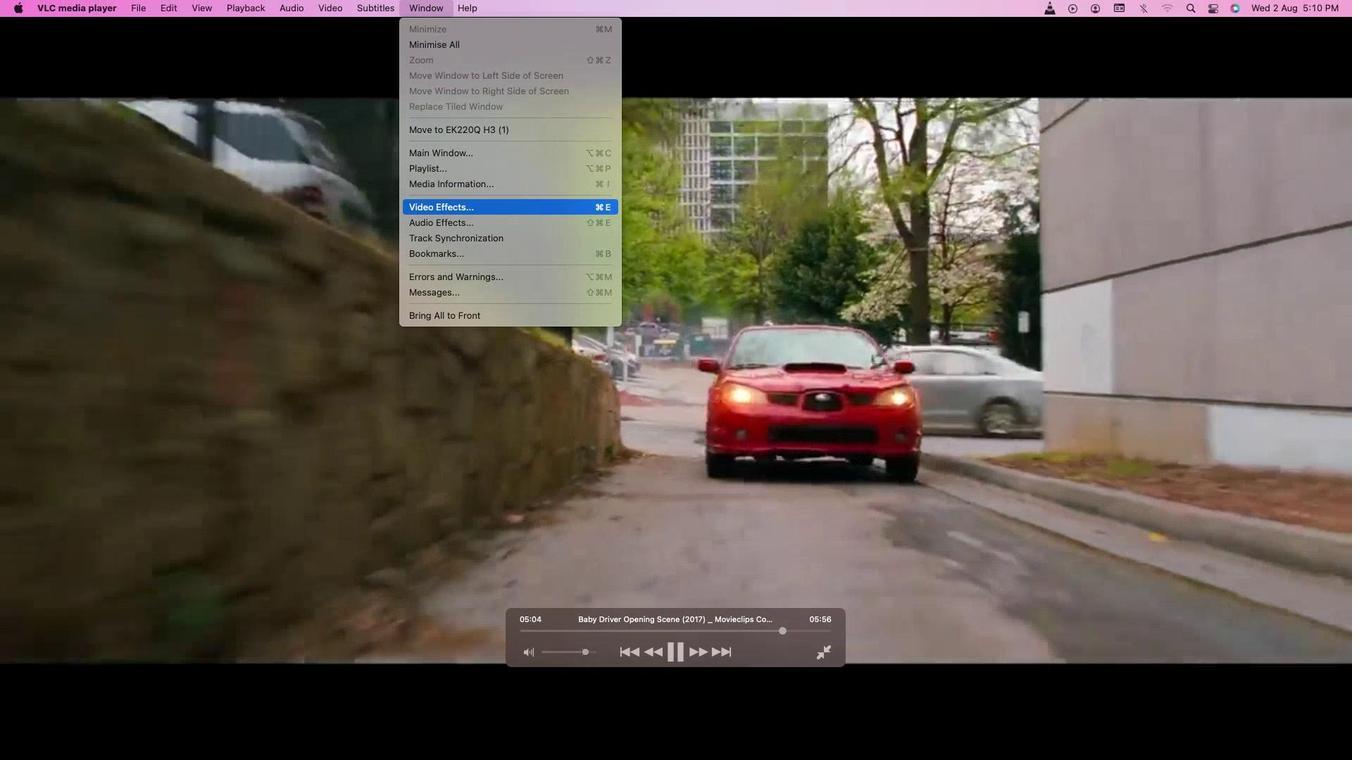 
Action: Mouse pressed left at (471, 209)
Screenshot: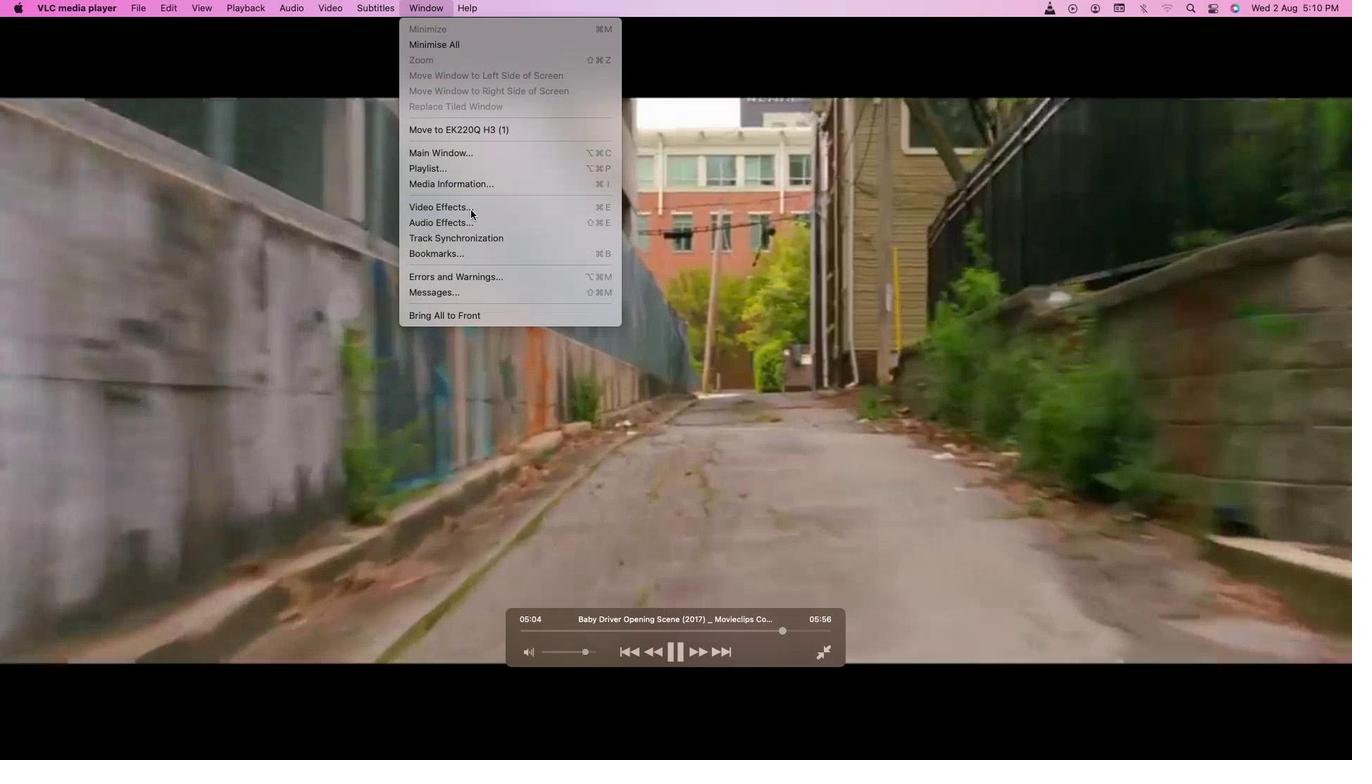 
Action: Mouse moved to (669, 538)
Screenshot: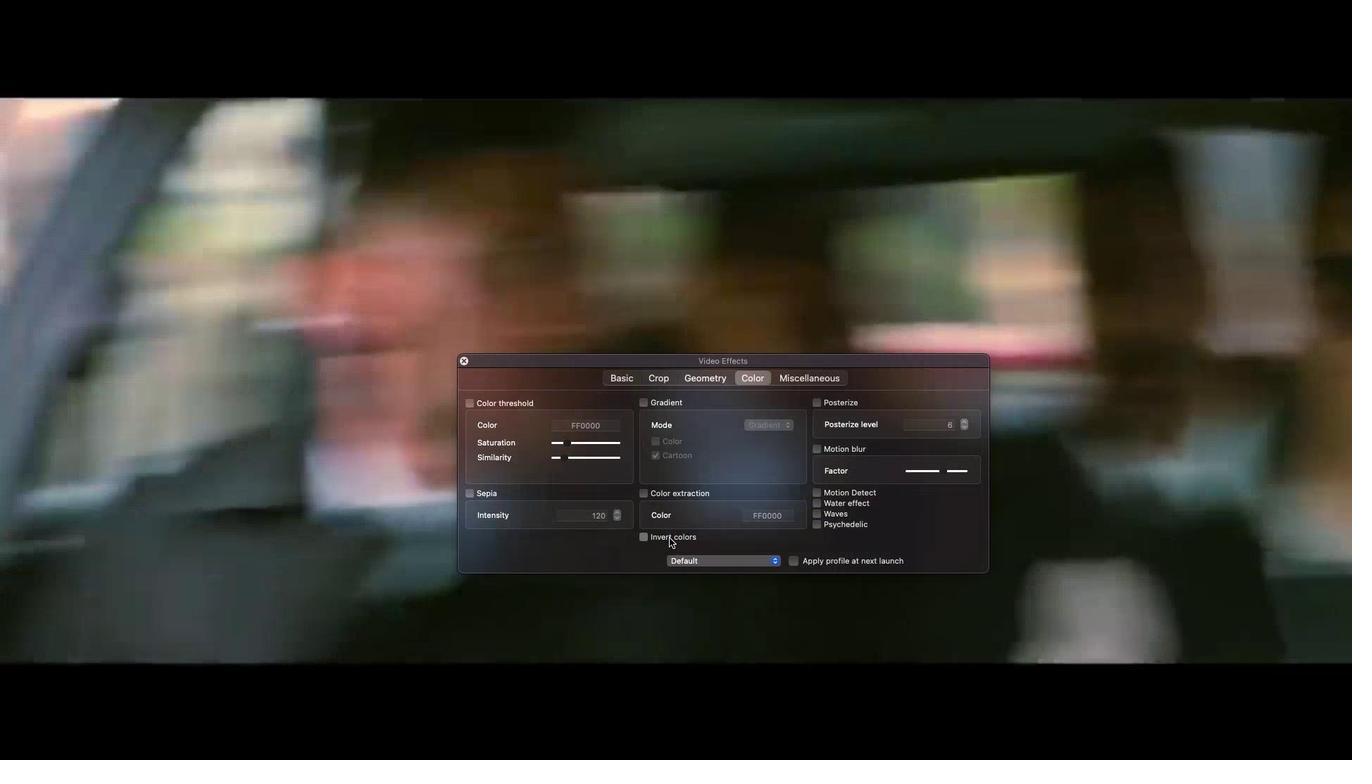 
Action: Mouse pressed left at (669, 538)
Screenshot: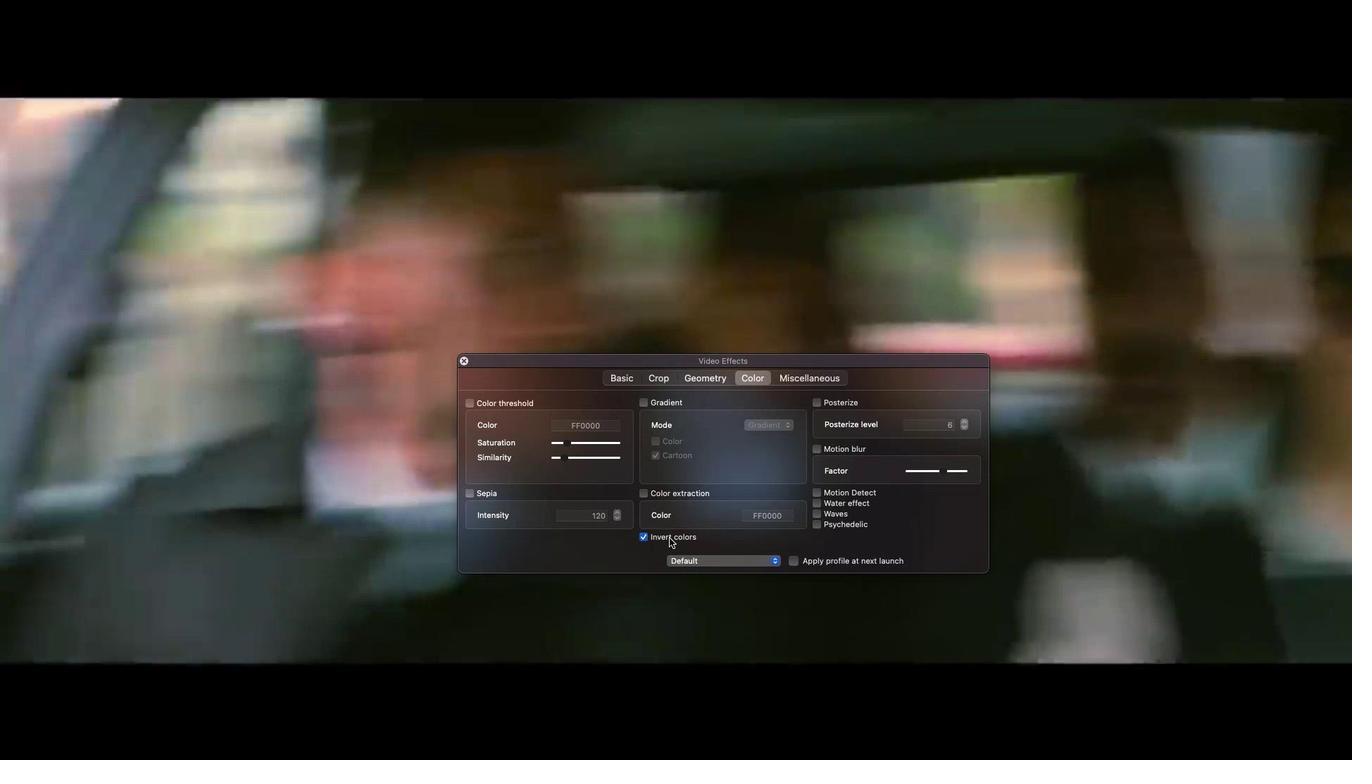 
Action: Mouse moved to (467, 359)
Screenshot: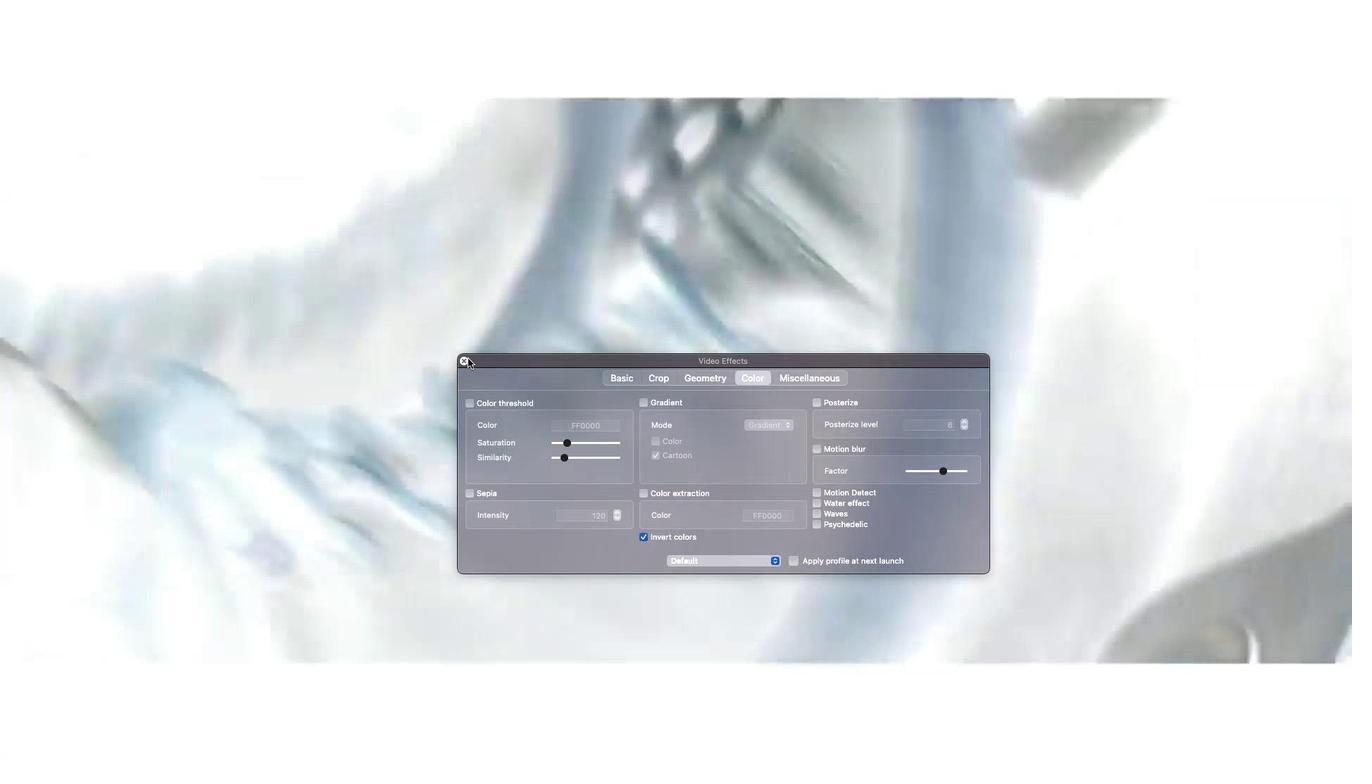 
Action: Mouse pressed left at (467, 359)
Screenshot: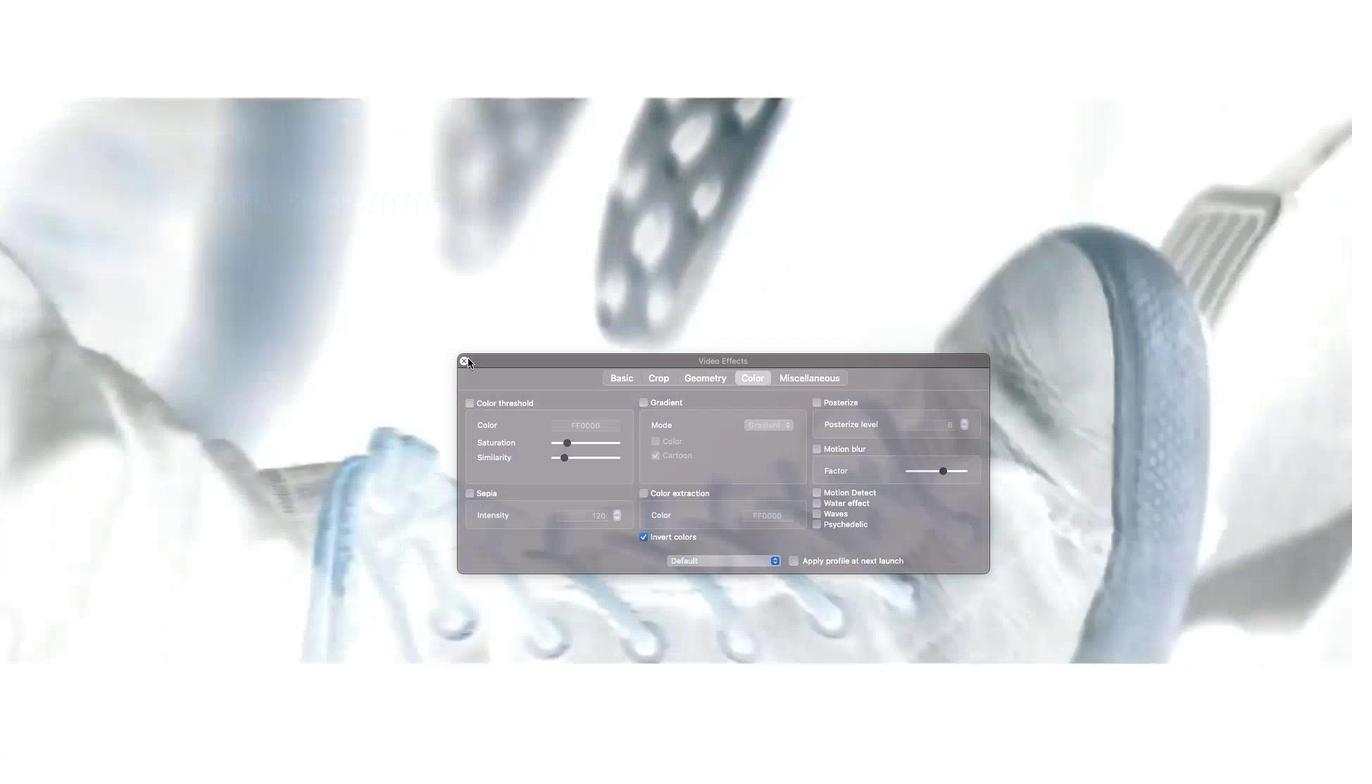 
Action: Mouse moved to (671, 652)
Screenshot: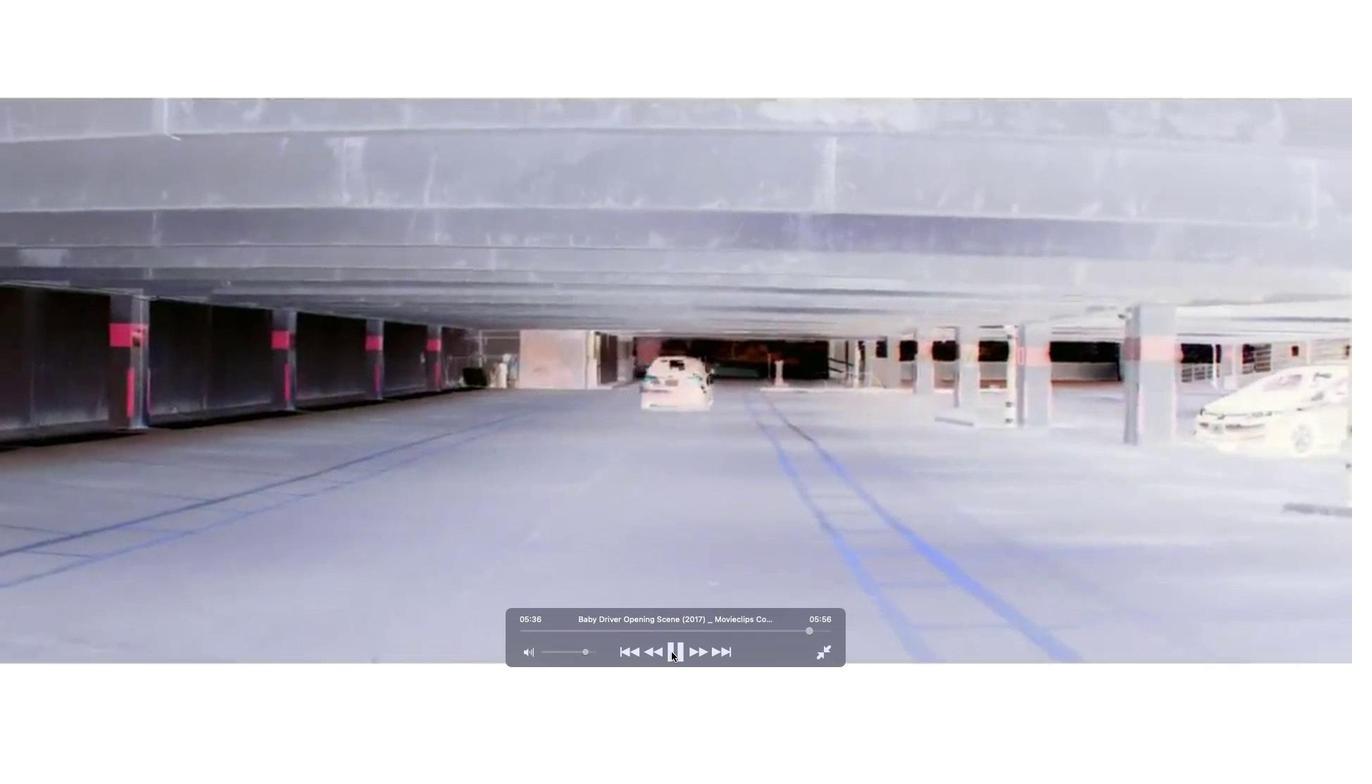 
Action: Mouse pressed left at (671, 652)
Screenshot: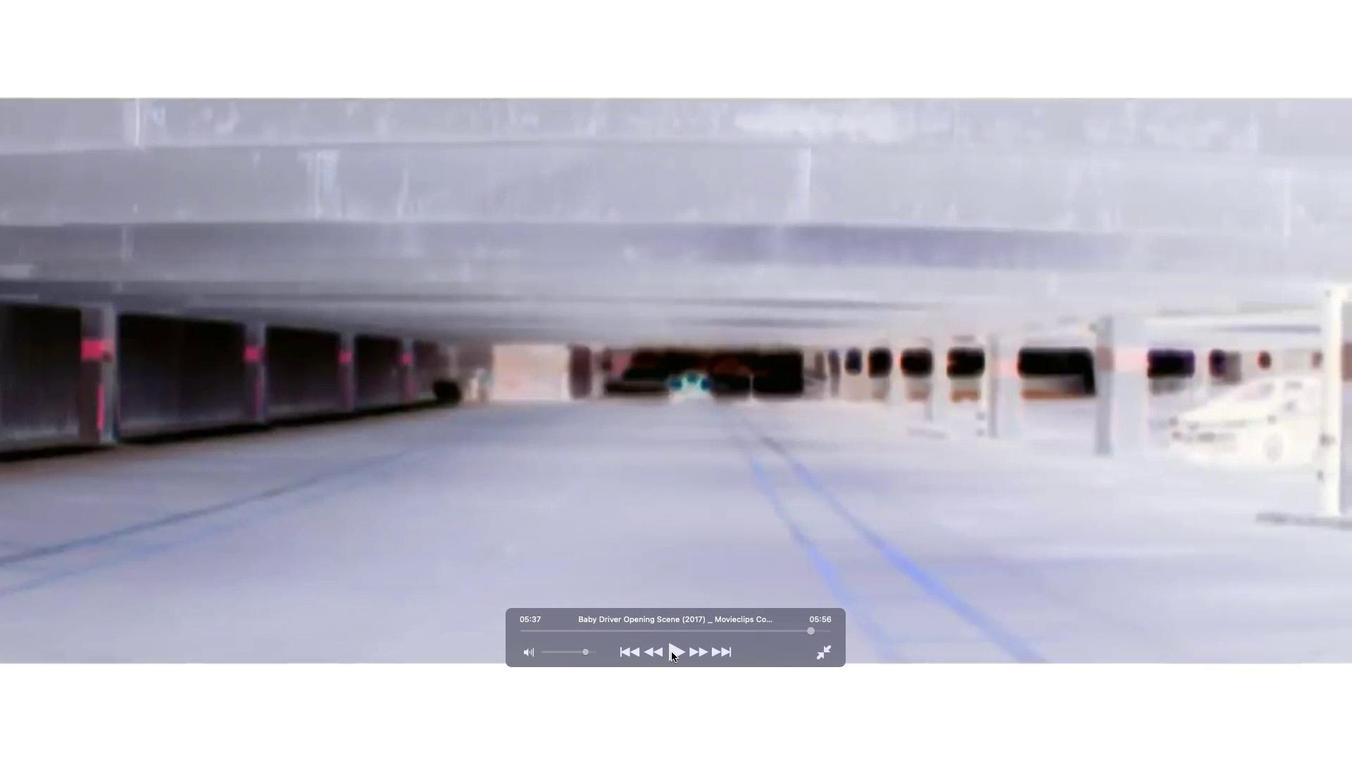 
Action: Mouse pressed left at (671, 652)
Screenshot: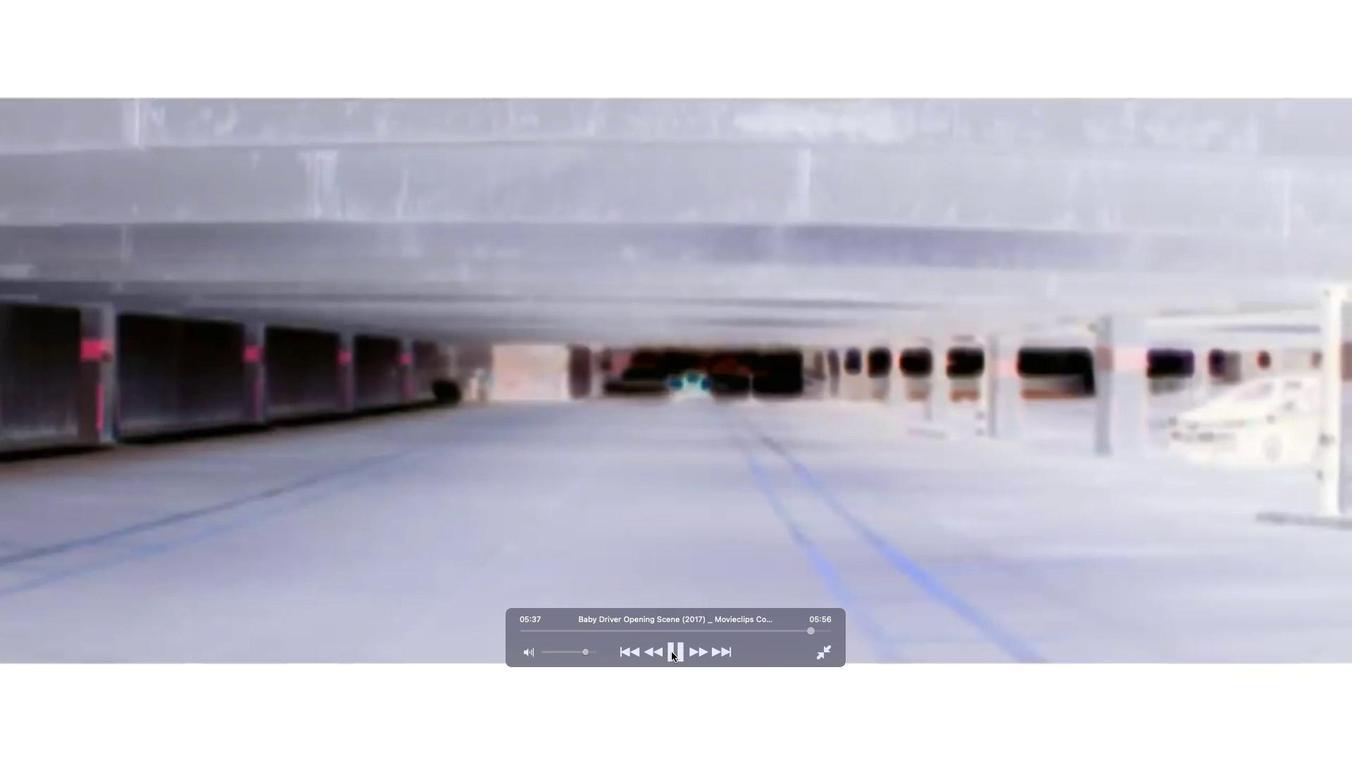 
Action: Mouse pressed left at (671, 652)
Screenshot: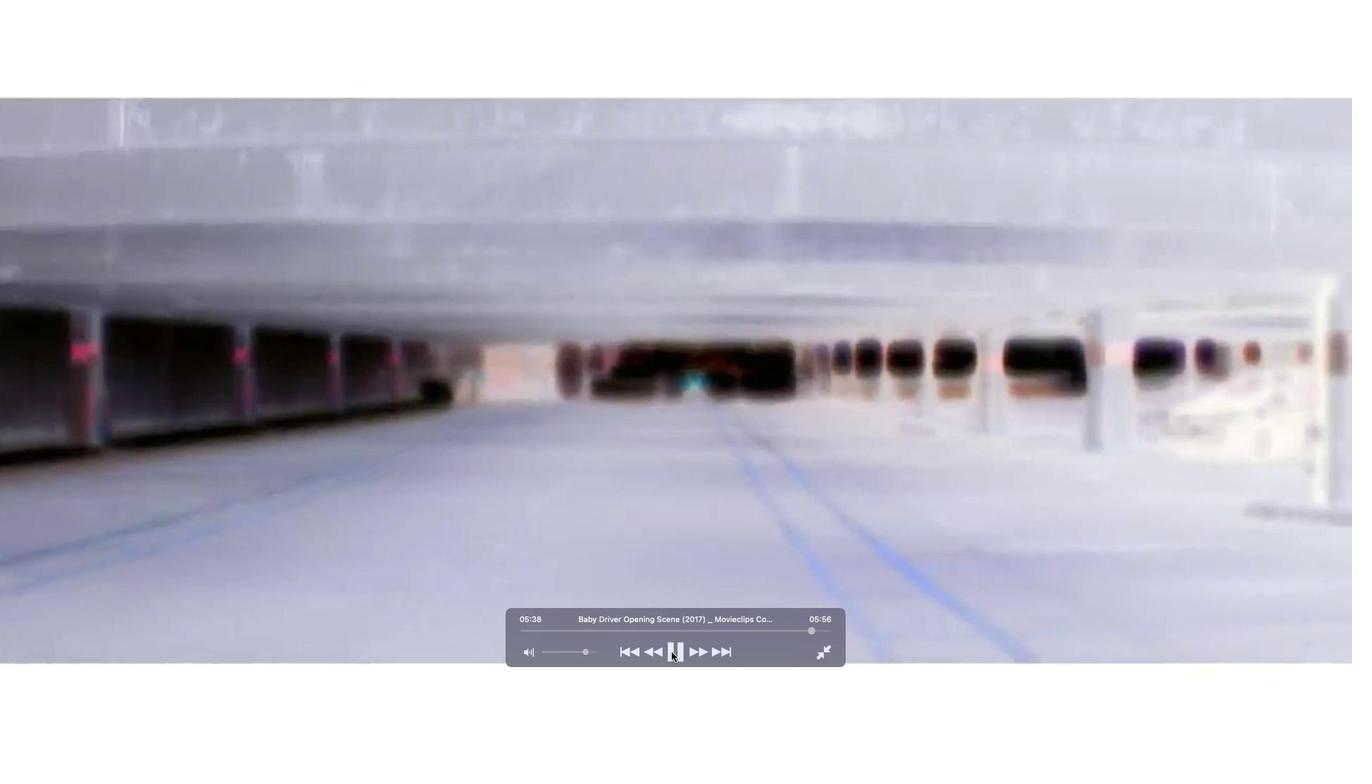 
Action: Mouse moved to (821, 657)
Screenshot: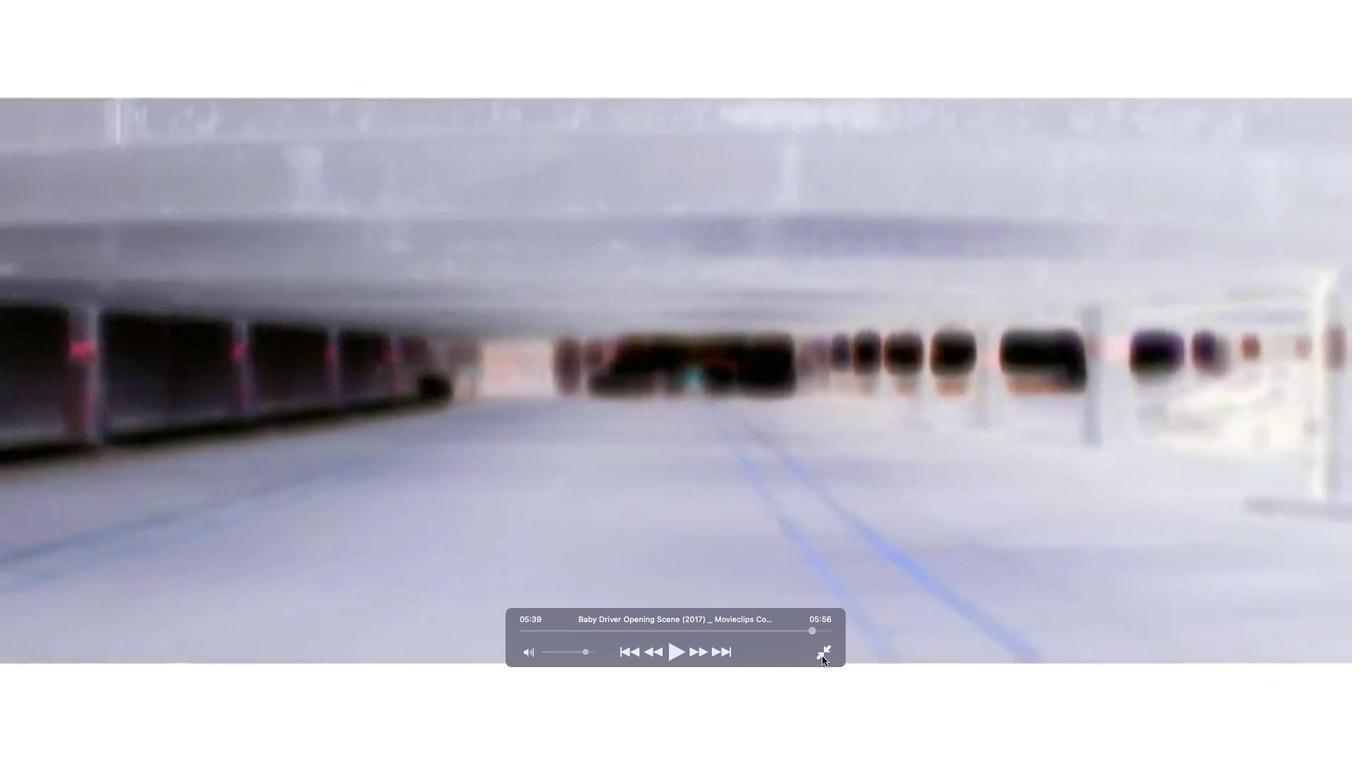 
Action: Mouse pressed left at (821, 657)
Screenshot: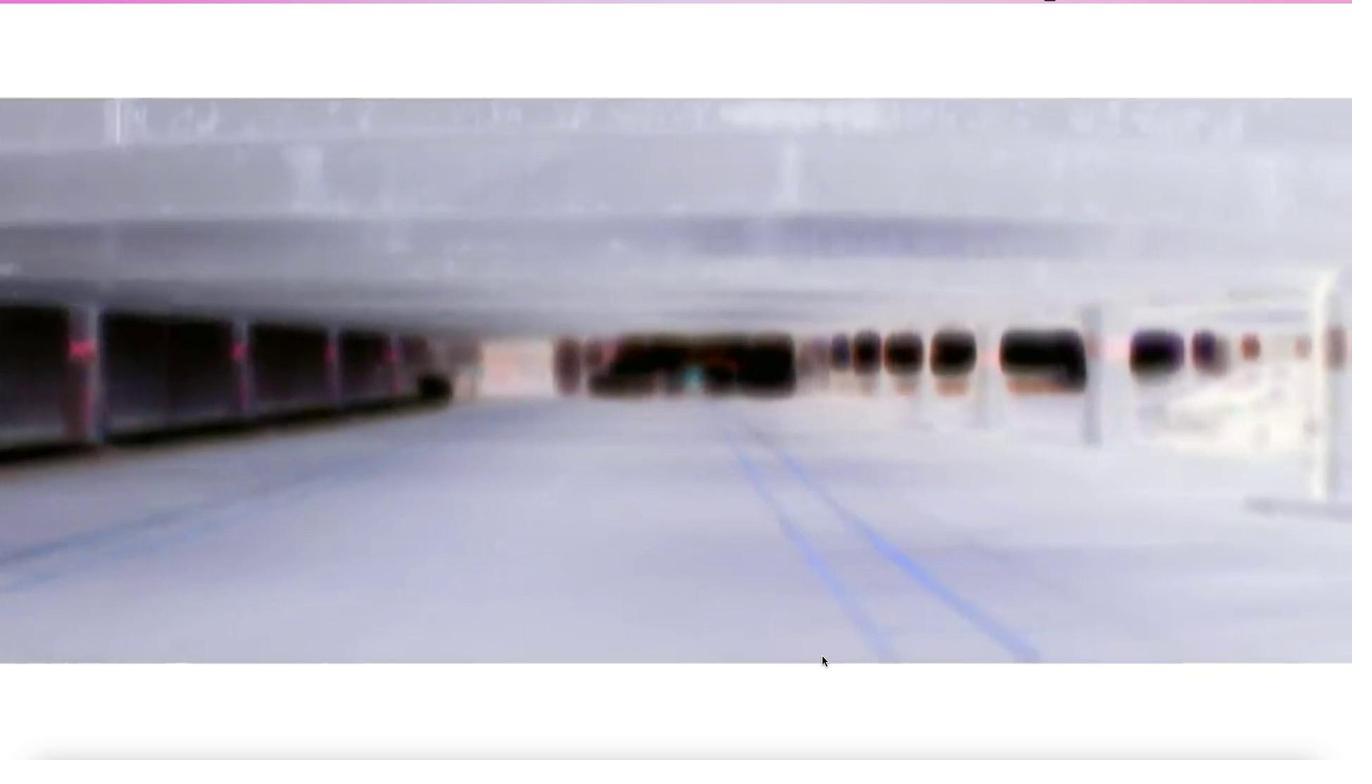 
Action: Mouse moved to (818, 652)
Screenshot: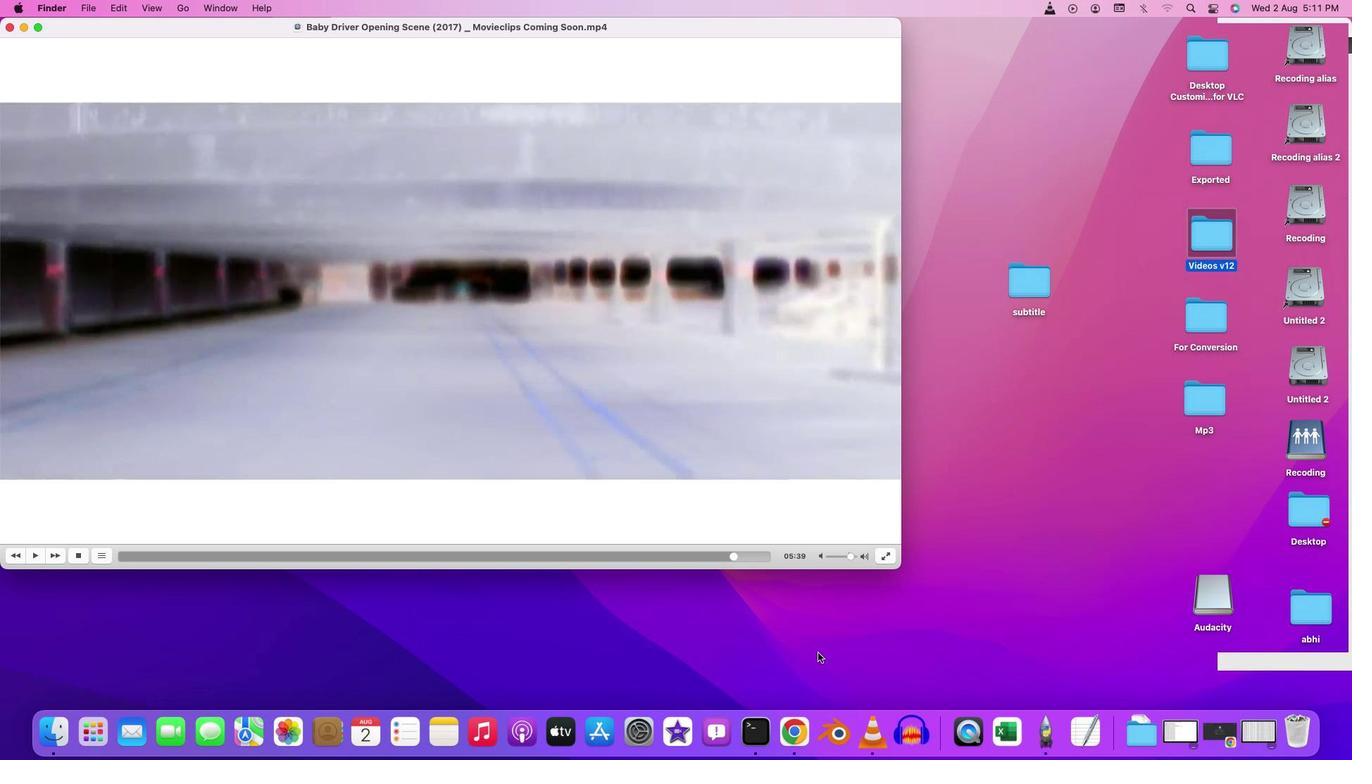 
Action: Mouse pressed left at (818, 652)
Screenshot: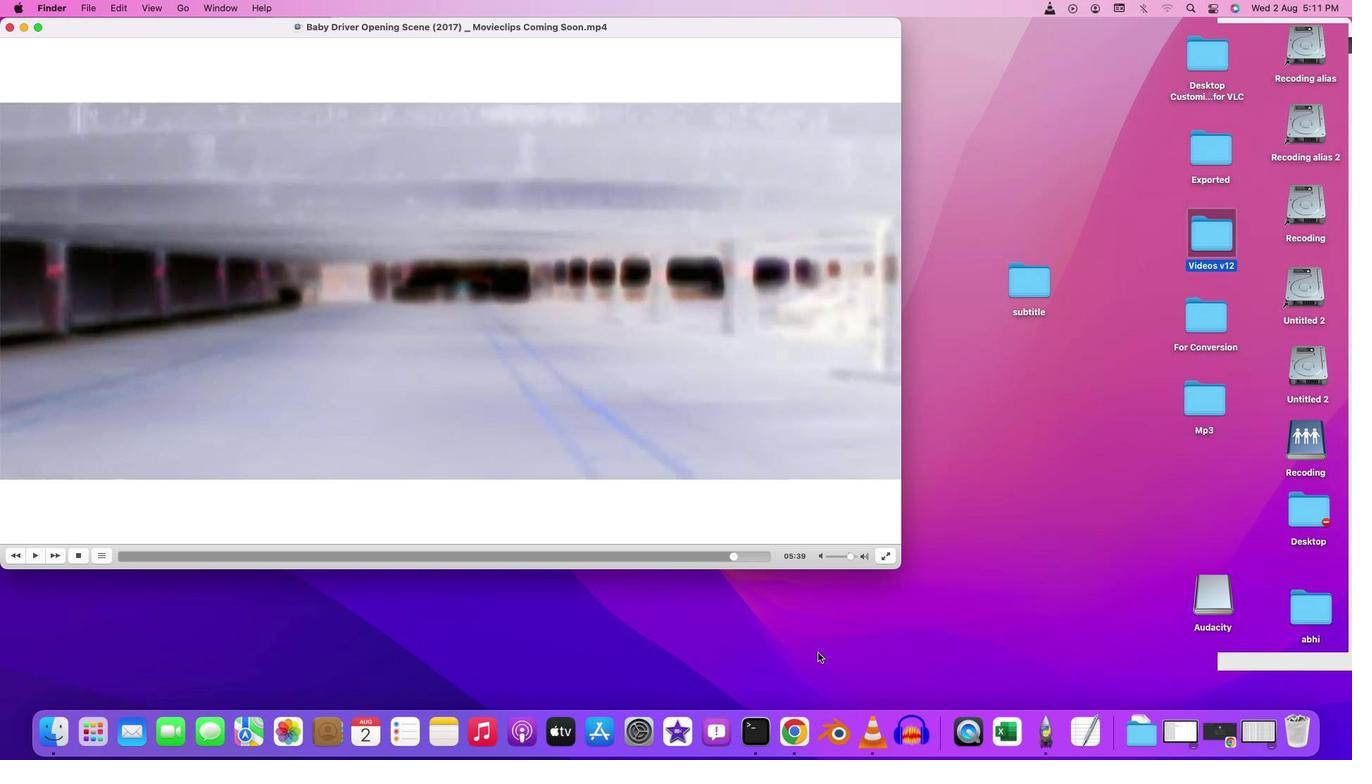 
